 Task: Compose an email with the signature Jeffery Brown with the subject Confirmation of a job offer and the message Please let me know if you have any questions or concerns about the new project timeline. from softage.5@softage.net to softage.3@softage.net, select the message and change font size to small, align the email to left Send the email. Finally, move the email from Sent Items to the label Test scores
Action: Mouse moved to (62, 44)
Screenshot: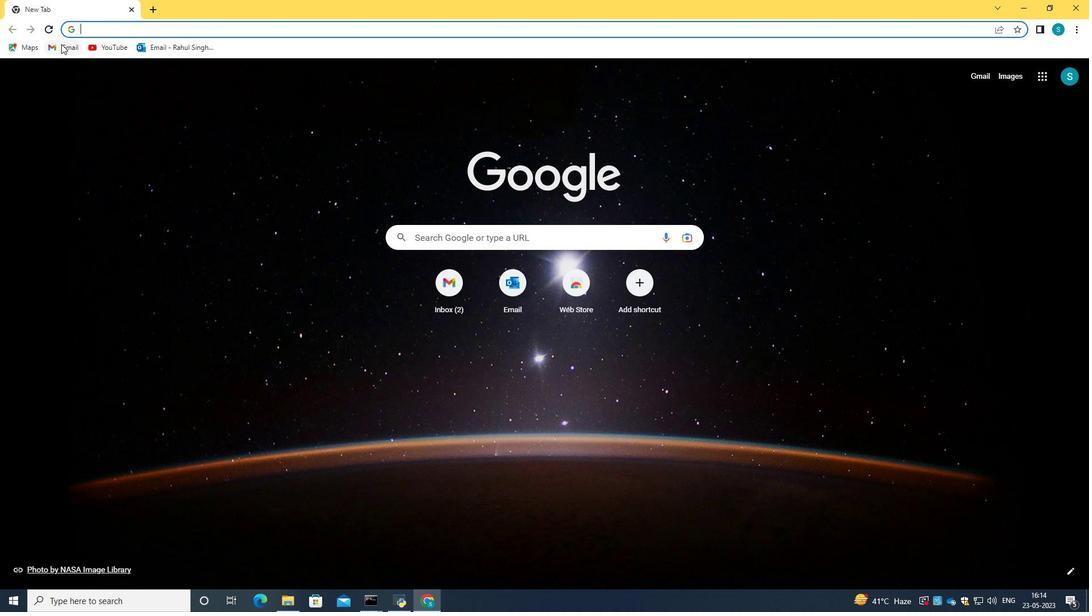 
Action: Mouse pressed left at (62, 44)
Screenshot: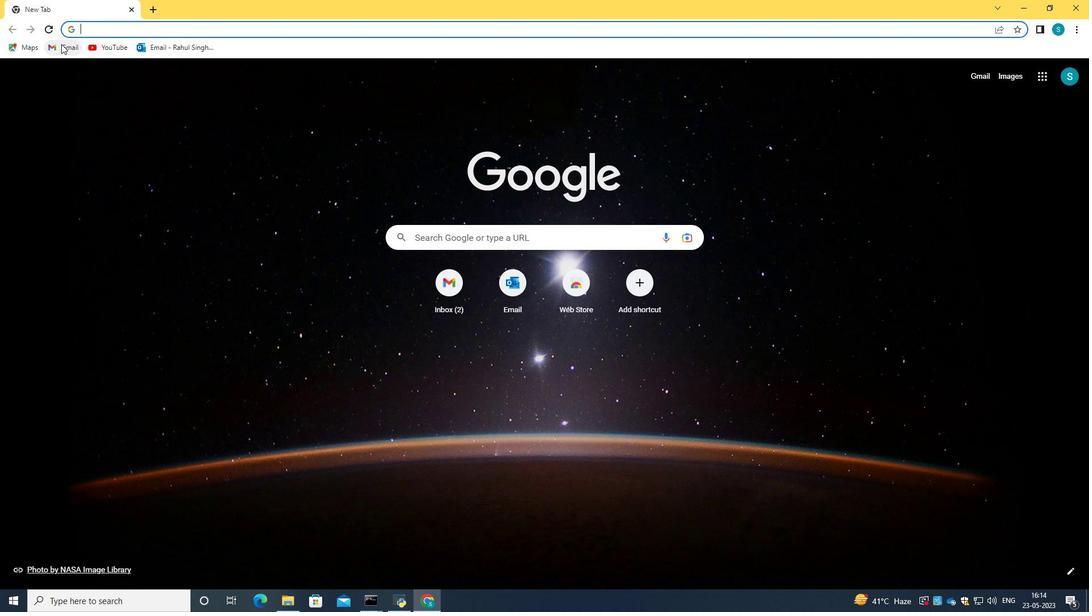 
Action: Mouse moved to (518, 177)
Screenshot: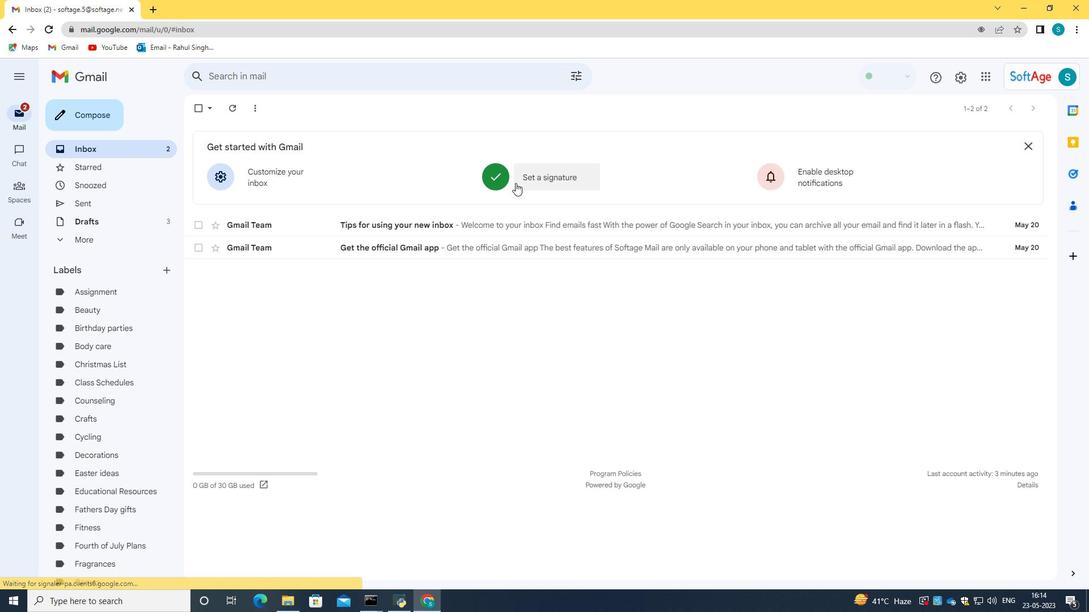 
Action: Mouse pressed left at (518, 177)
Screenshot: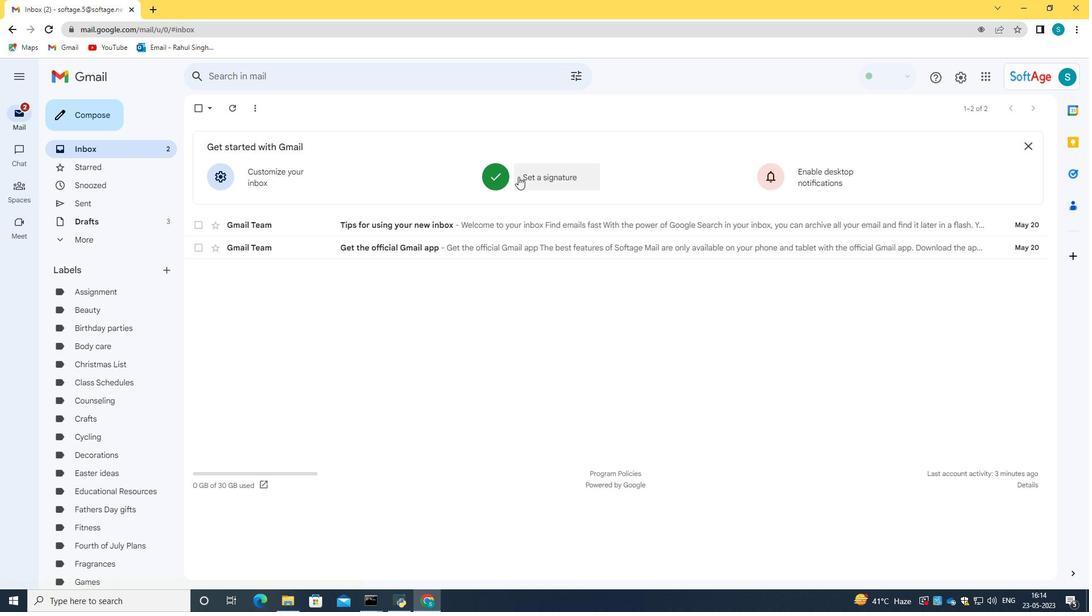 
Action: Mouse moved to (523, 293)
Screenshot: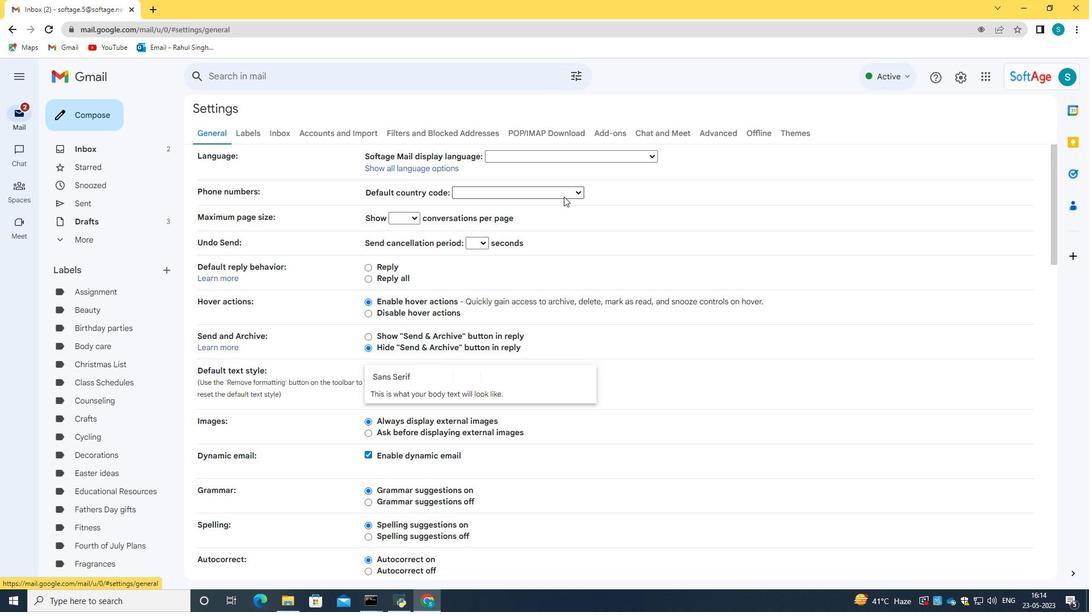 
Action: Mouse scrolled (523, 293) with delta (0, 0)
Screenshot: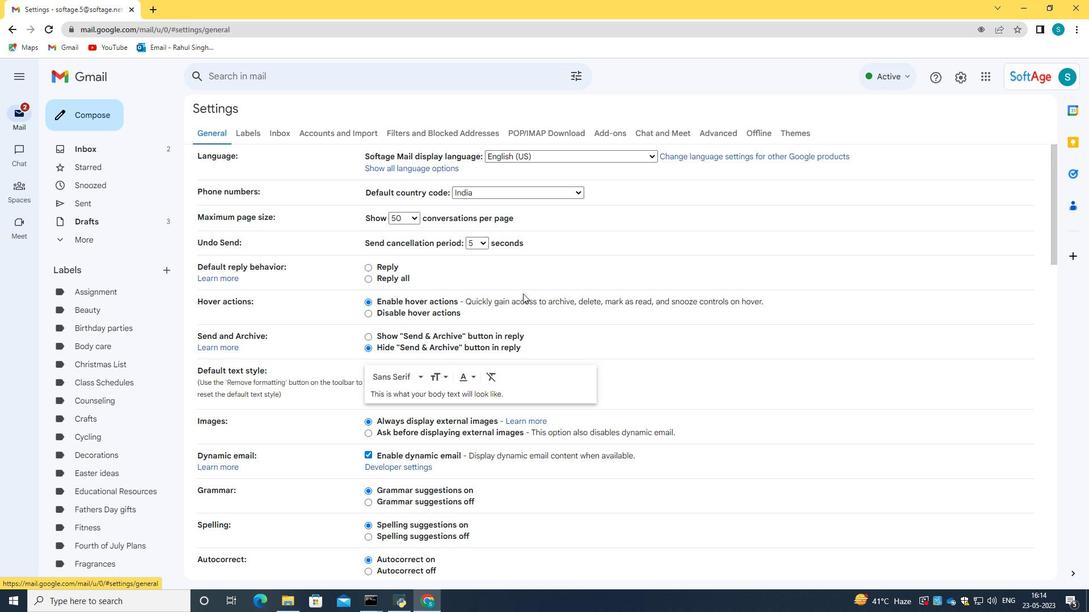 
Action: Mouse scrolled (523, 293) with delta (0, 0)
Screenshot: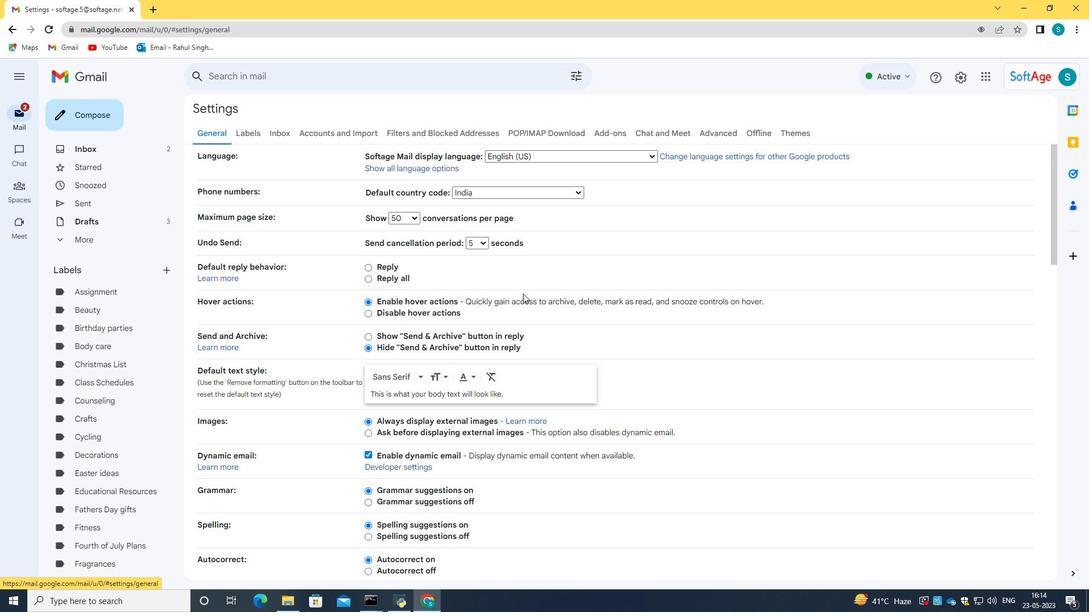 
Action: Mouse moved to (523, 293)
Screenshot: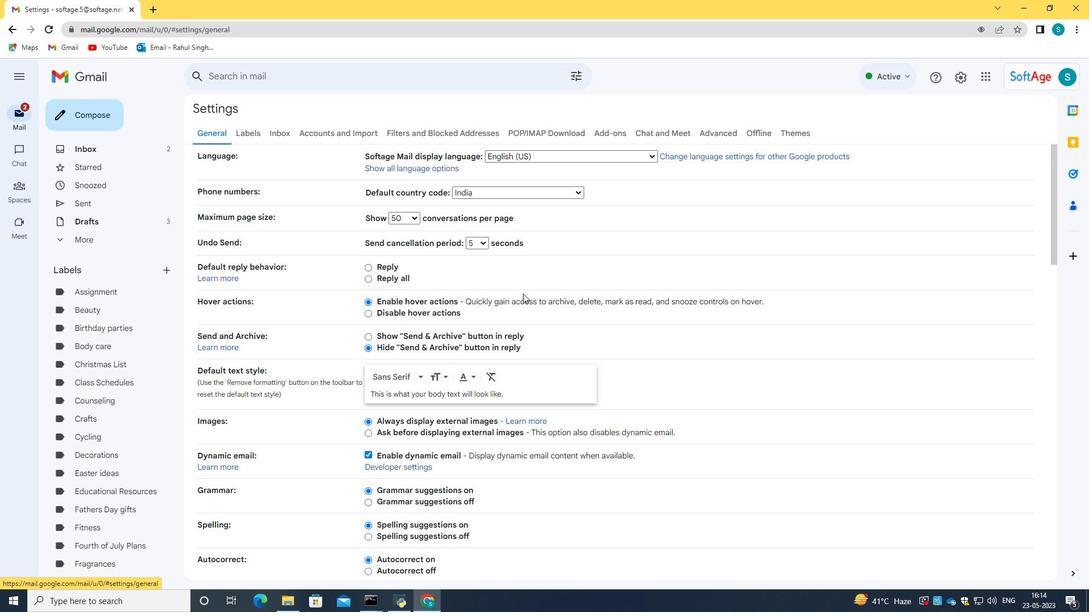 
Action: Mouse scrolled (523, 293) with delta (0, 0)
Screenshot: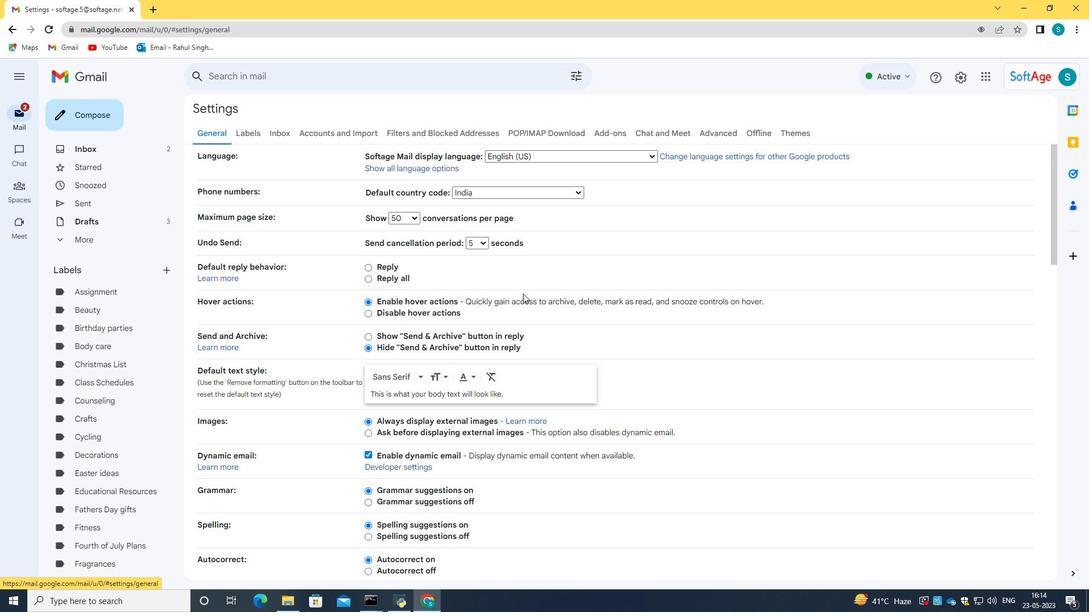 
Action: Mouse moved to (523, 293)
Screenshot: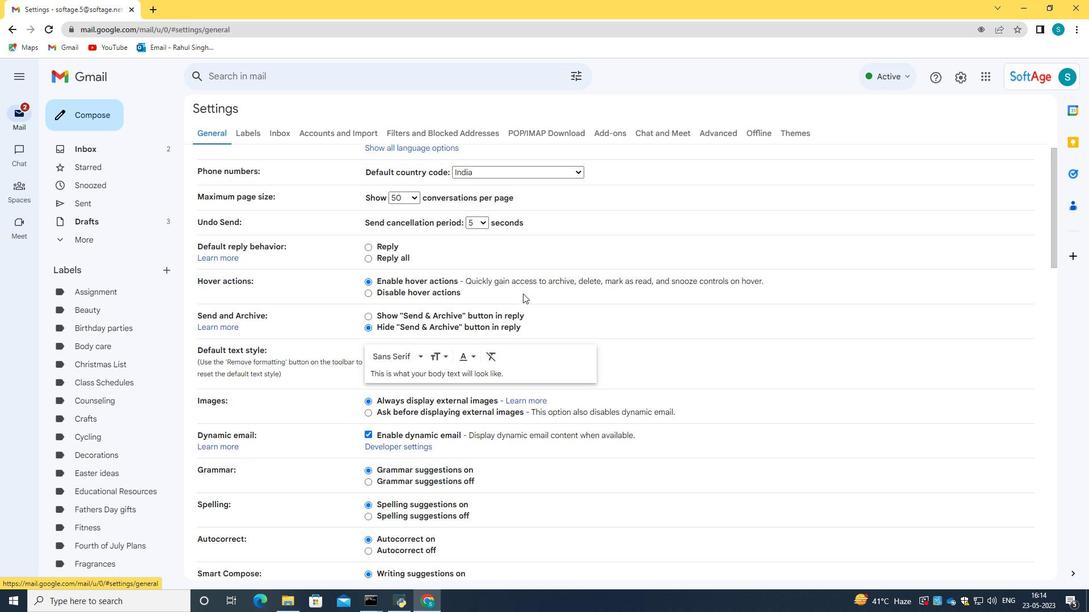 
Action: Mouse scrolled (523, 293) with delta (0, 0)
Screenshot: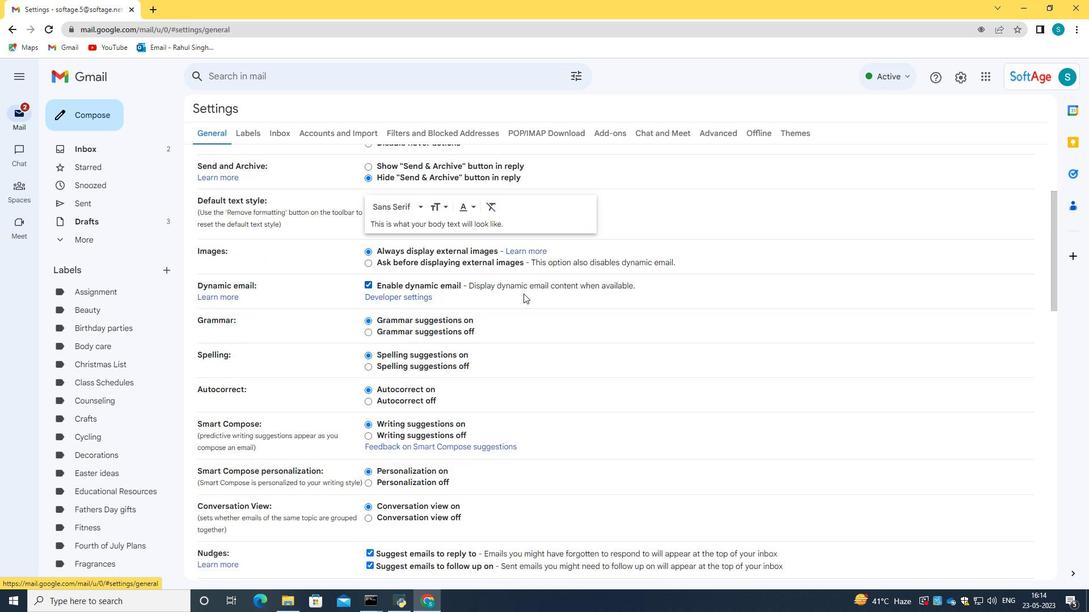 
Action: Mouse moved to (524, 294)
Screenshot: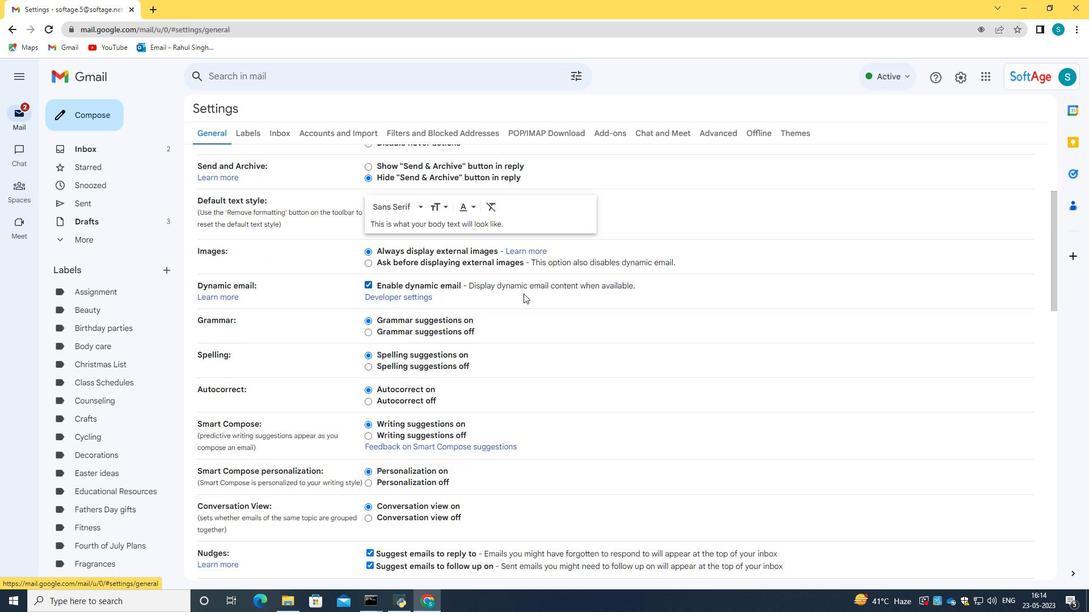 
Action: Mouse scrolled (524, 293) with delta (0, 0)
Screenshot: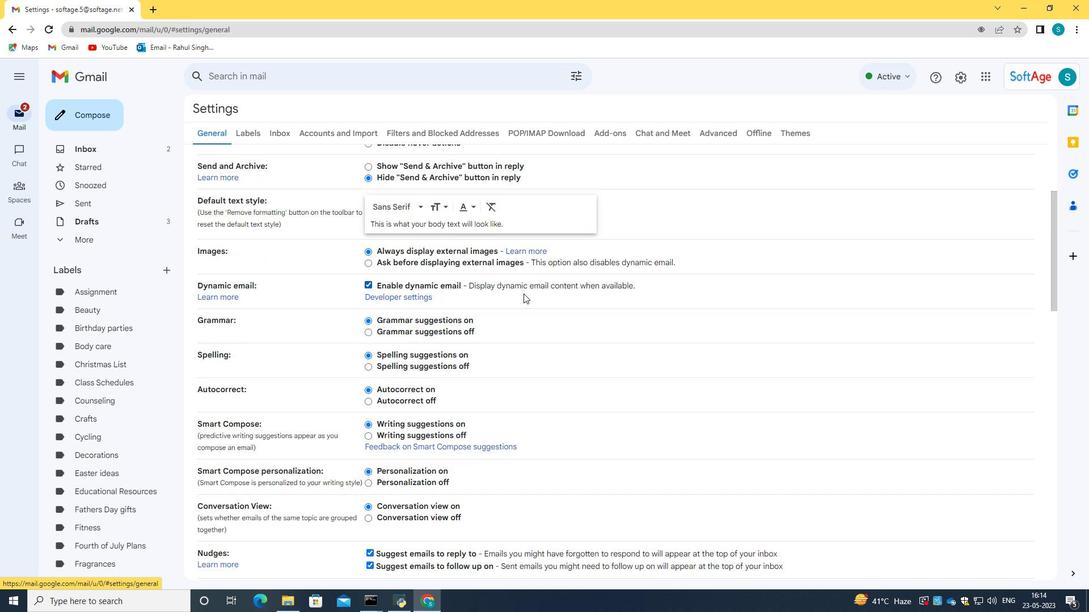 
Action: Mouse moved to (524, 294)
Screenshot: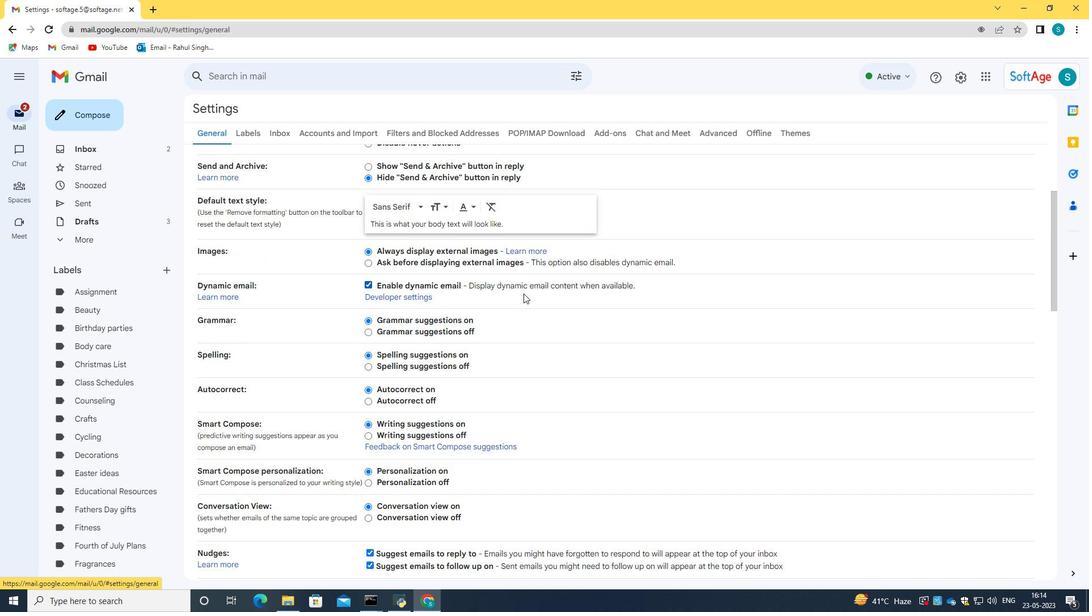 
Action: Mouse scrolled (524, 293) with delta (0, 0)
Screenshot: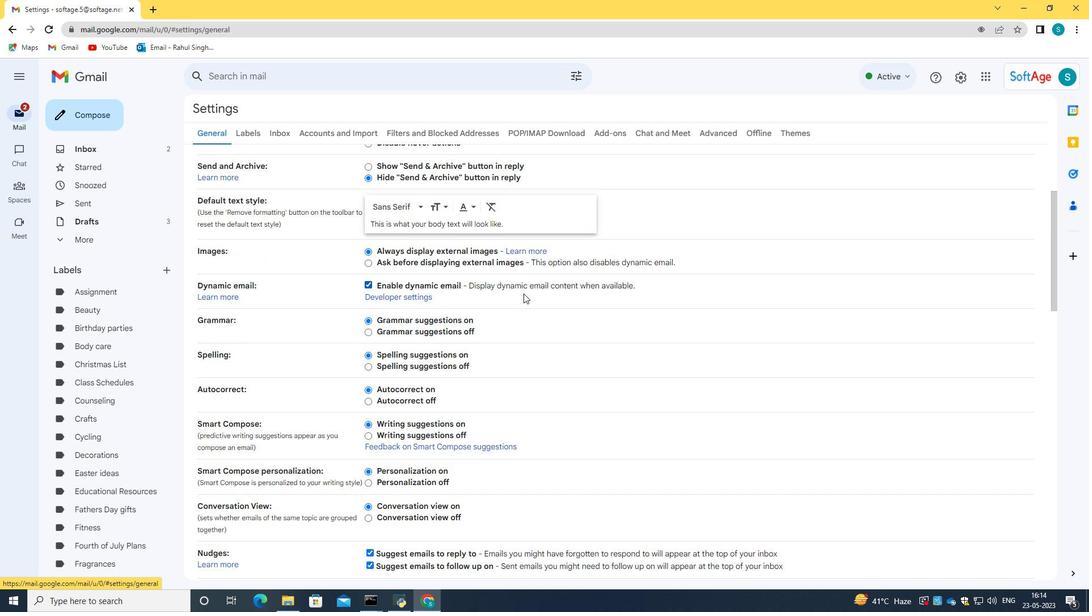 
Action: Mouse moved to (525, 295)
Screenshot: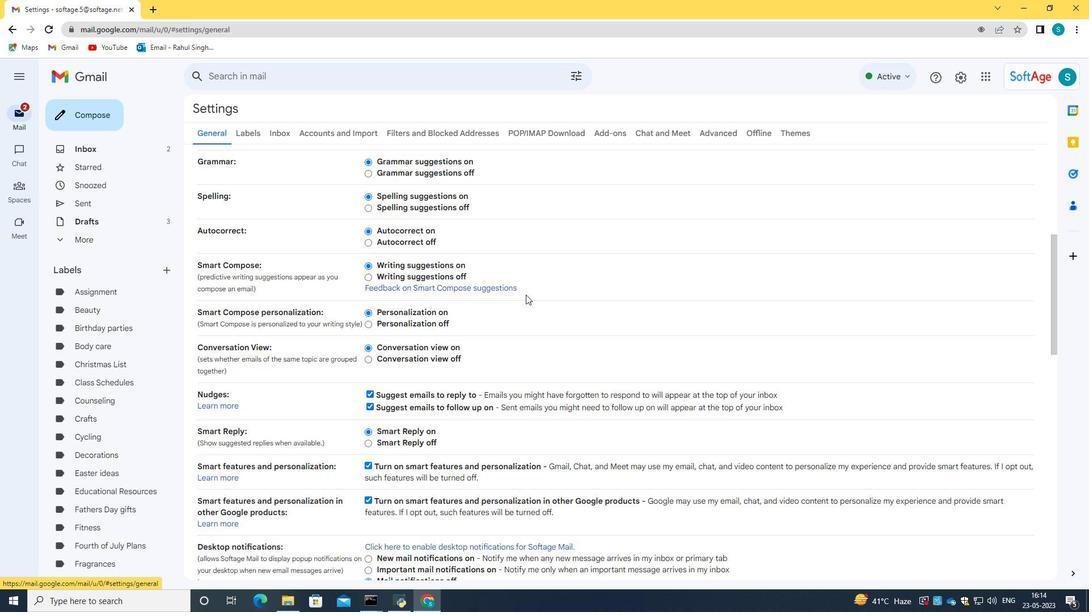 
Action: Mouse scrolled (525, 294) with delta (0, 0)
Screenshot: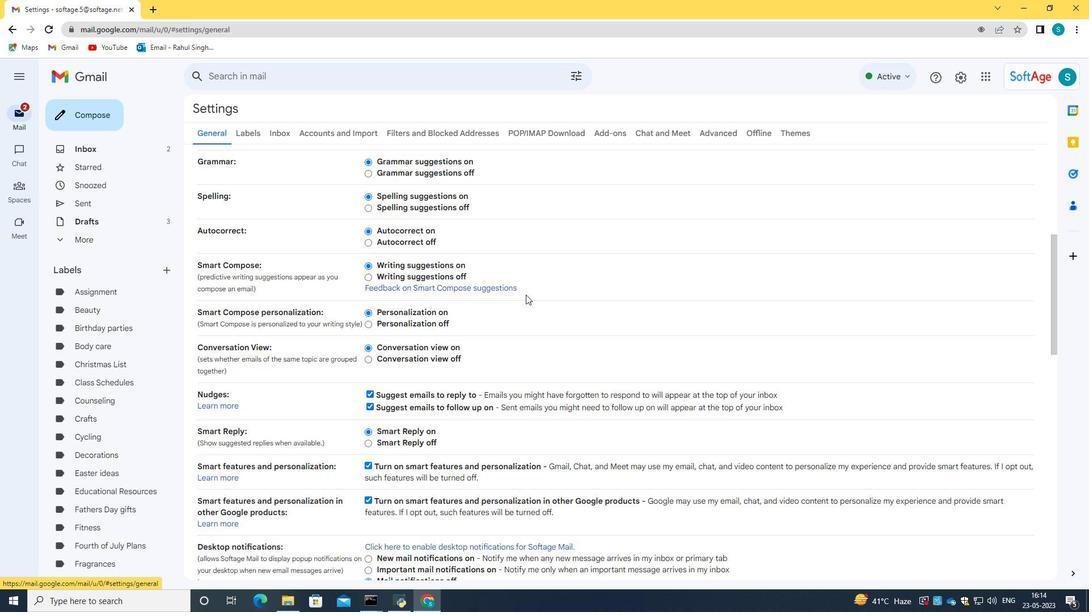 
Action: Mouse moved to (526, 295)
Screenshot: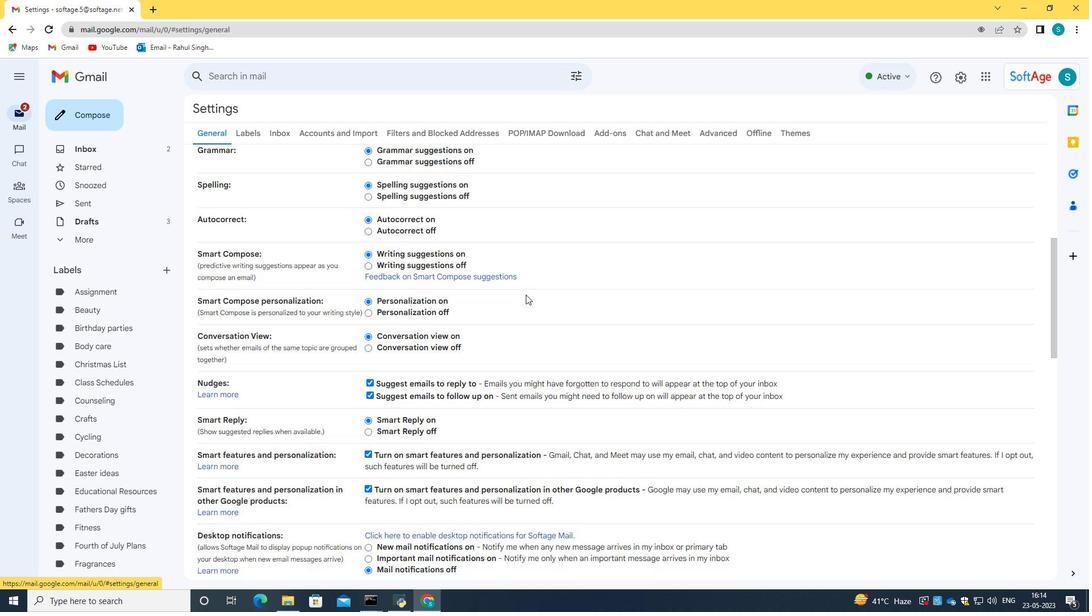 
Action: Mouse scrolled (526, 295) with delta (0, 0)
Screenshot: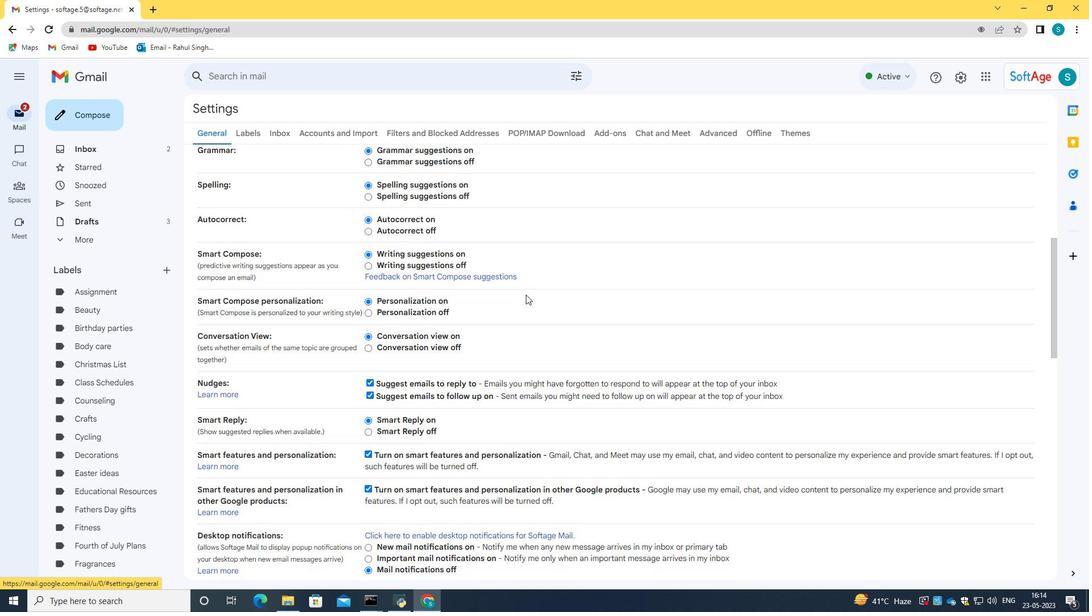 
Action: Mouse moved to (527, 296)
Screenshot: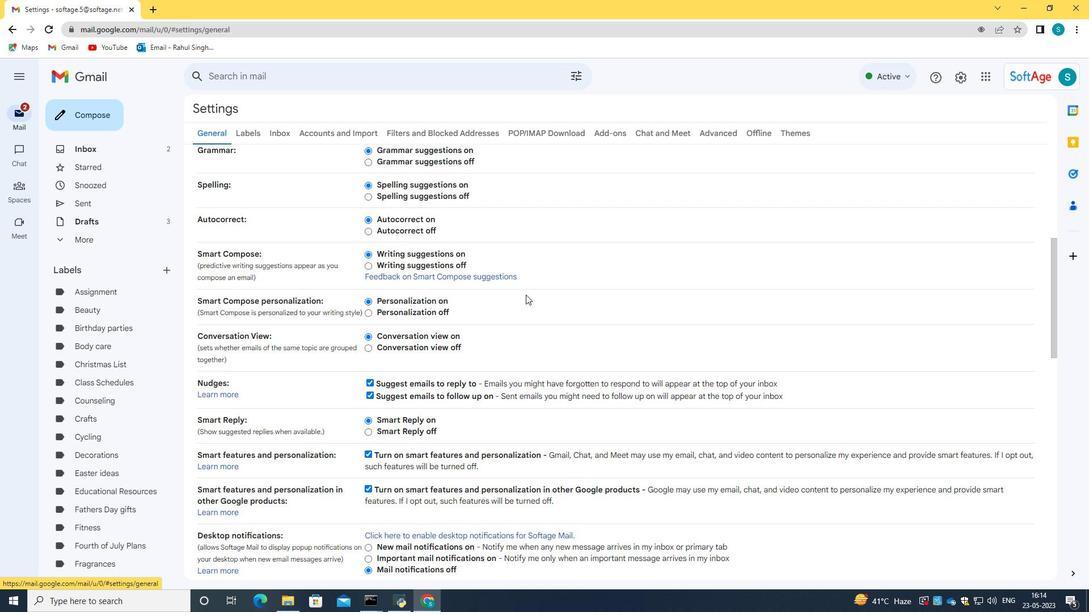 
Action: Mouse scrolled (526, 295) with delta (0, 0)
Screenshot: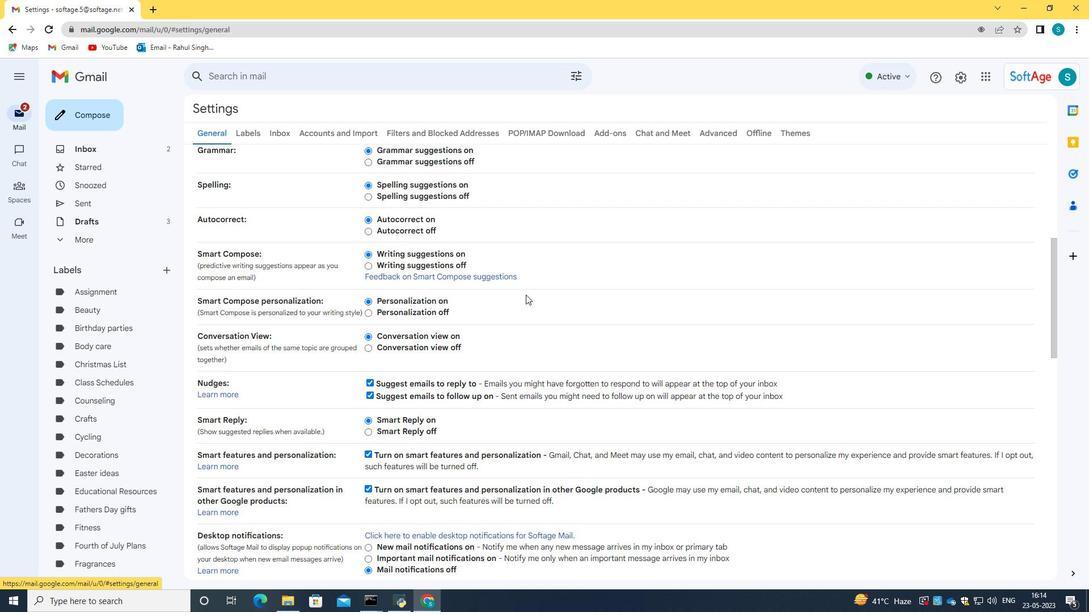 
Action: Mouse moved to (527, 296)
Screenshot: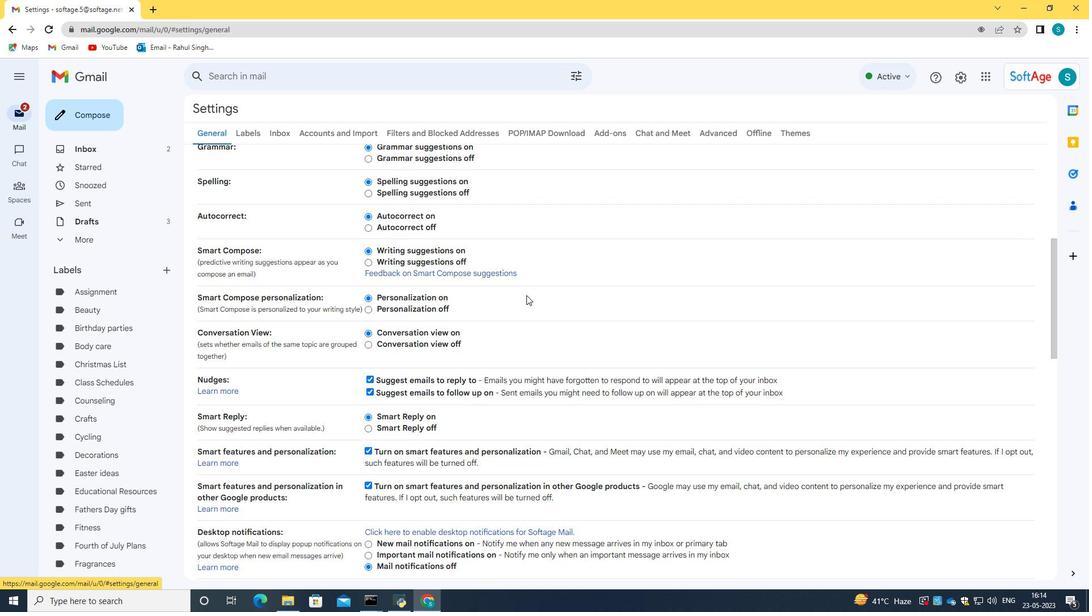 
Action: Mouse scrolled (527, 295) with delta (0, 0)
Screenshot: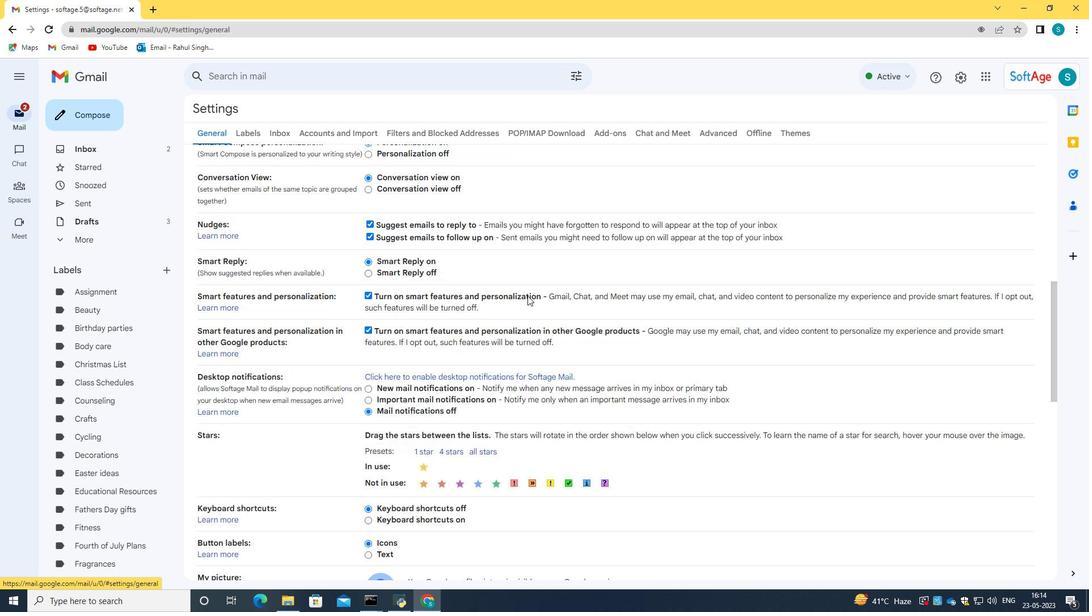 
Action: Mouse scrolled (527, 295) with delta (0, 0)
Screenshot: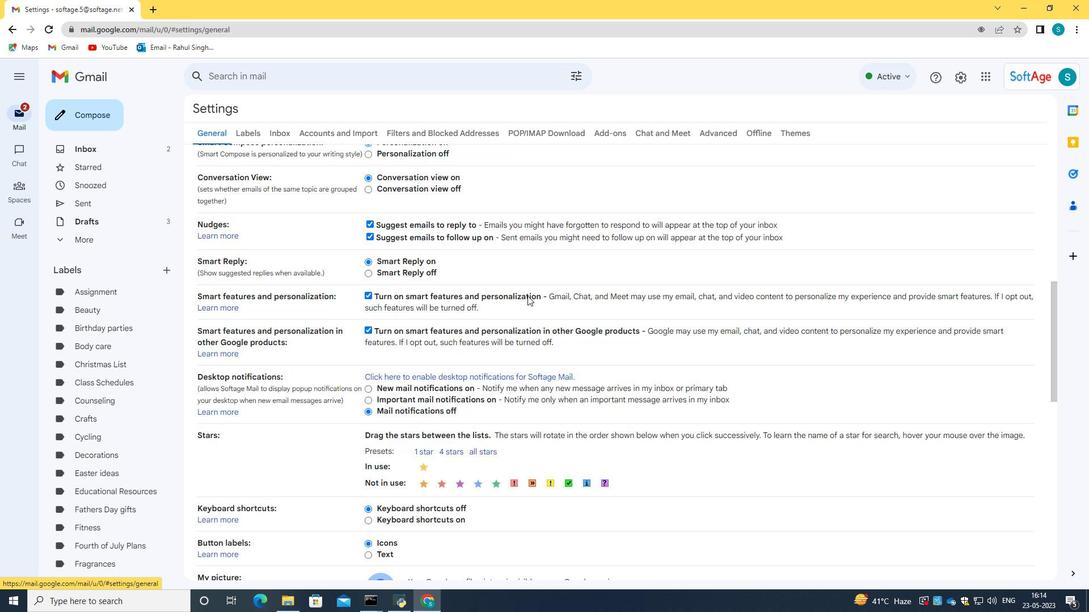 
Action: Mouse scrolled (527, 295) with delta (0, 0)
Screenshot: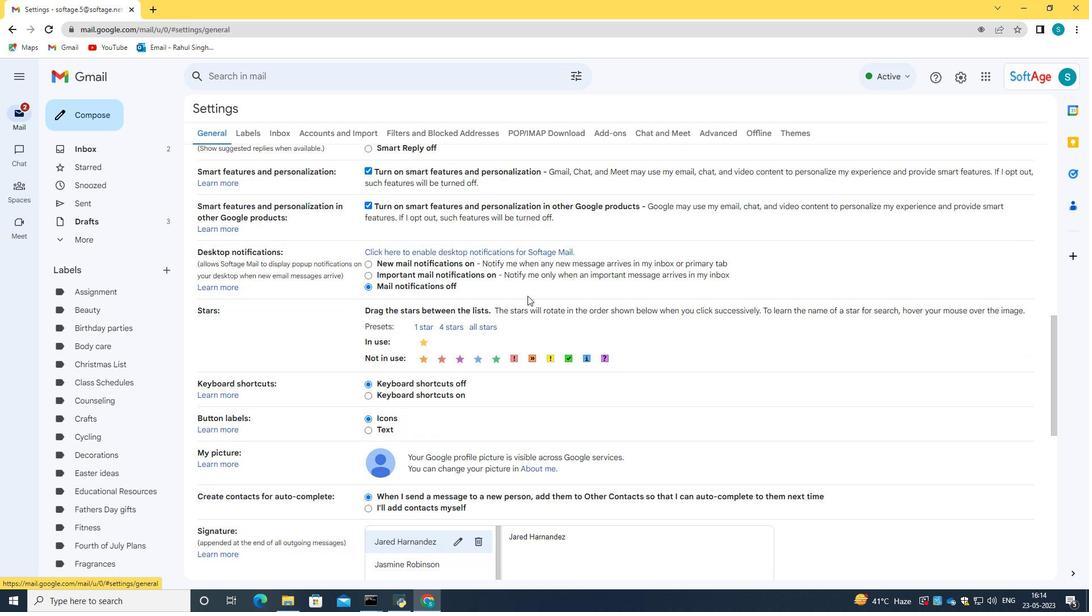 
Action: Mouse scrolled (527, 295) with delta (0, 0)
Screenshot: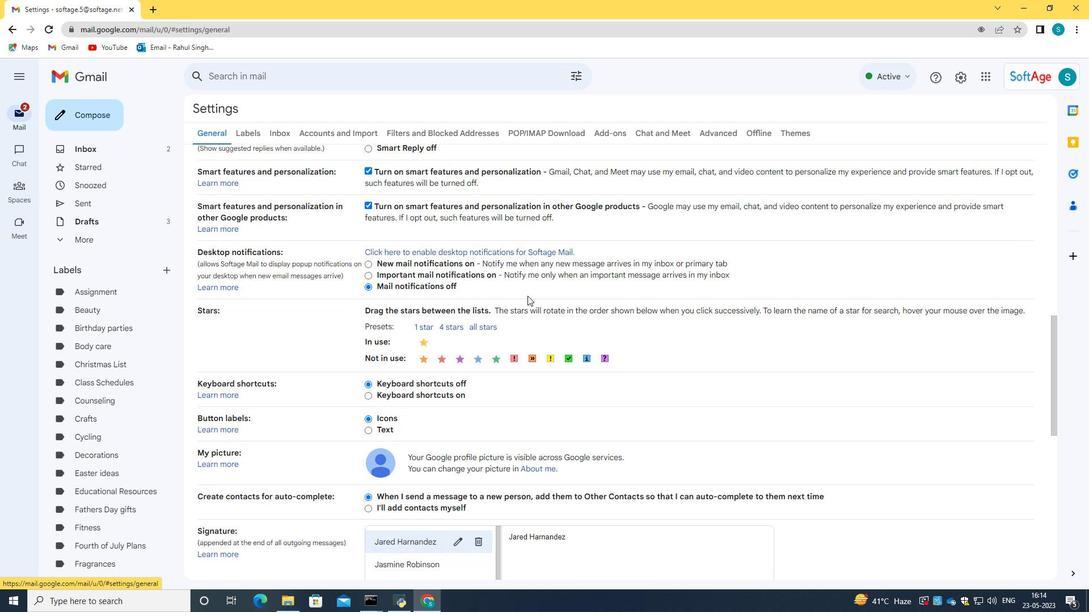 
Action: Mouse scrolled (527, 295) with delta (0, 0)
Screenshot: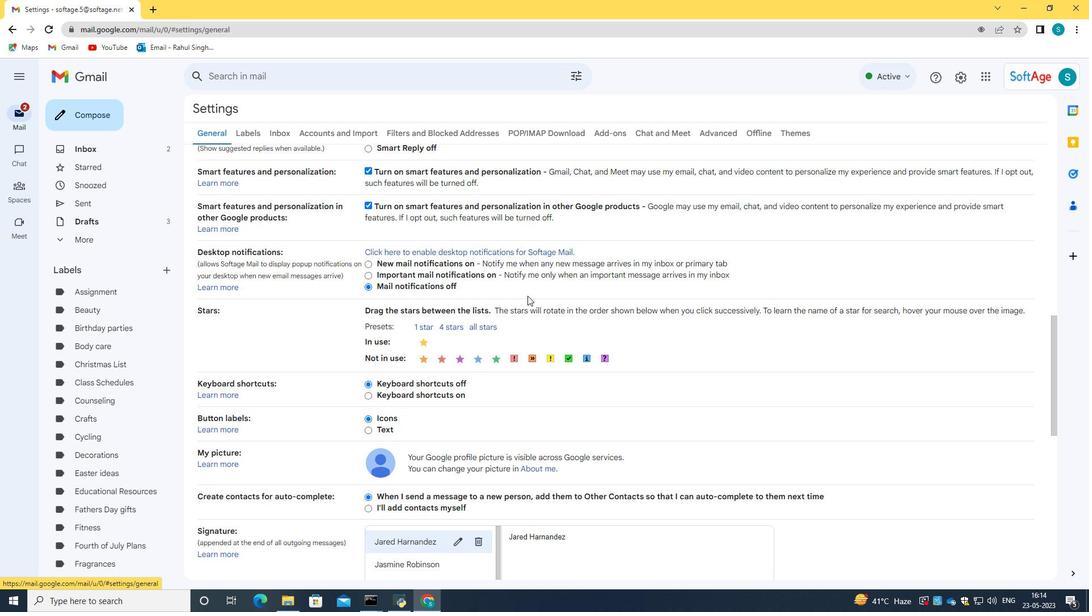 
Action: Mouse scrolled (527, 295) with delta (0, 0)
Screenshot: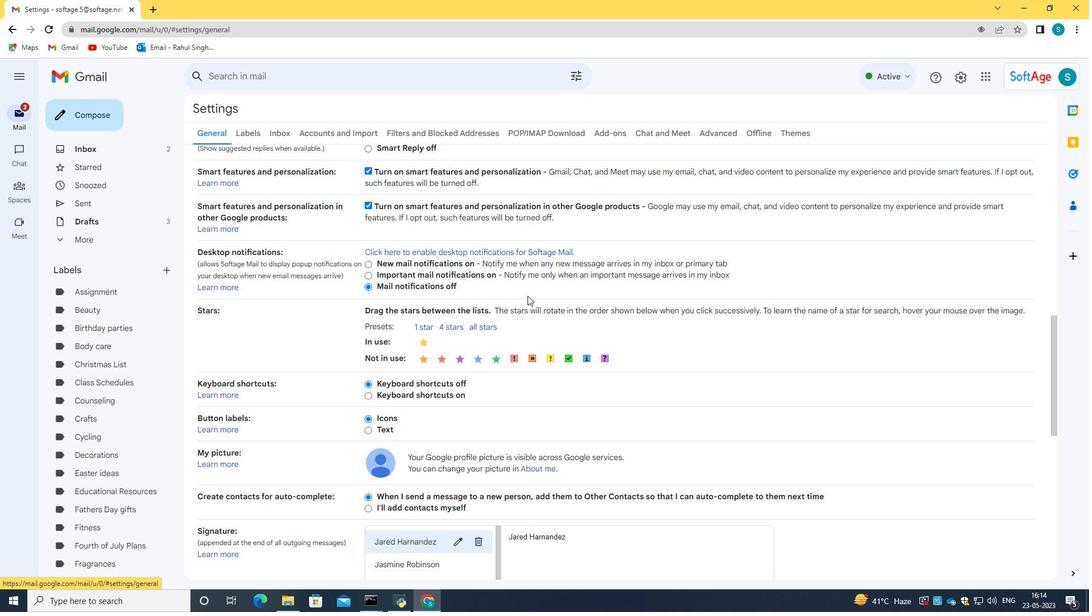 
Action: Mouse moved to (453, 405)
Screenshot: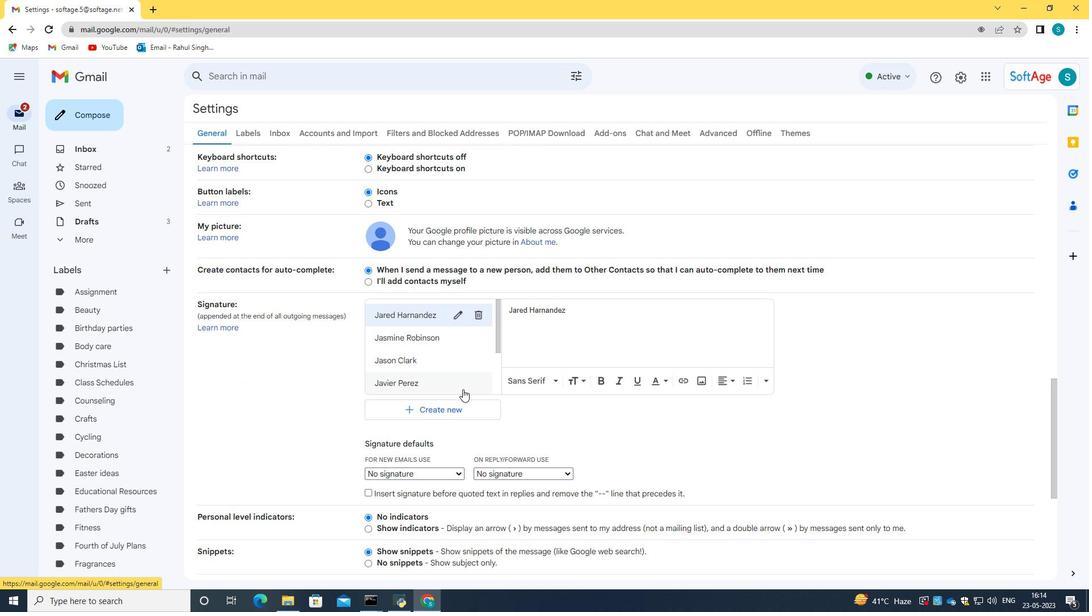 
Action: Mouse pressed left at (453, 405)
Screenshot: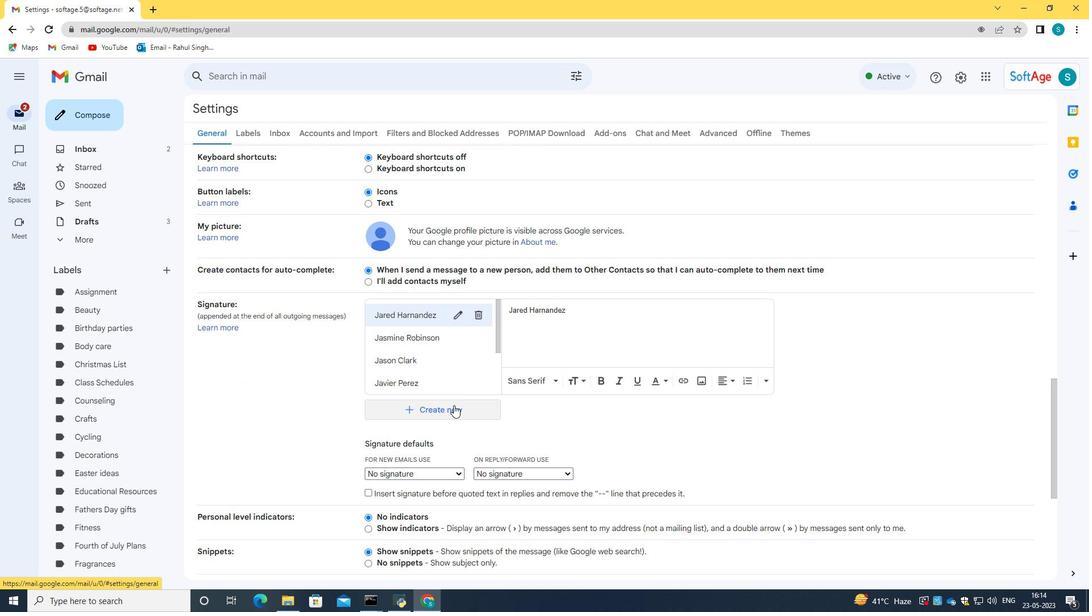 
Action: Mouse moved to (503, 321)
Screenshot: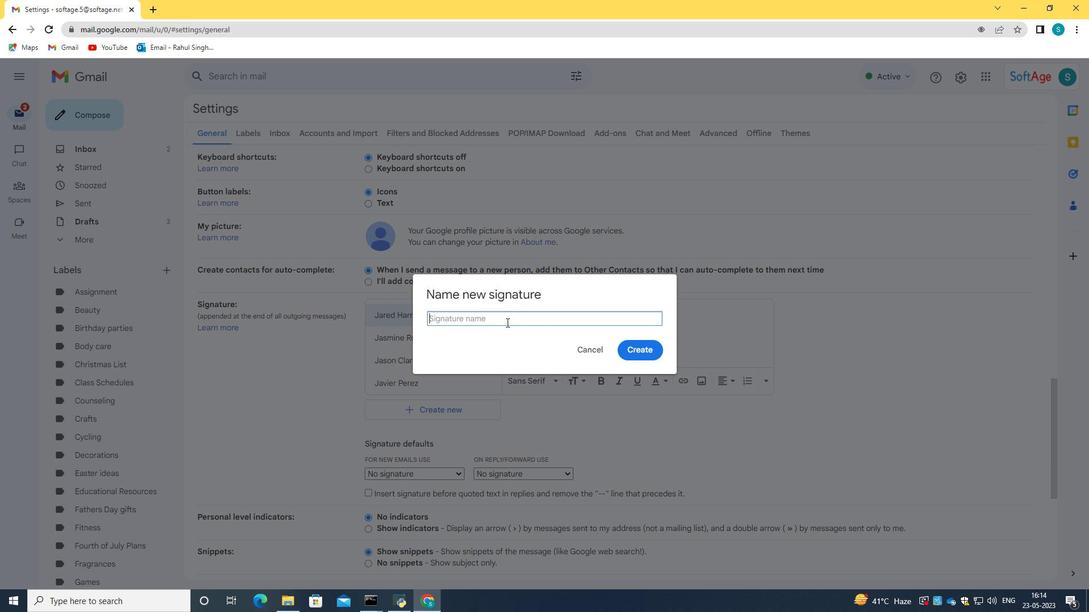
Action: Key pressed <Key.shift><Key.shift>Jeffery<Key.space><Key.shift>Brown
Screenshot: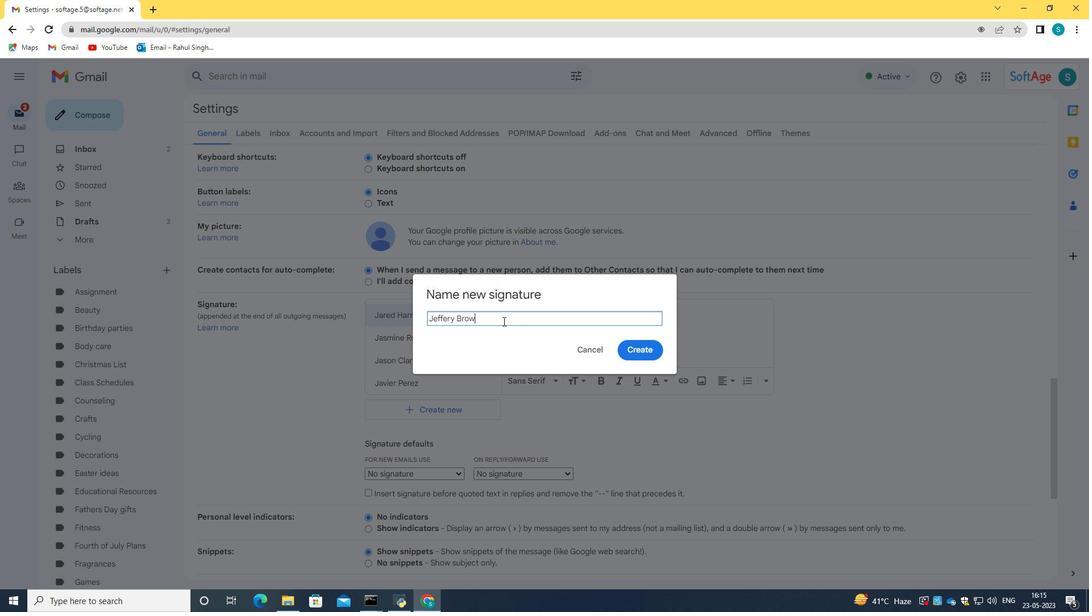 
Action: Mouse moved to (635, 344)
Screenshot: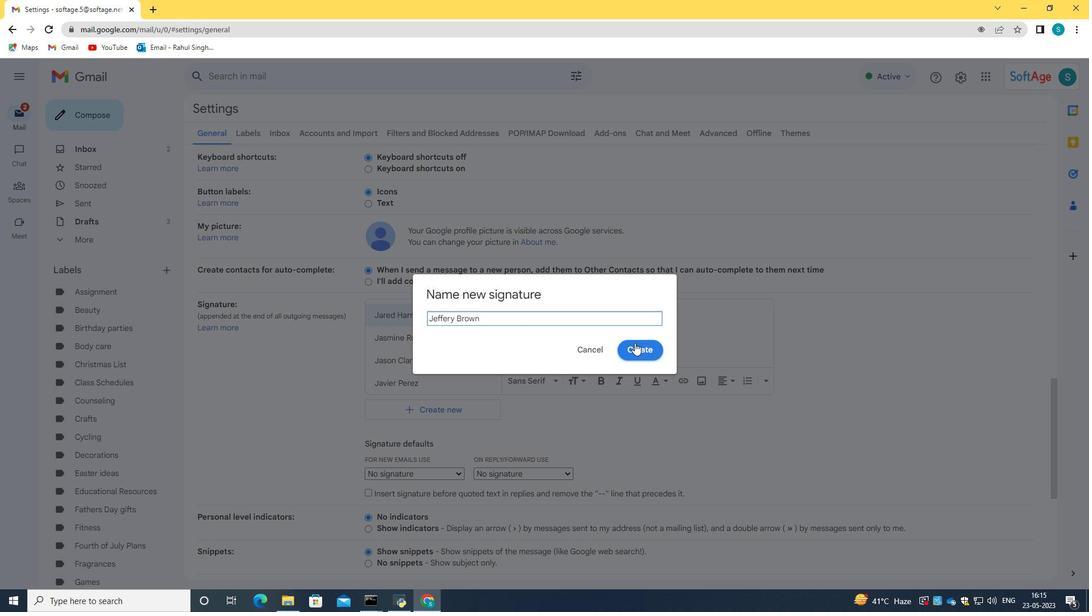 
Action: Mouse pressed left at (635, 344)
Screenshot: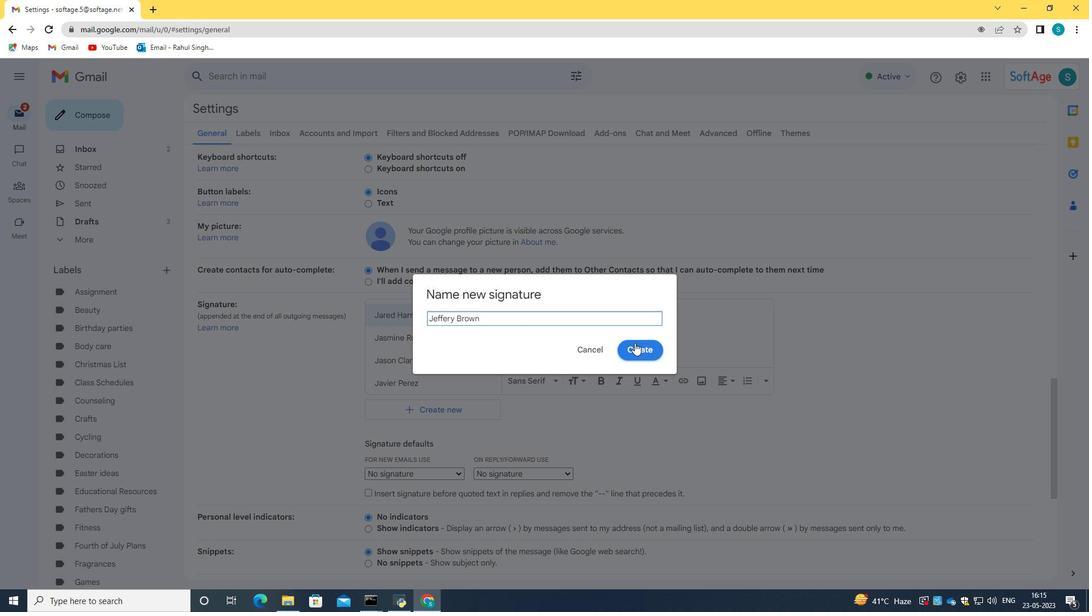 
Action: Mouse moved to (579, 334)
Screenshot: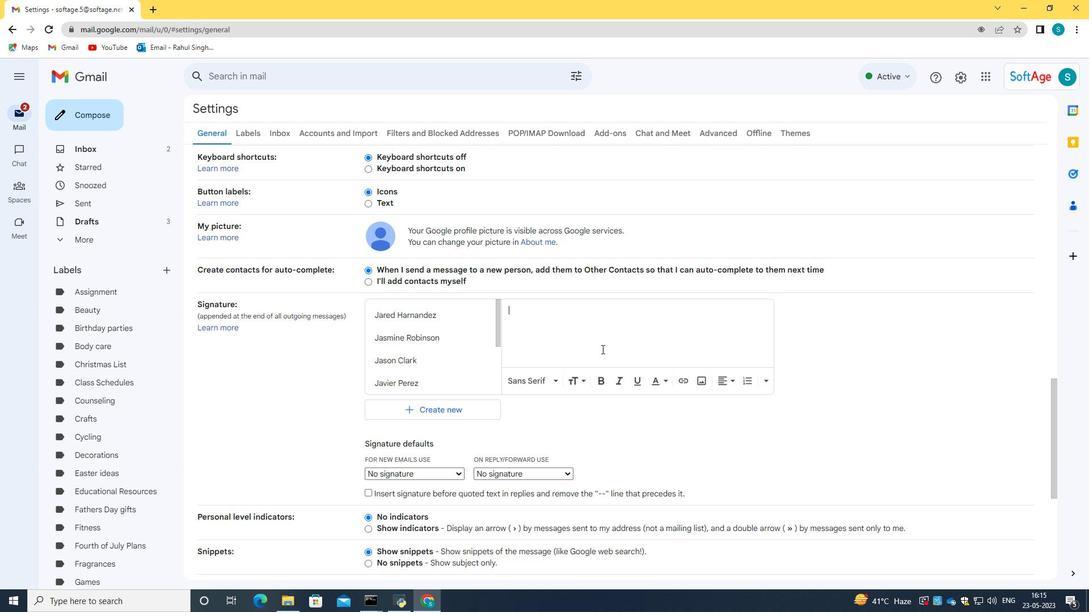 
Action: Mouse pressed left at (579, 334)
Screenshot: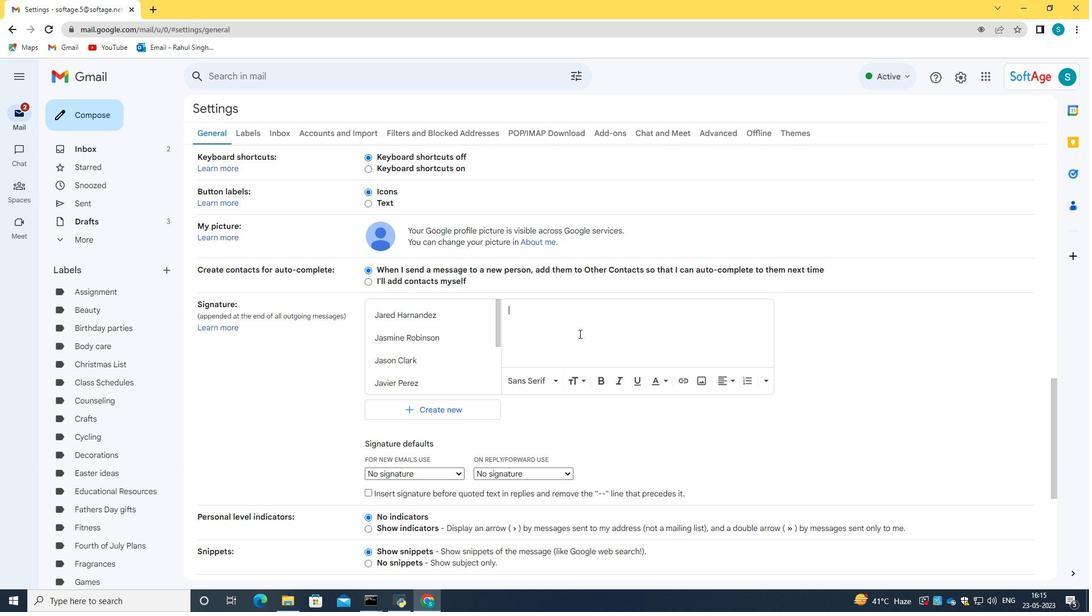 
Action: Key pressed <Key.shift>Jeffery<Key.space><Key.shift>Brown
Screenshot: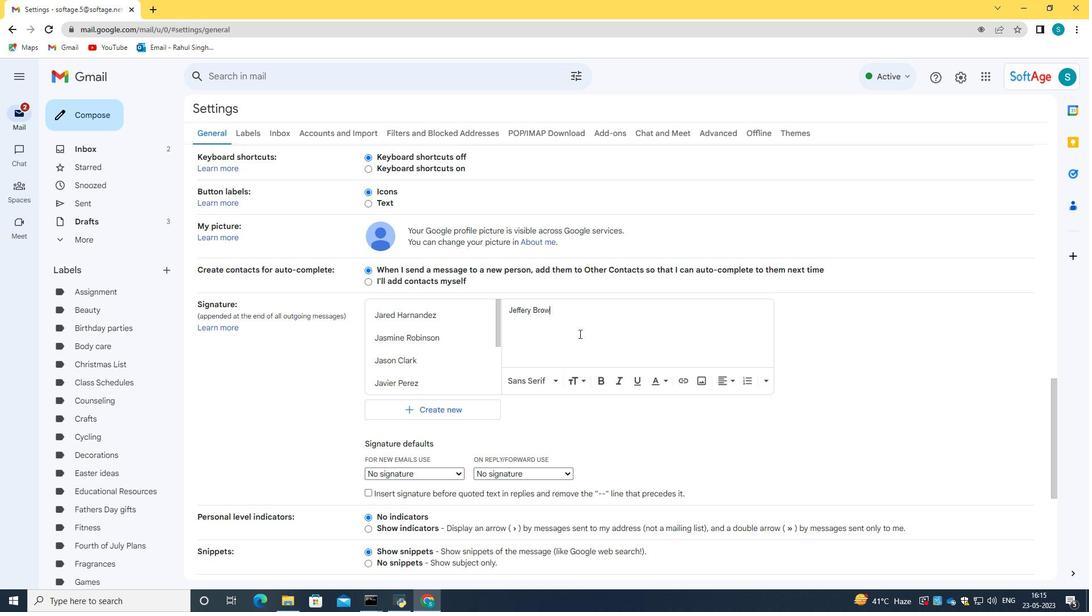 
Action: Mouse moved to (565, 398)
Screenshot: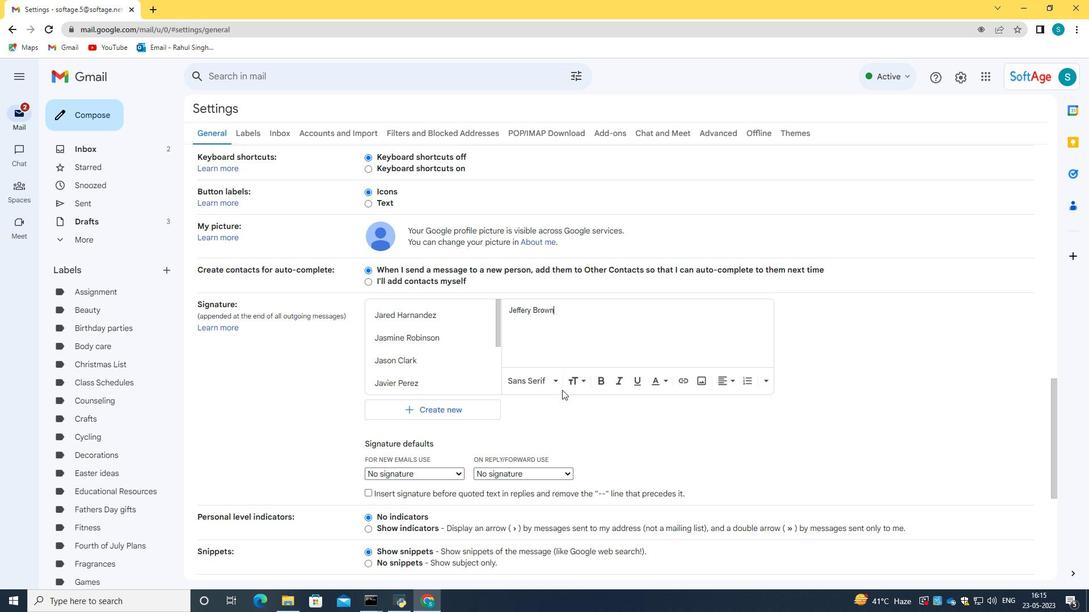 
Action: Mouse scrolled (565, 397) with delta (0, 0)
Screenshot: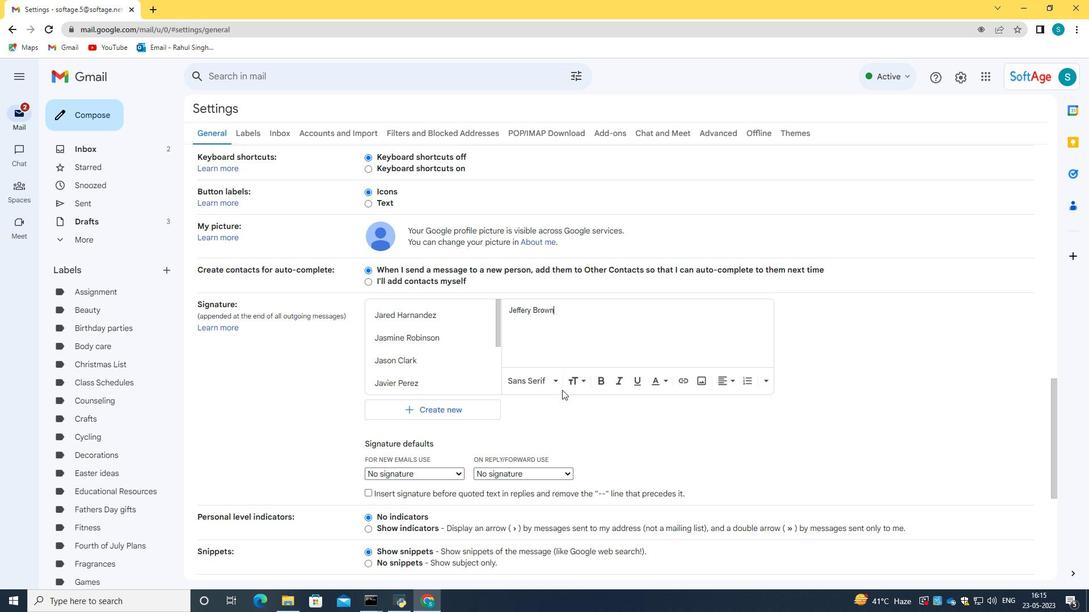 
Action: Mouse moved to (571, 412)
Screenshot: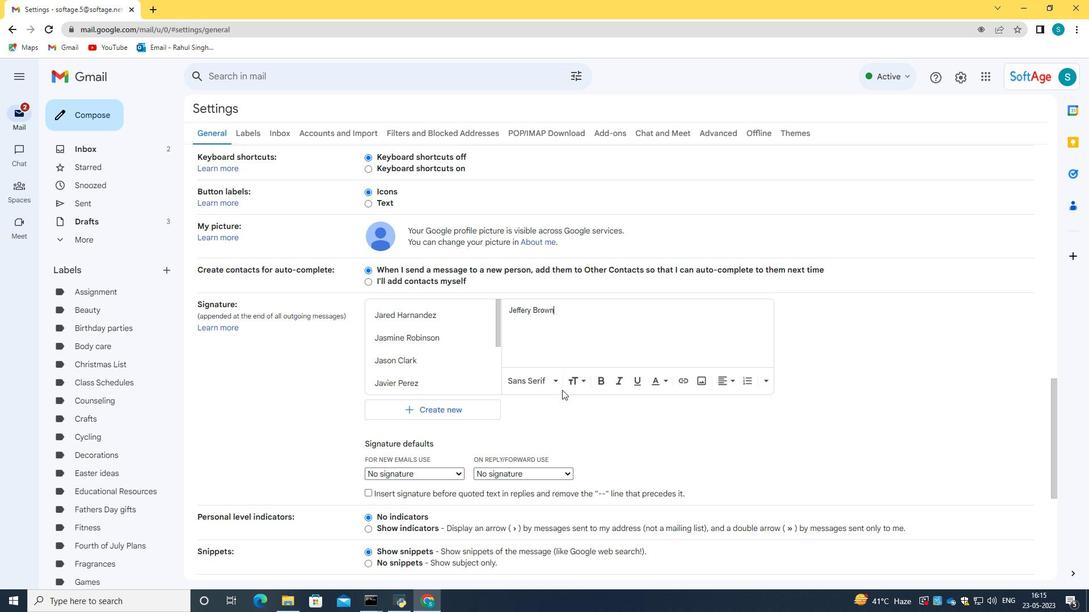 
Action: Mouse scrolled (571, 411) with delta (0, 0)
Screenshot: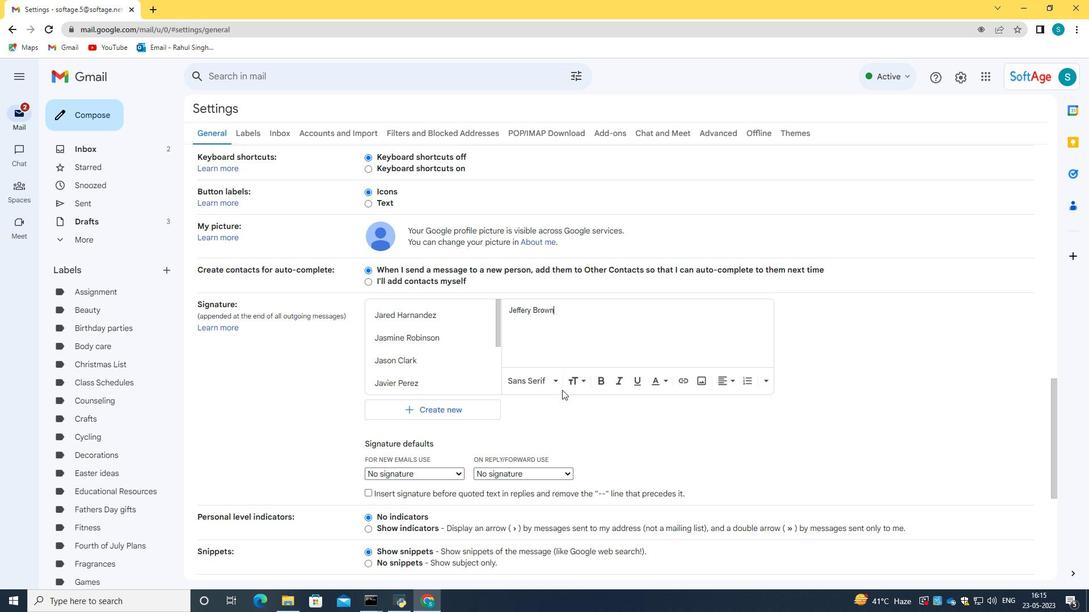 
Action: Mouse moved to (574, 420)
Screenshot: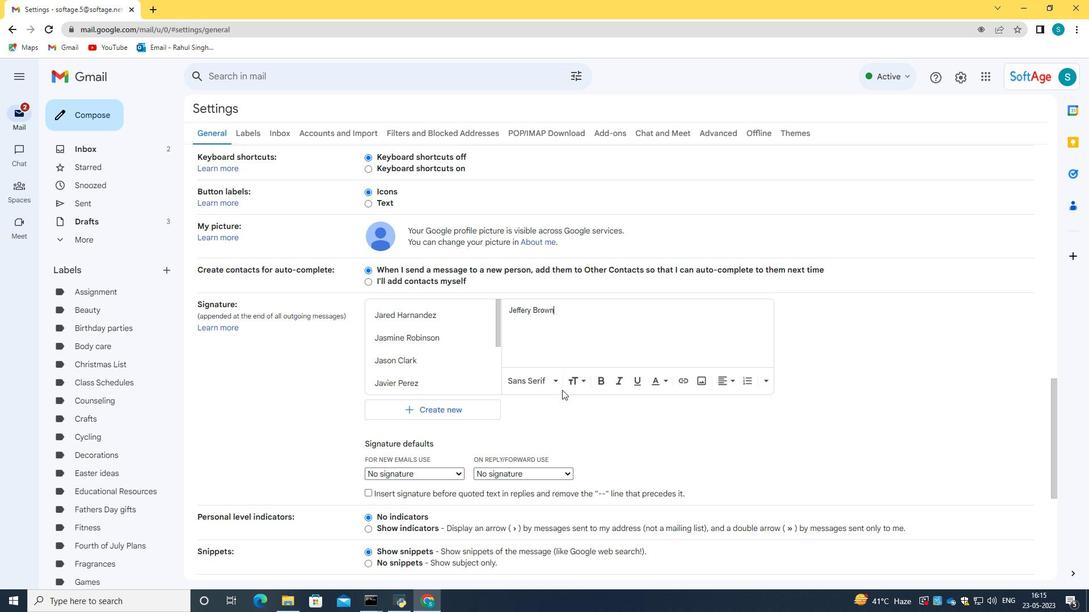 
Action: Mouse scrolled (574, 419) with delta (0, 0)
Screenshot: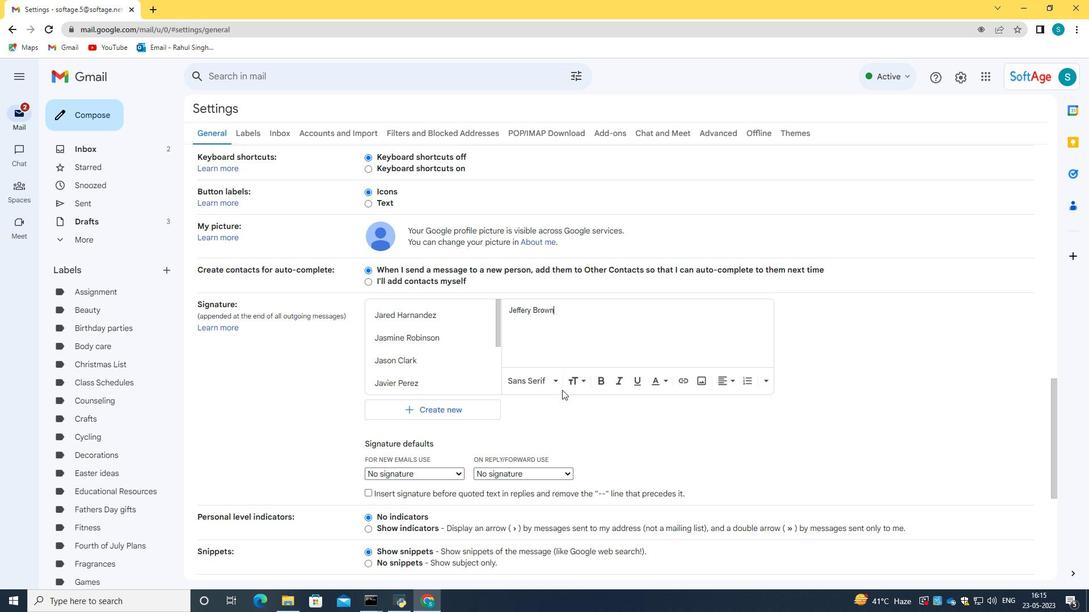 
Action: Mouse scrolled (574, 419) with delta (0, 0)
Screenshot: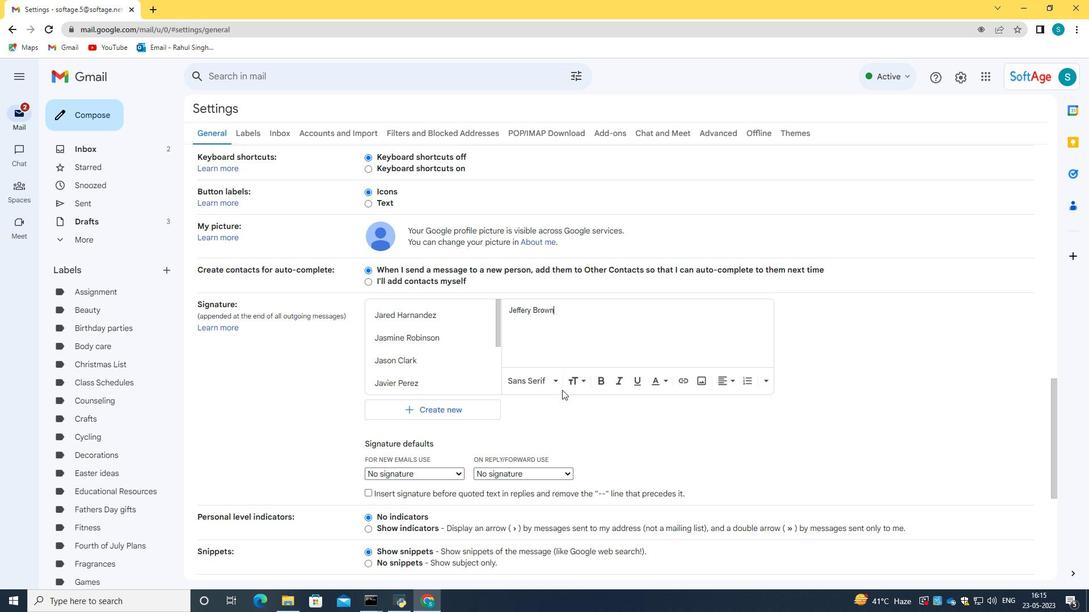 
Action: Mouse scrolled (574, 419) with delta (0, 0)
Screenshot: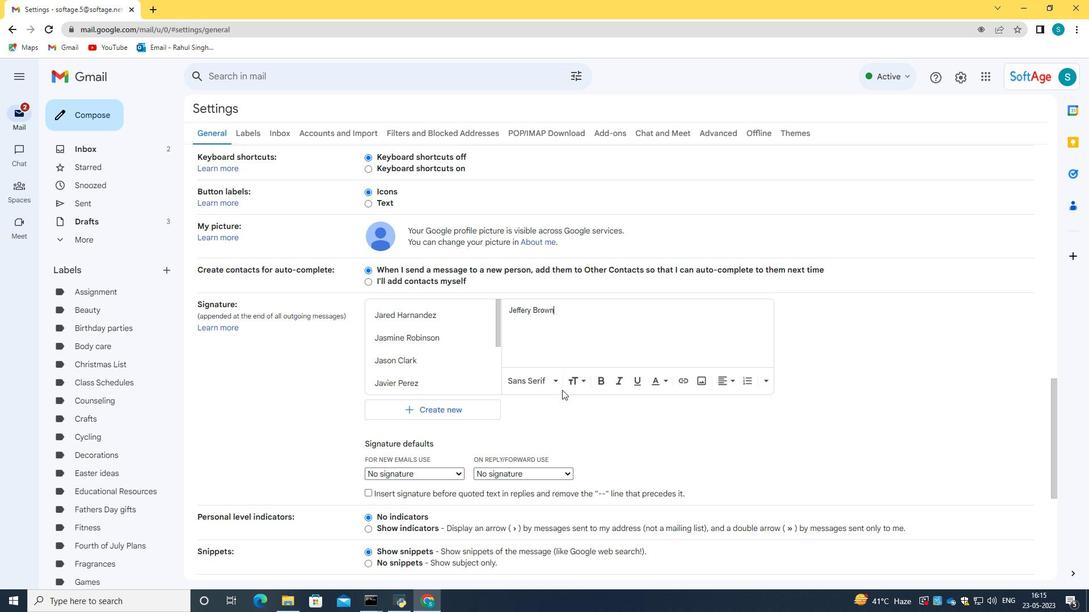
Action: Mouse moved to (574, 420)
Screenshot: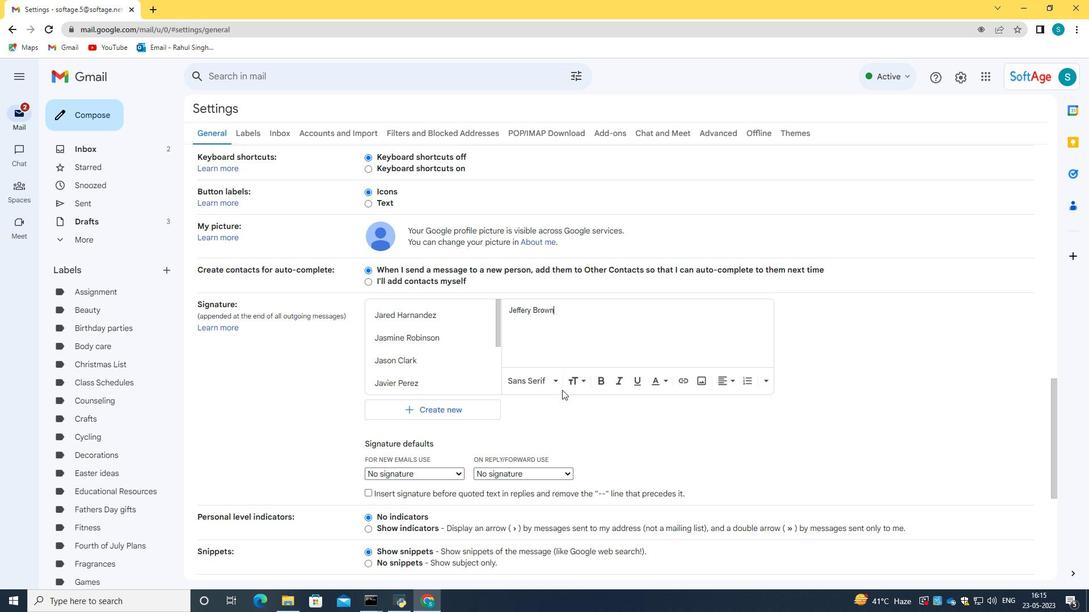 
Action: Mouse scrolled (574, 420) with delta (0, 0)
Screenshot: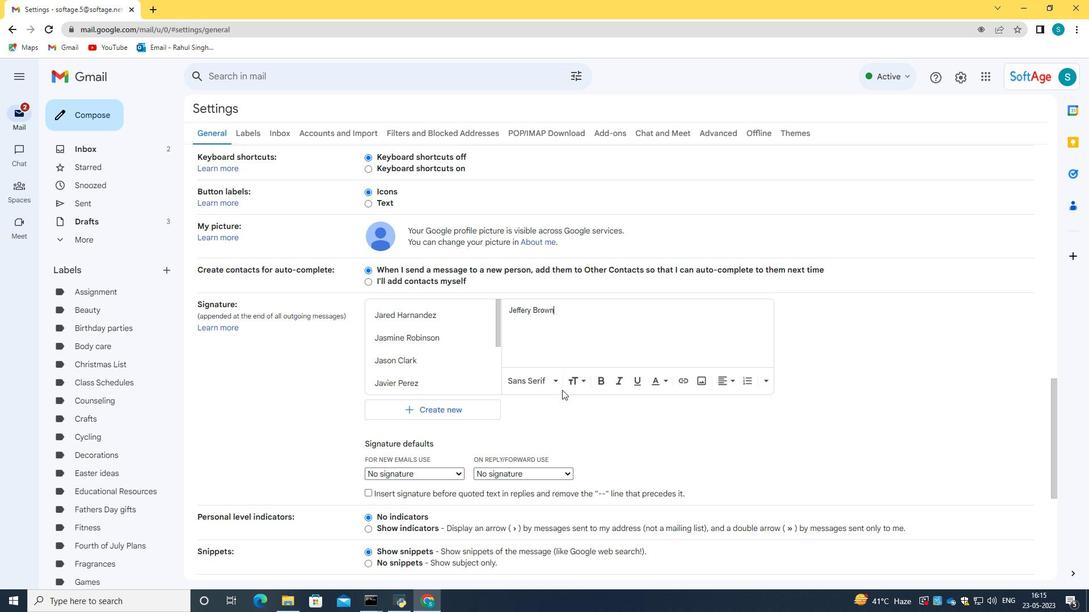
Action: Mouse moved to (575, 421)
Screenshot: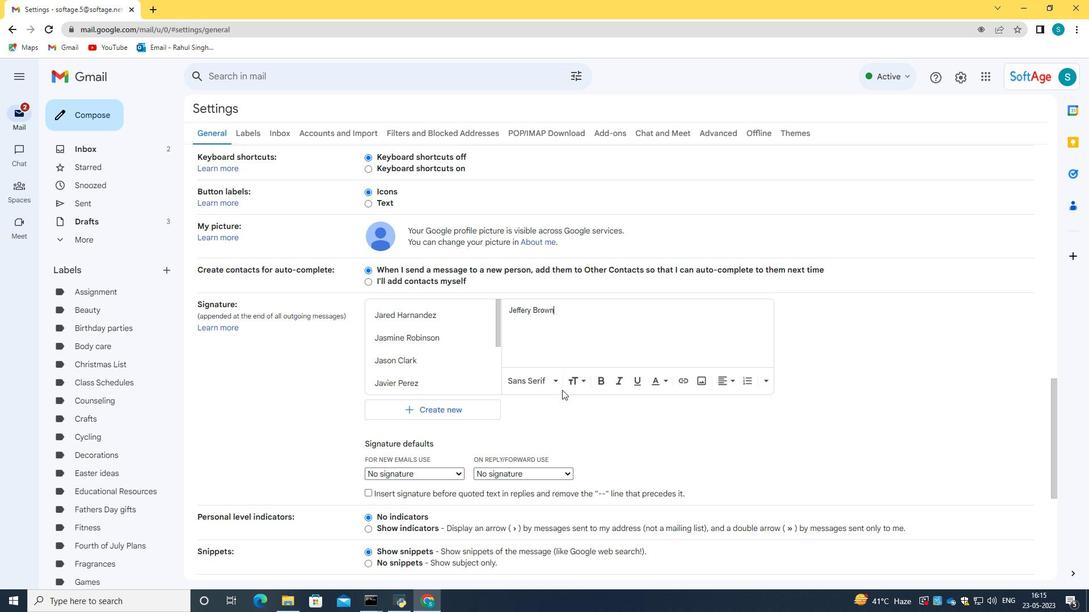 
Action: Mouse scrolled (575, 420) with delta (0, 0)
Screenshot: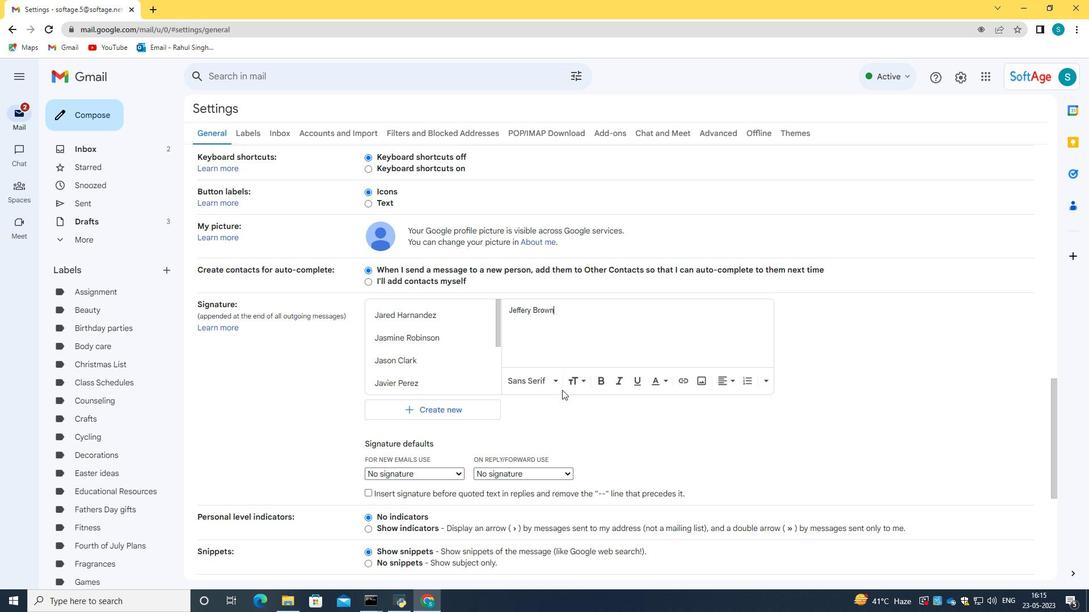 
Action: Mouse scrolled (575, 420) with delta (0, 0)
Screenshot: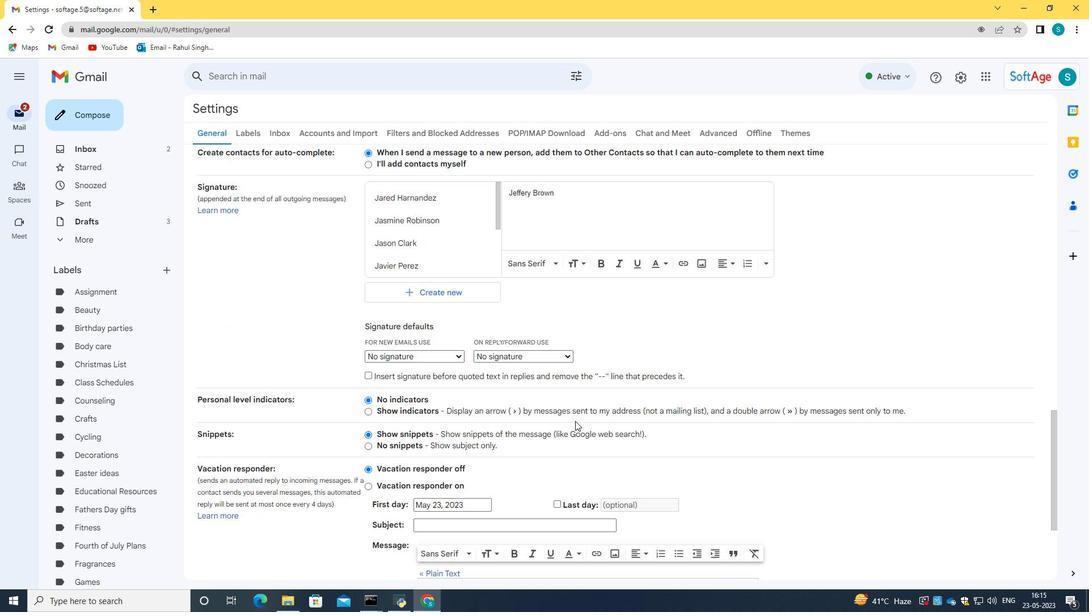 
Action: Mouse scrolled (575, 420) with delta (0, 0)
Screenshot: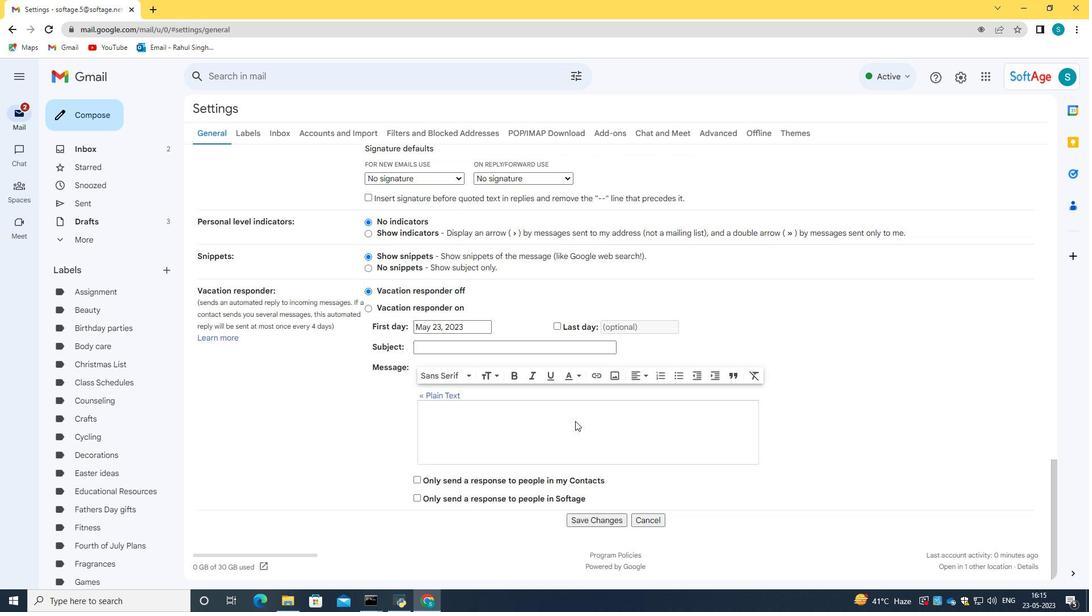 
Action: Mouse scrolled (575, 420) with delta (0, 0)
Screenshot: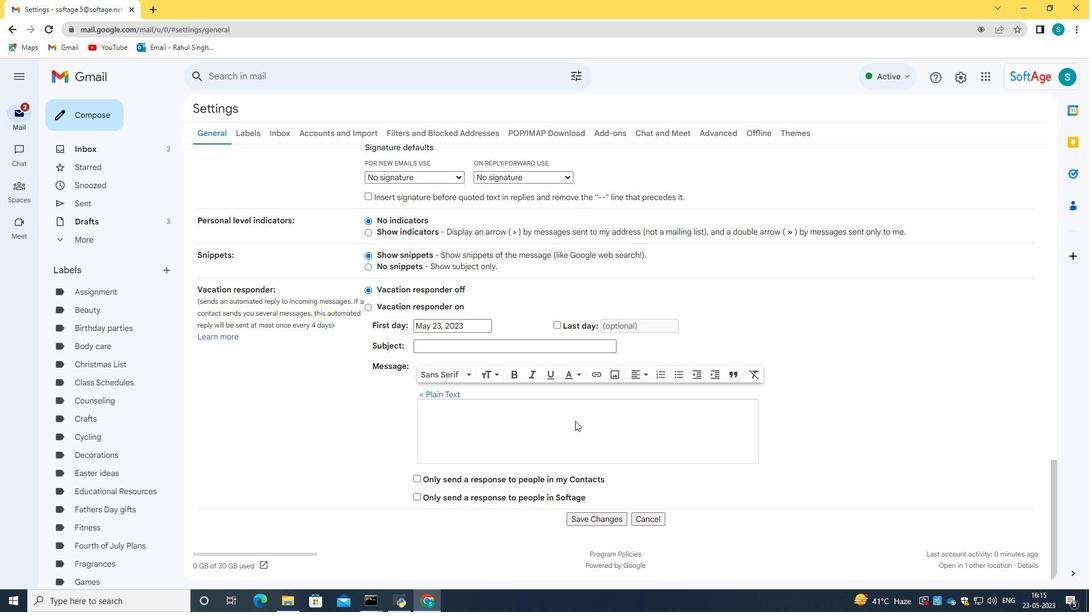 
Action: Mouse scrolled (575, 420) with delta (0, 0)
Screenshot: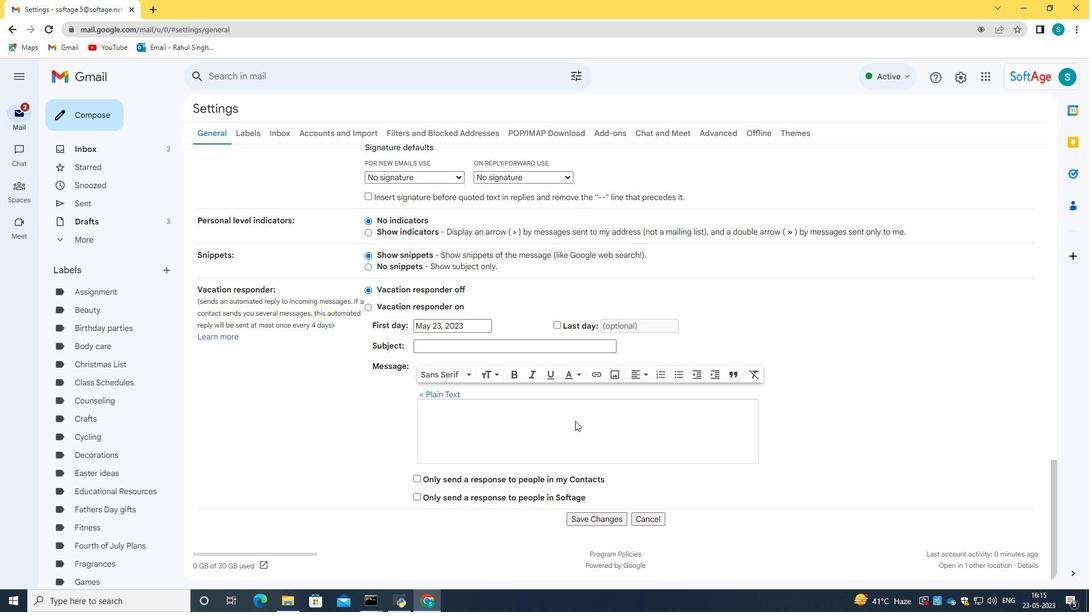 
Action: Mouse scrolled (575, 420) with delta (0, 0)
Screenshot: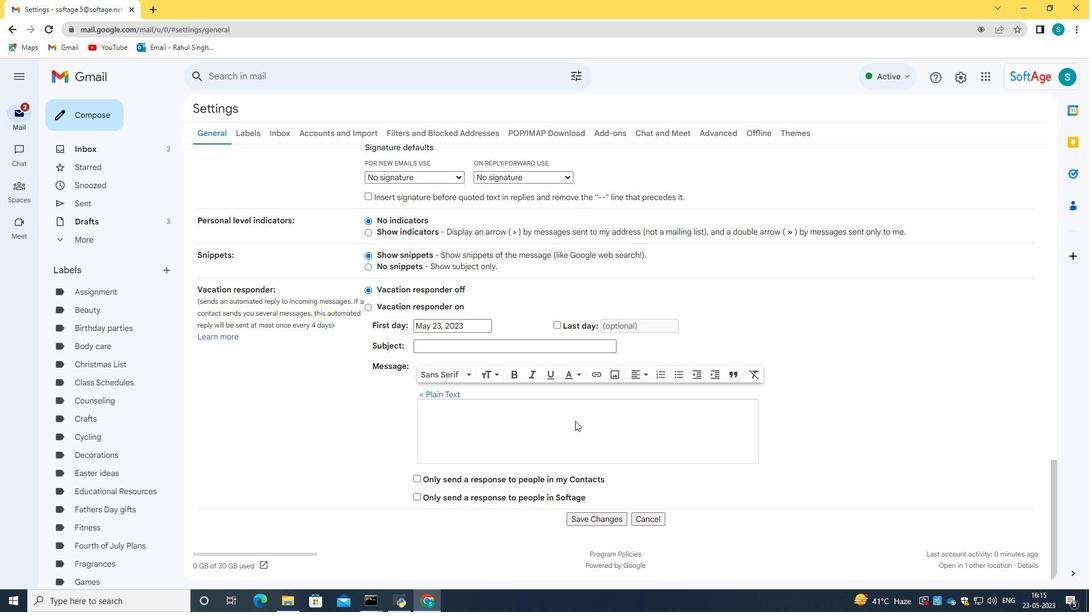 
Action: Mouse scrolled (575, 420) with delta (0, 0)
Screenshot: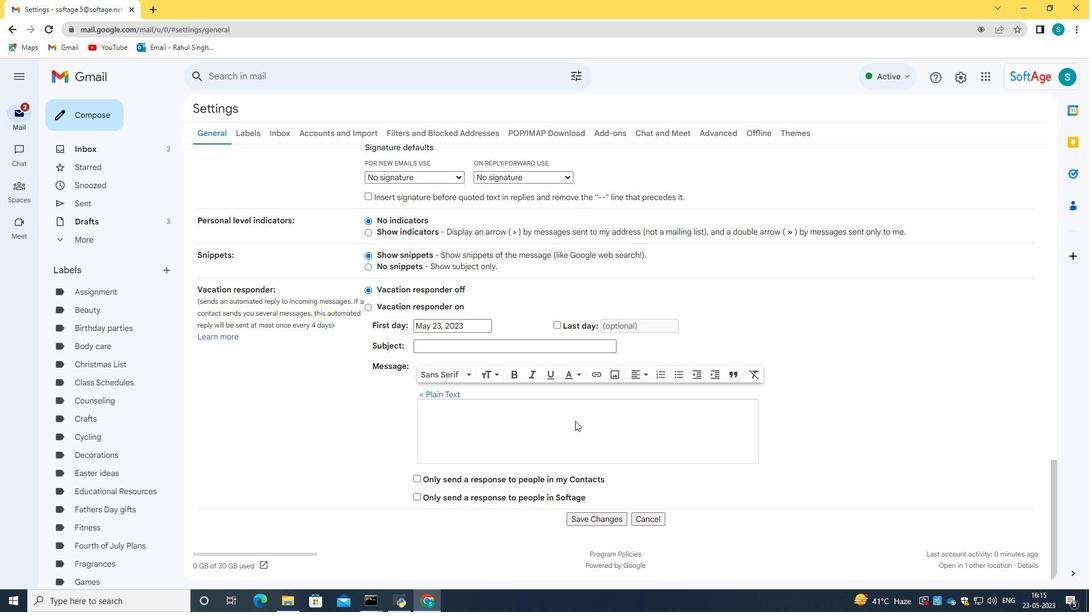 
Action: Mouse moved to (605, 522)
Screenshot: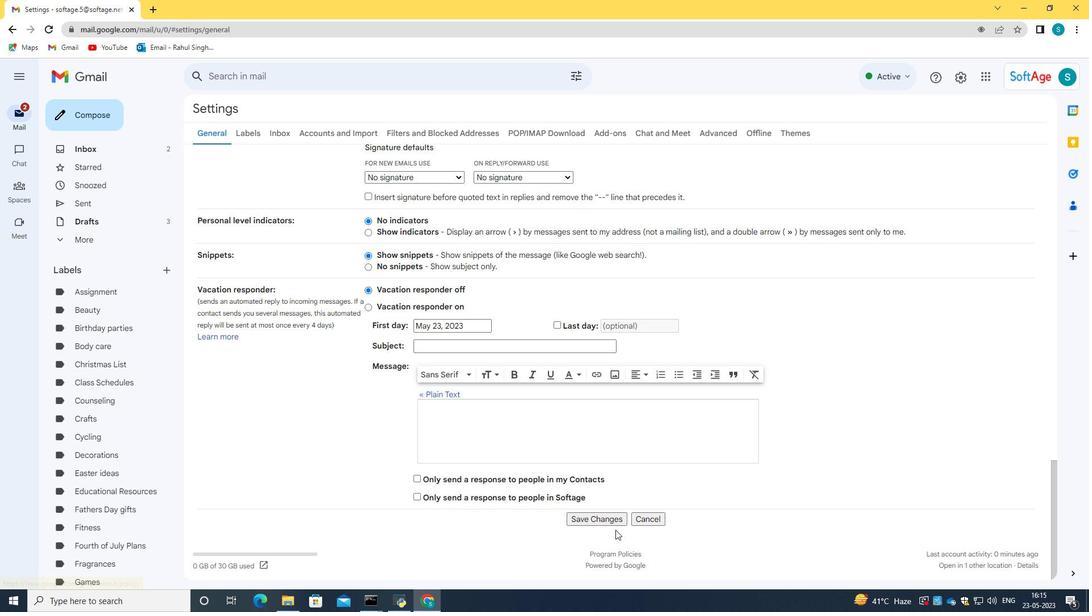 
Action: Mouse pressed left at (605, 522)
Screenshot: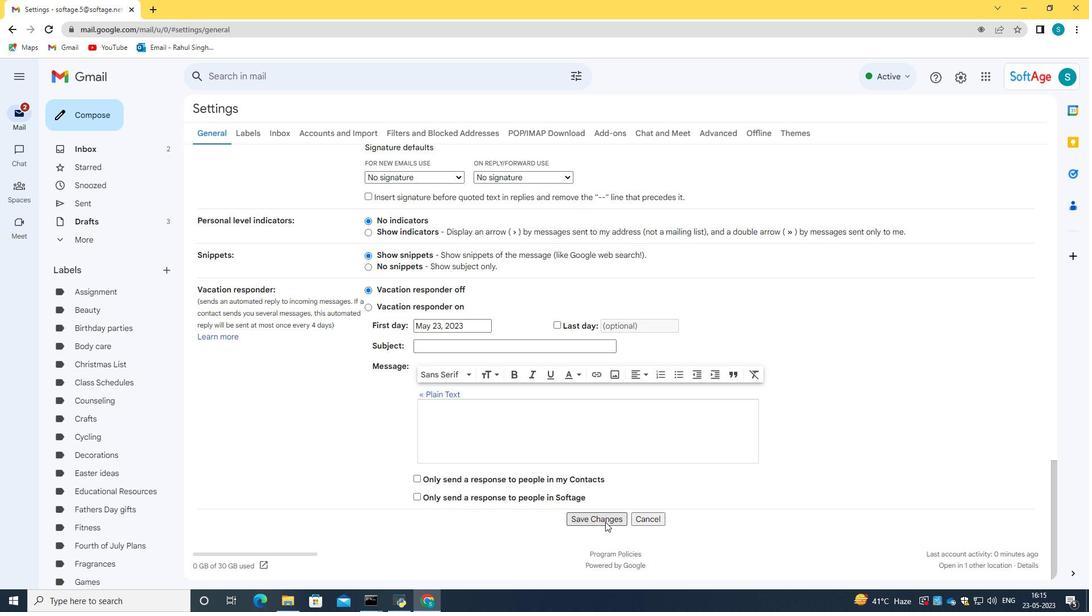 
Action: Mouse moved to (116, 119)
Screenshot: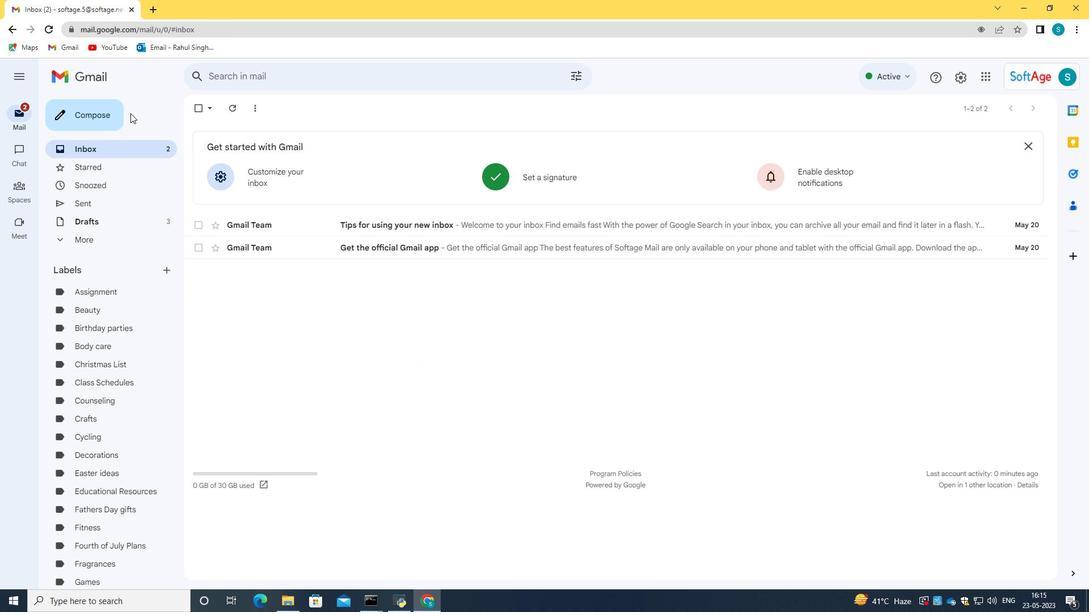 
Action: Mouse pressed left at (116, 119)
Screenshot: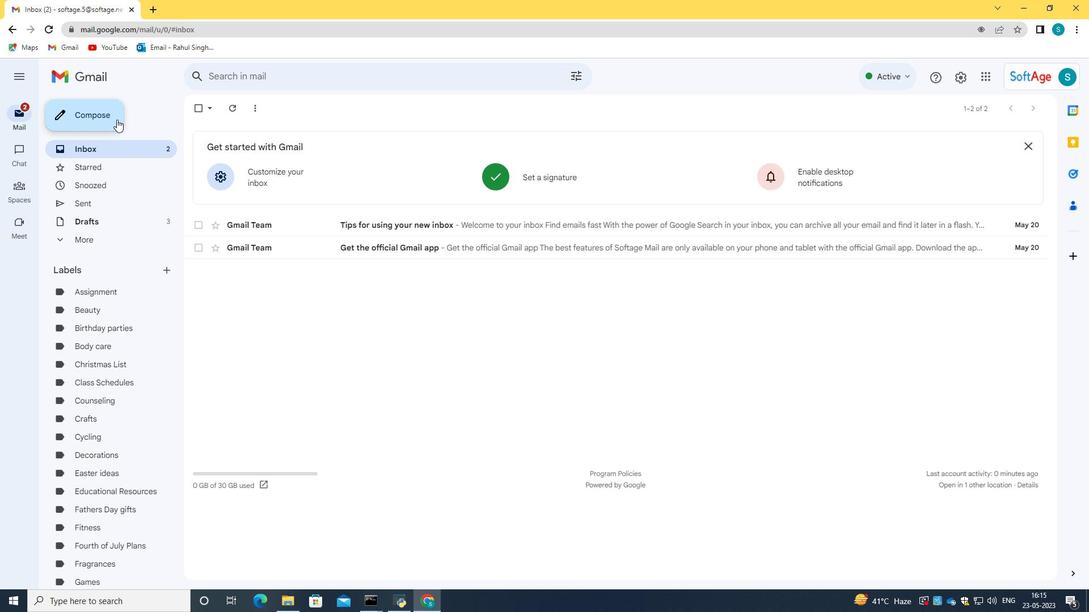 
Action: Mouse moved to (915, 575)
Screenshot: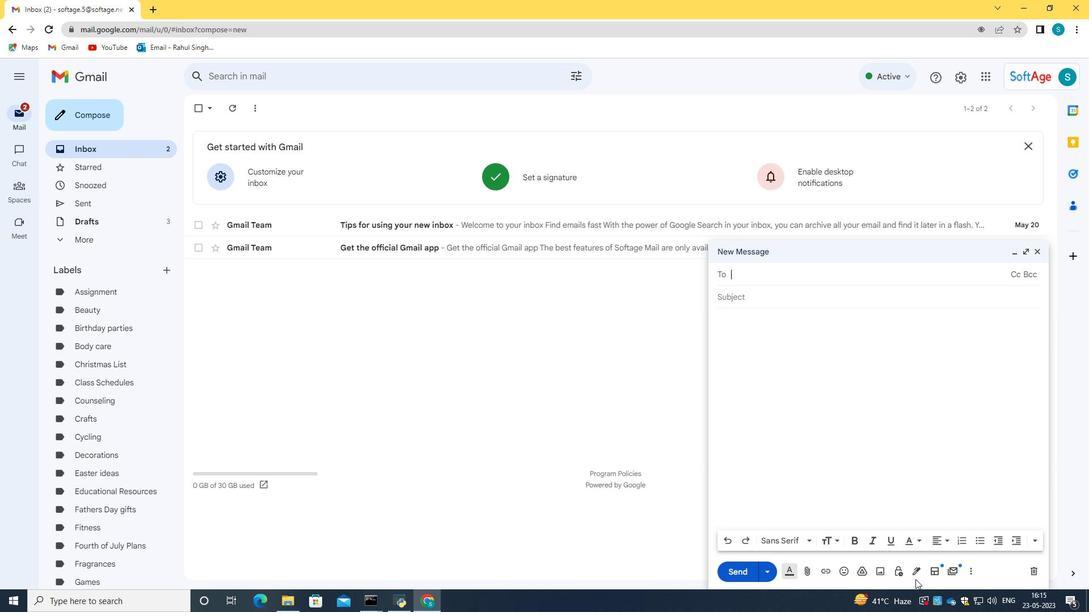 
Action: Mouse pressed left at (915, 575)
Screenshot: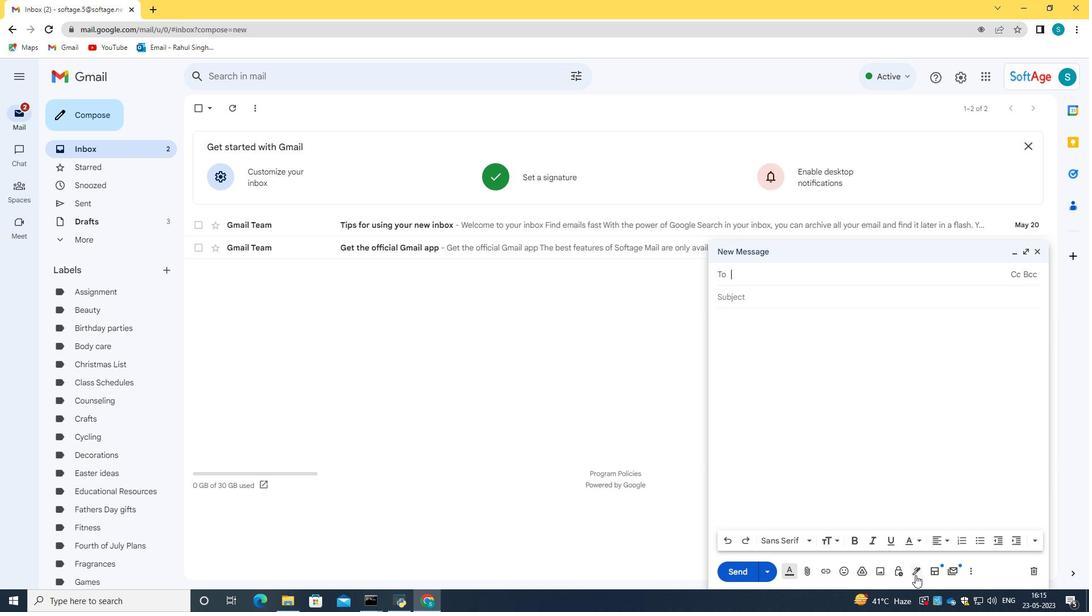 
Action: Mouse moved to (962, 561)
Screenshot: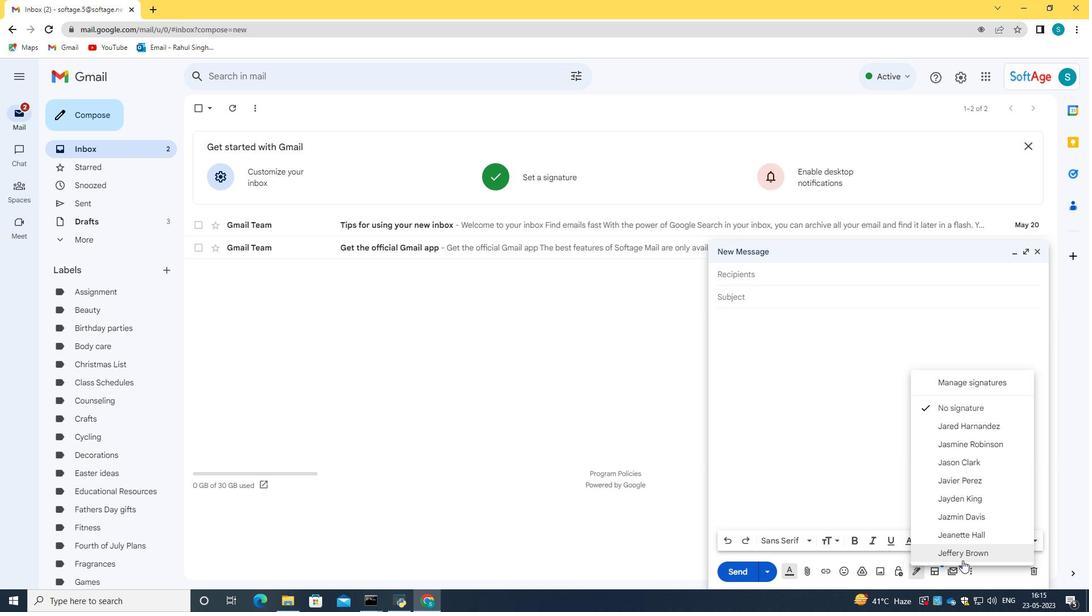 
Action: Mouse pressed left at (962, 561)
Screenshot: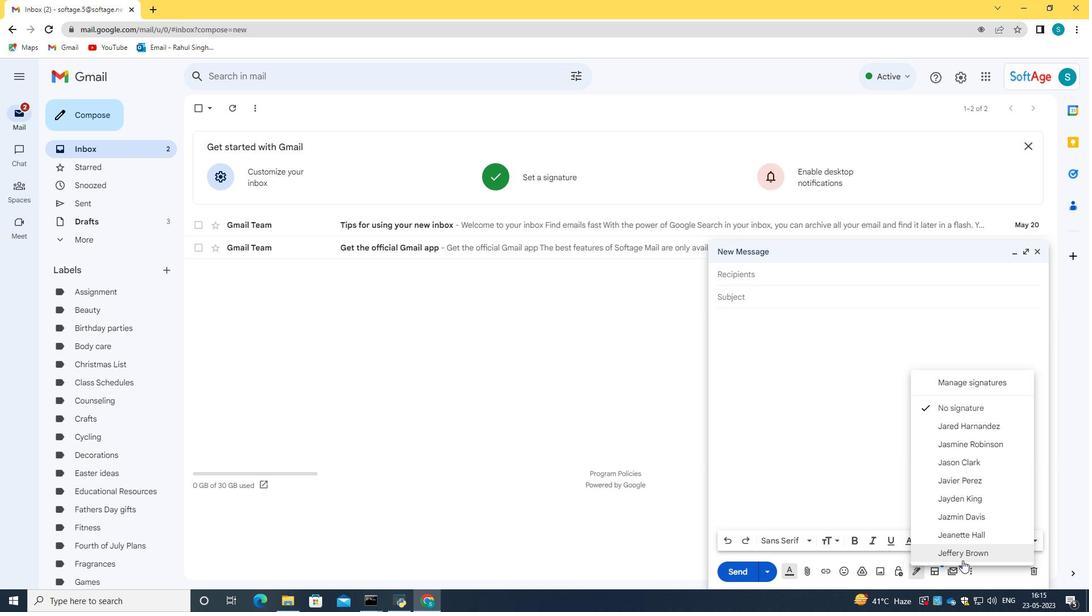
Action: Mouse moved to (761, 297)
Screenshot: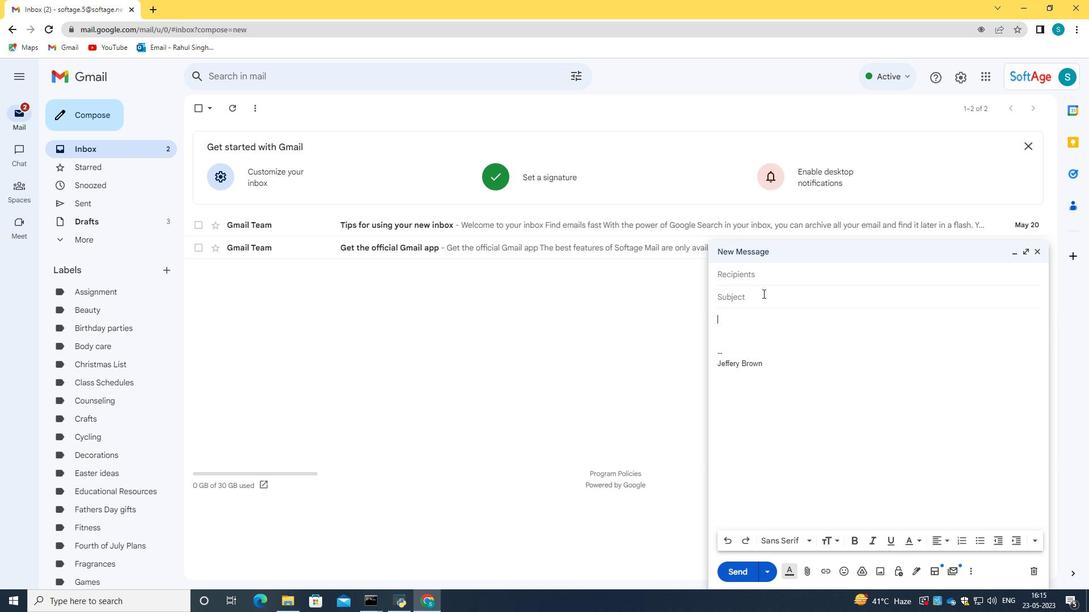 
Action: Mouse pressed left at (761, 297)
Screenshot: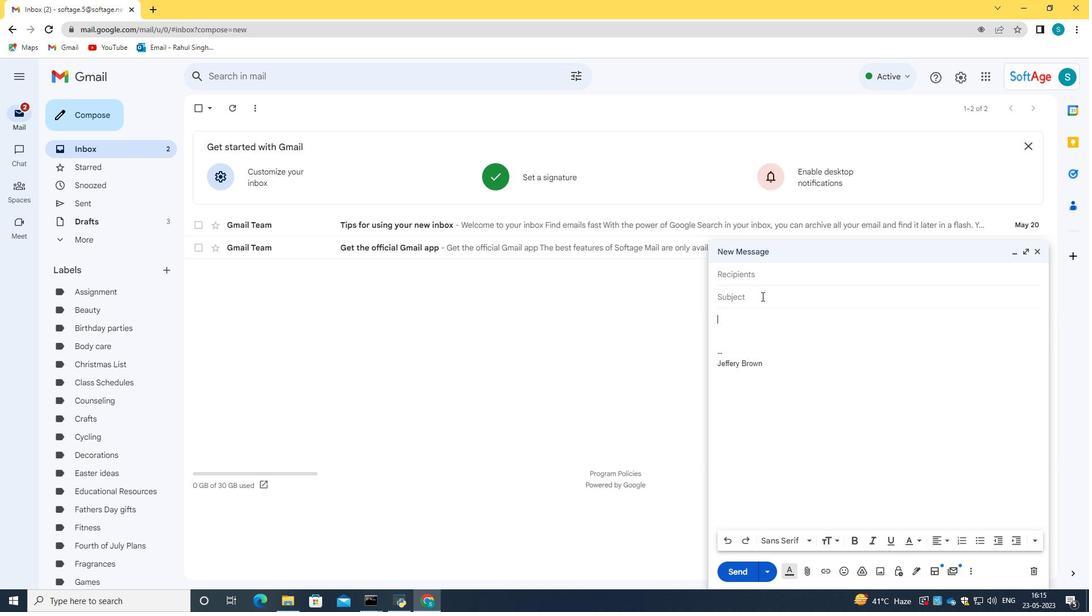 
Action: Mouse moved to (1025, 251)
Screenshot: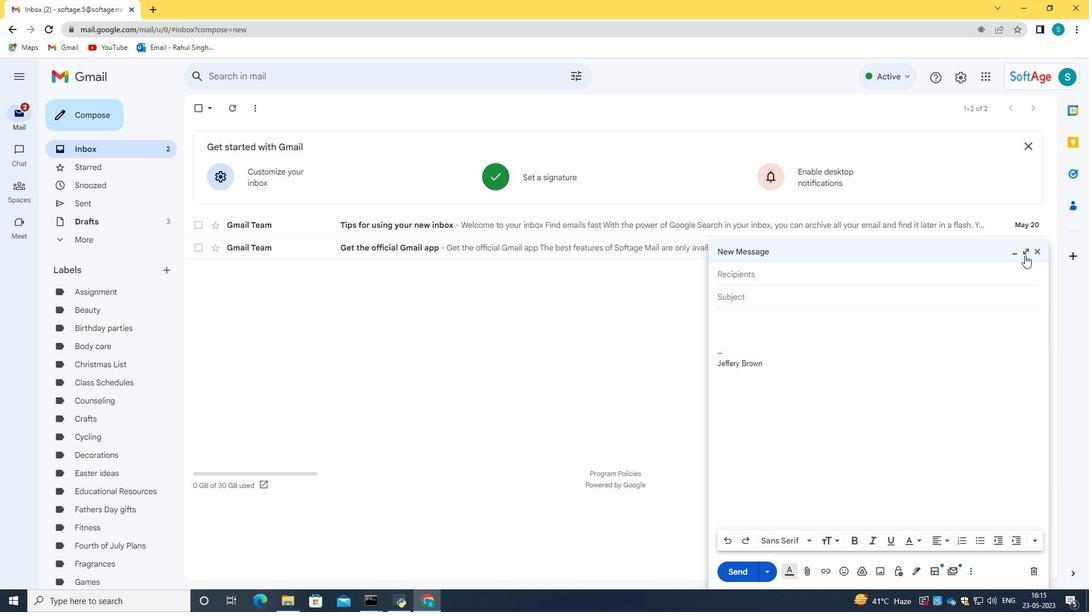 
Action: Mouse pressed left at (1025, 251)
Screenshot: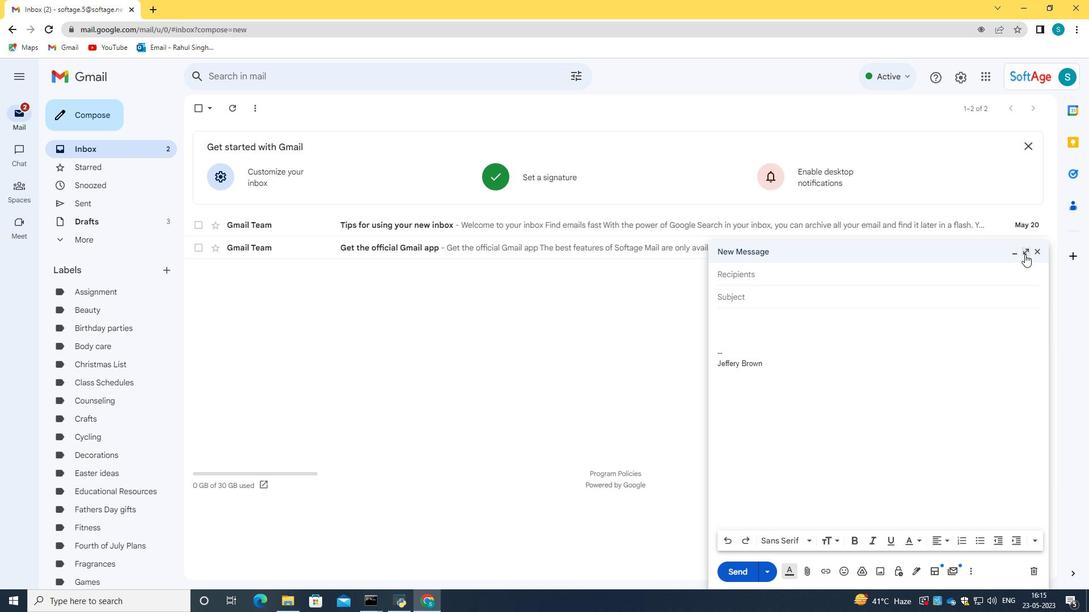 
Action: Mouse moved to (122, 138)
Screenshot: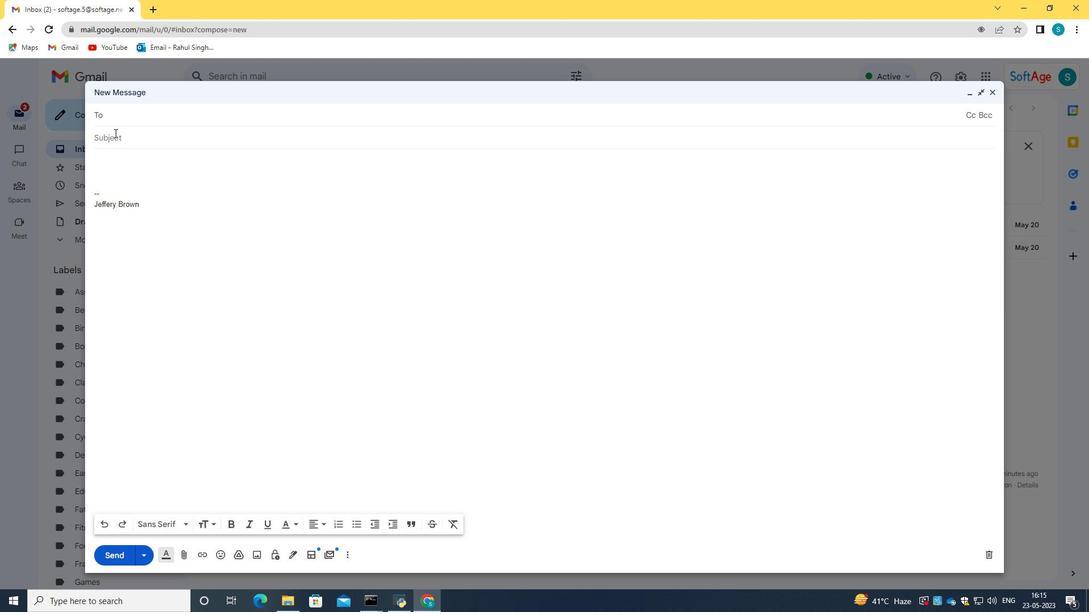 
Action: Mouse pressed left at (122, 138)
Screenshot: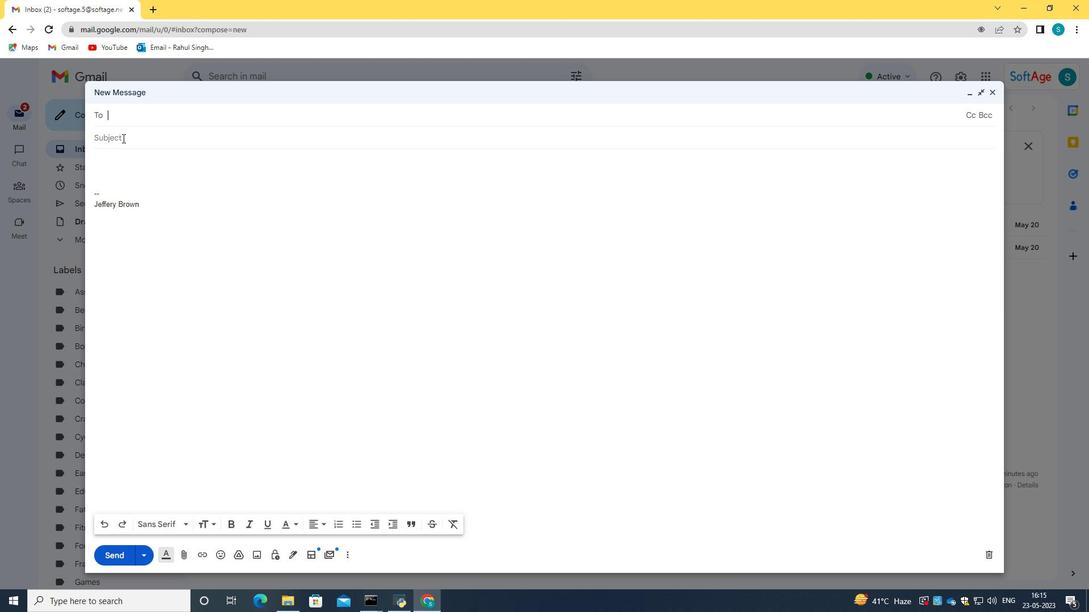 
Action: Key pressed <Key.caps_lock>C<Key.caps_lock>onfirmation<Key.space>tf<Key.space>a<Key.space>job<Key.space>o<Key.backspace><Key.backspace><Key.backspace><Key.backspace><Key.backspace><Key.backspace><Key.backspace><Key.backspace><Key.backspace><Key.backspace>of<Key.space>a<Key.space>job<Key.space>offer<Key.space>and<Key.space>t<Key.backspace><Key.backspace><Key.backspace><Key.backspace><Key.backspace>
Screenshot: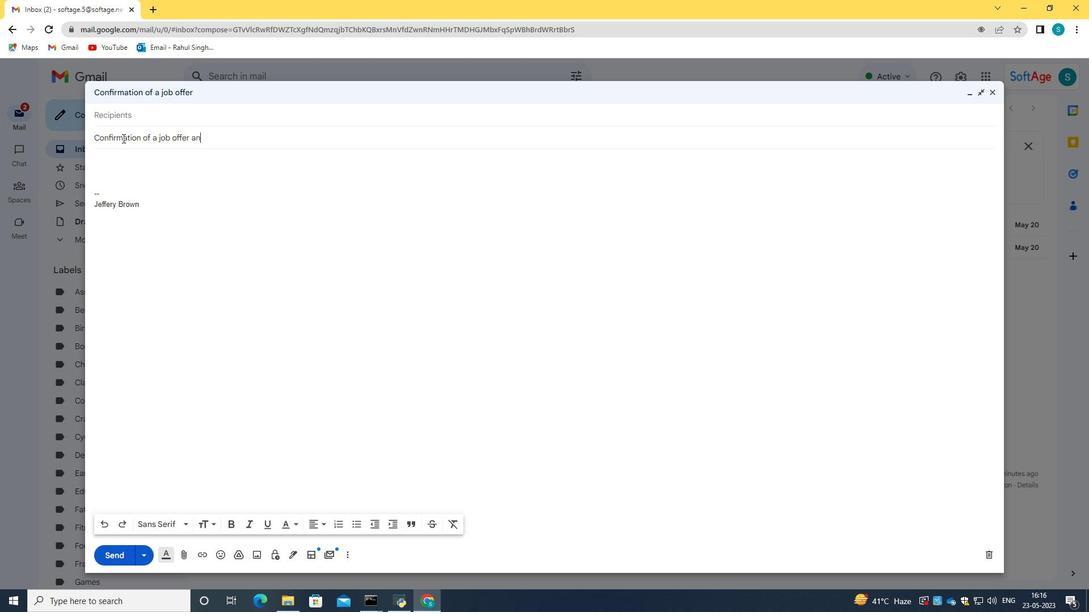 
Action: Mouse moved to (132, 158)
Screenshot: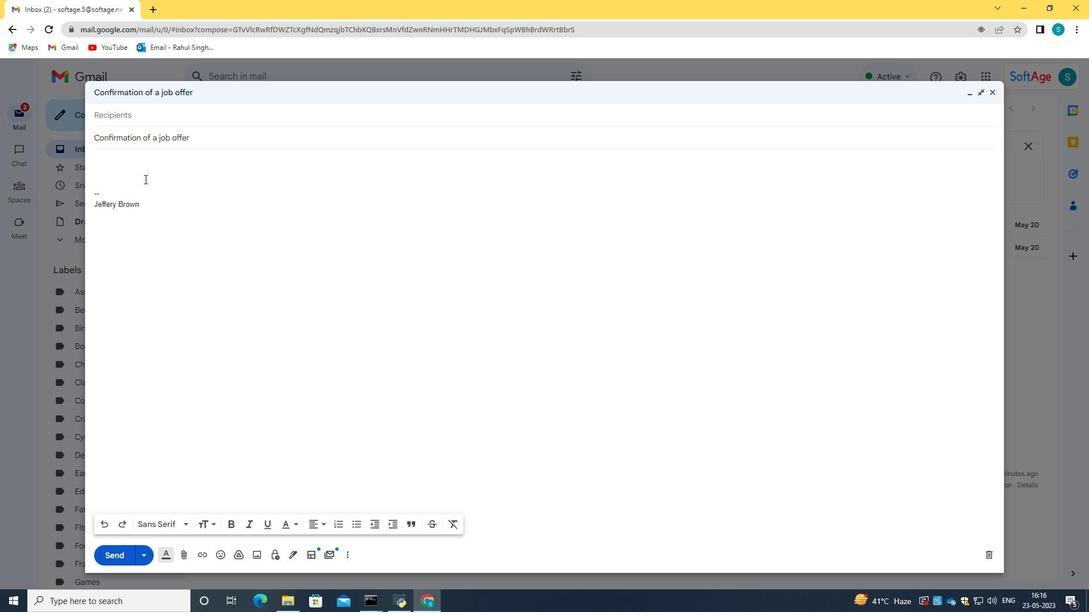 
Action: Mouse pressed left at (132, 158)
Screenshot: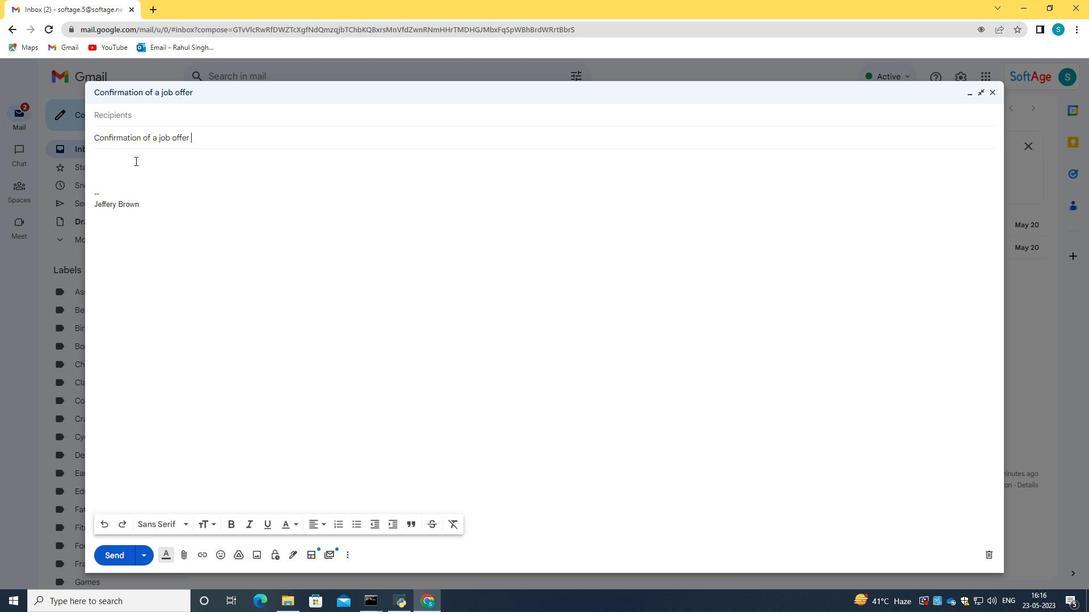 
Action: Key pressed <Key.caps_lock>P<Key.caps_lock>lease<Key.space>let<Key.space>me<Key.space>know<Key.space>if<Key.space>you<Key.space>have<Key.space>any<Key.space>questions<Key.space>or<Key.space>concerns<Key.space>about<Key.space>new<Key.space>project<Key.space>timeline.
Screenshot: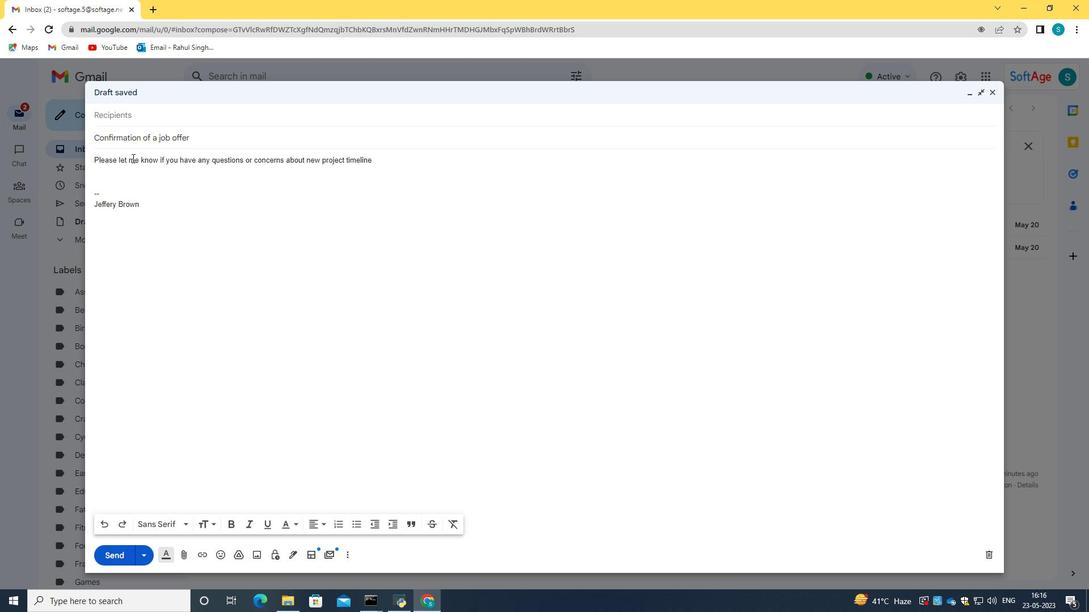 
Action: Mouse moved to (305, 163)
Screenshot: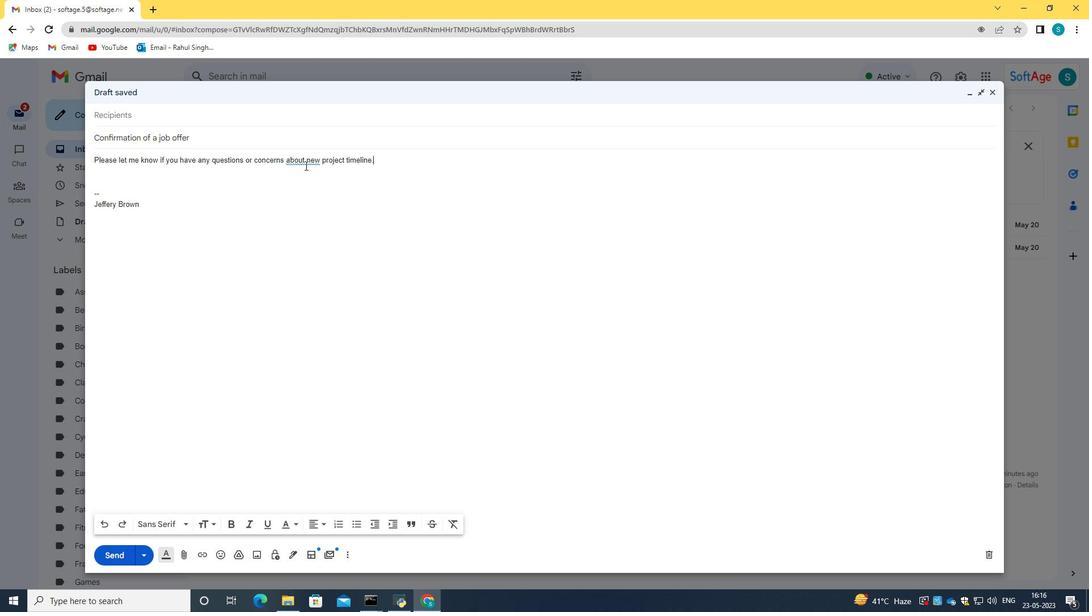 
Action: Mouse pressed left at (305, 163)
Screenshot: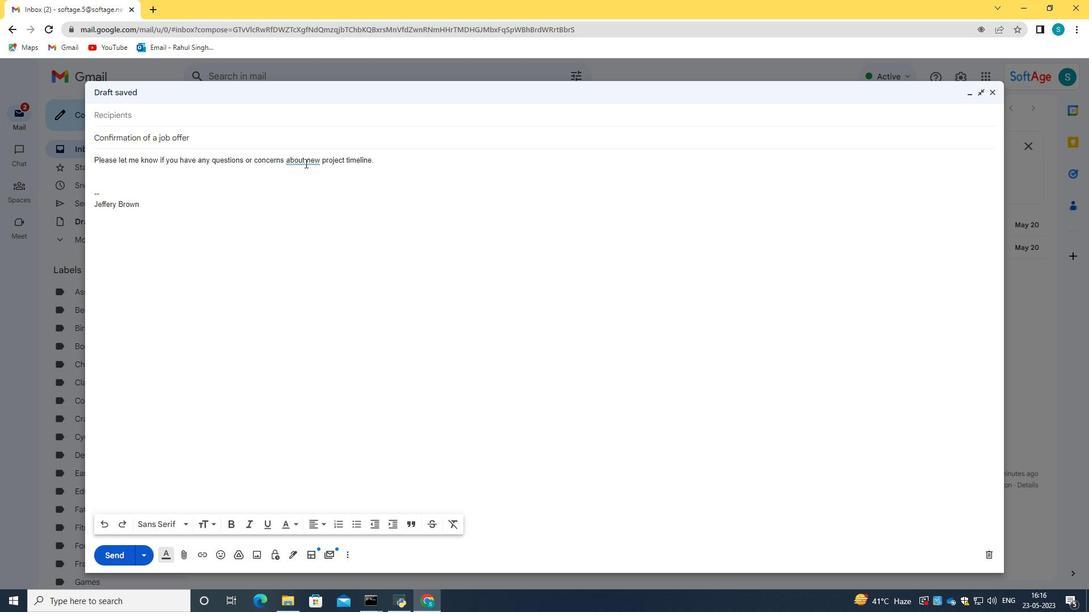 
Action: Mouse moved to (342, 179)
Screenshot: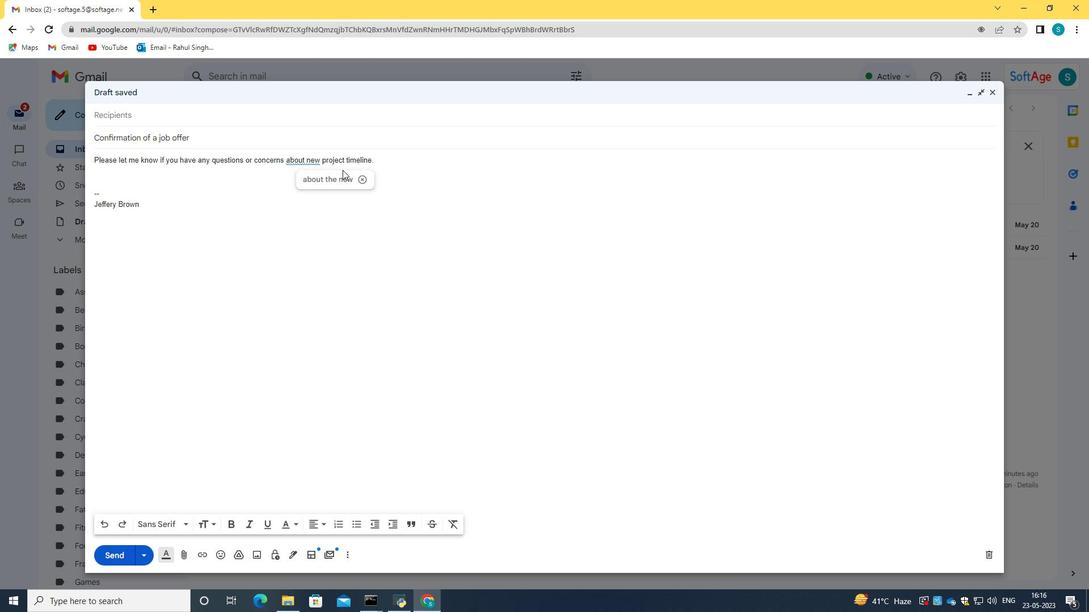
Action: Mouse pressed left at (342, 179)
Screenshot: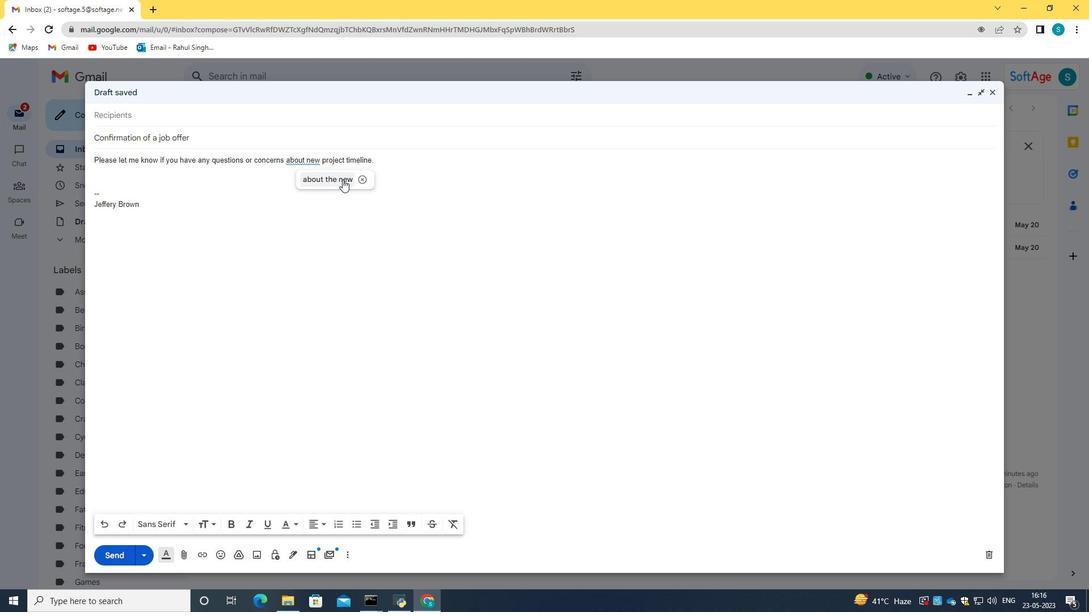 
Action: Mouse moved to (173, 116)
Screenshot: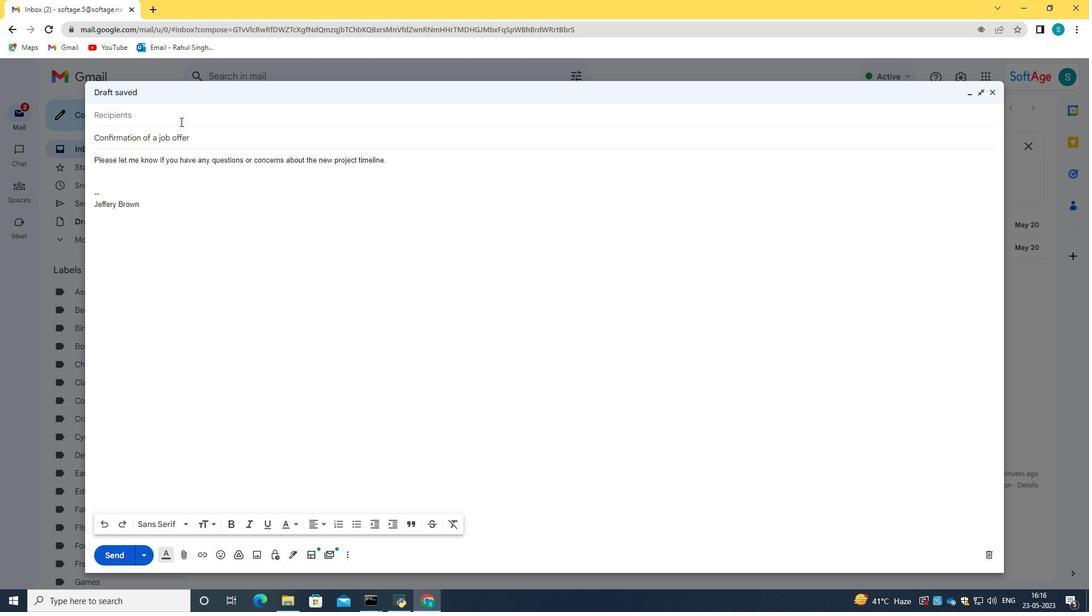 
Action: Mouse pressed left at (173, 116)
Screenshot: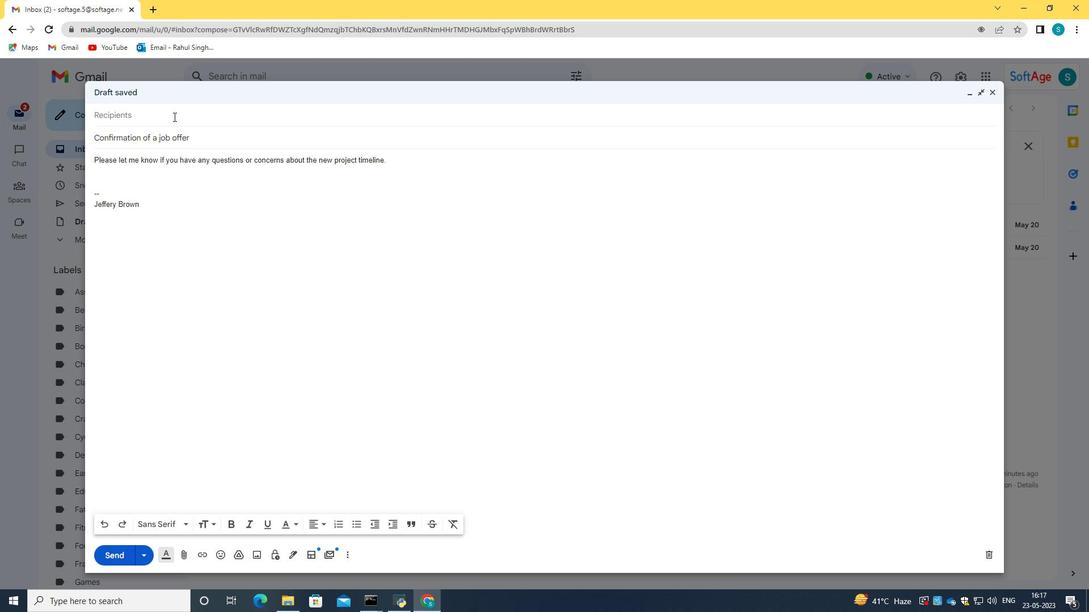 
Action: Key pressed softage<Key.shift>@<Key.backspace>.3<Key.shift>@softage.net
Screenshot: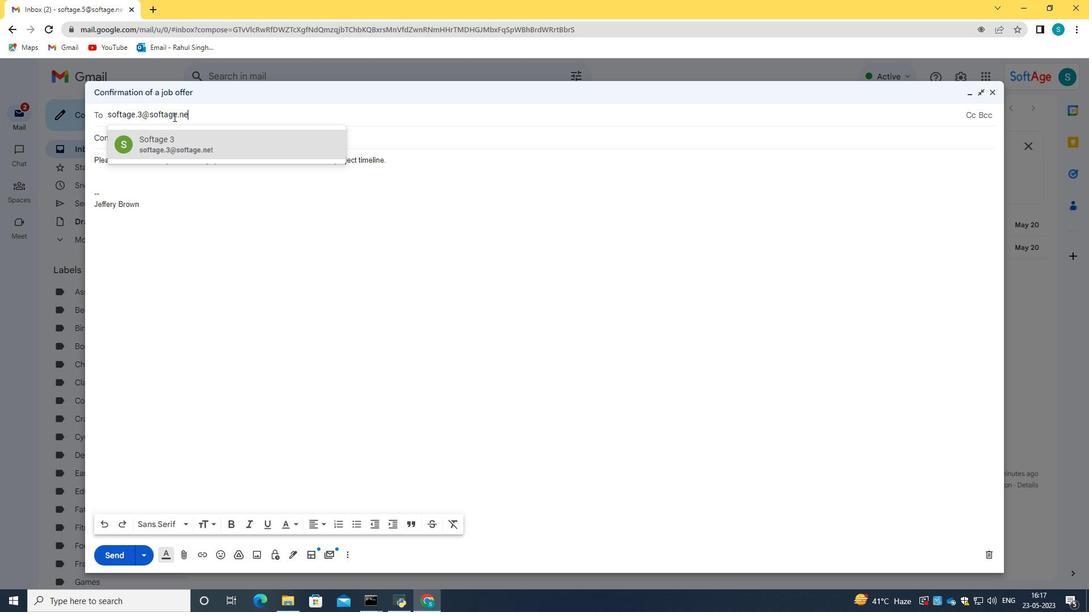 
Action: Mouse moved to (189, 145)
Screenshot: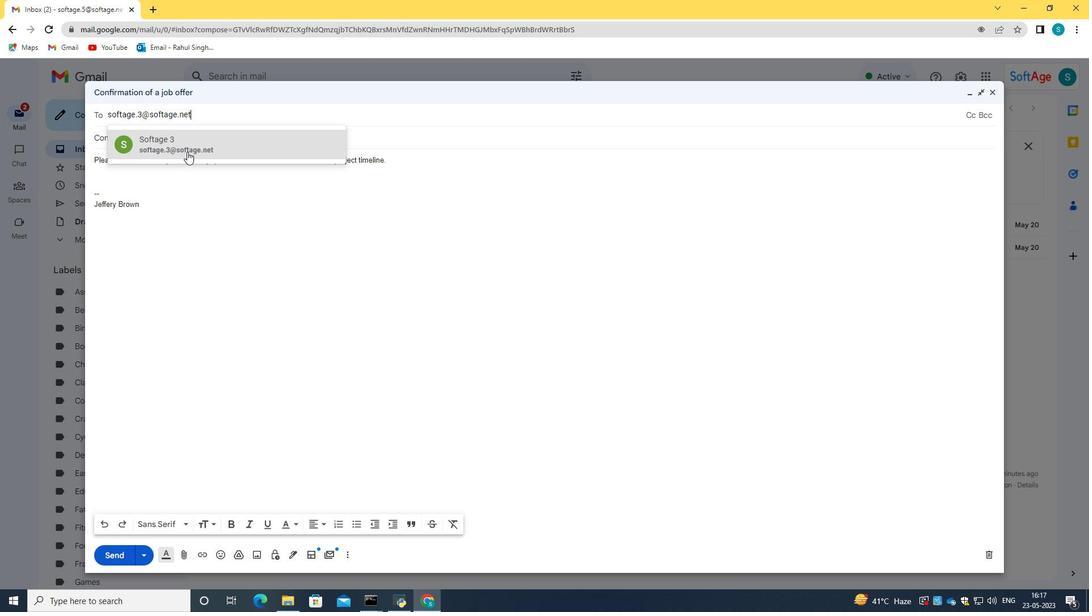 
Action: Mouse pressed left at (189, 145)
Screenshot: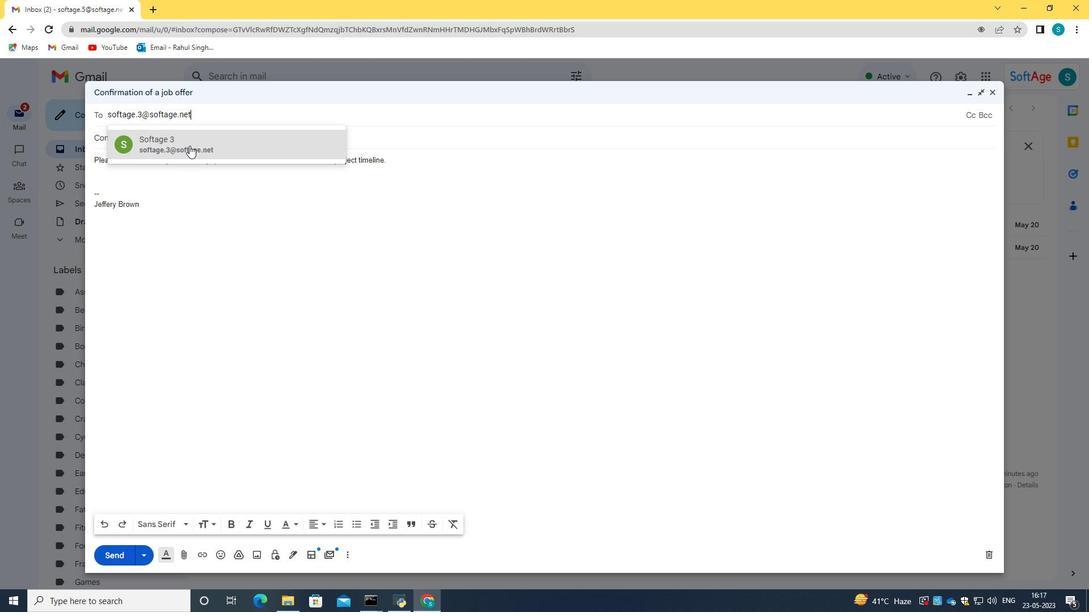 
Action: Mouse moved to (386, 174)
Screenshot: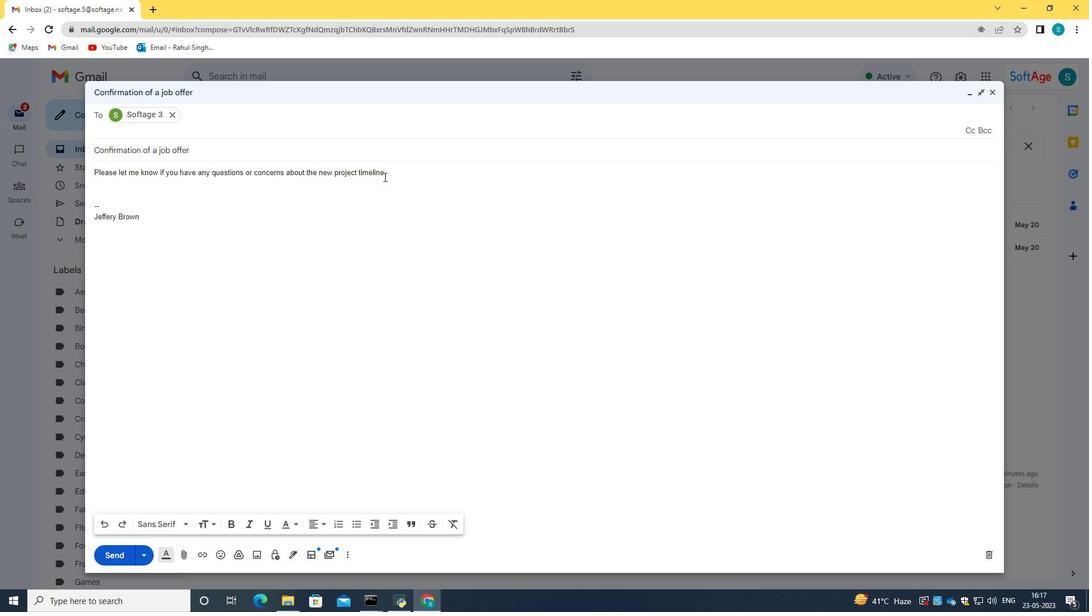 
Action: Mouse pressed left at (386, 174)
Screenshot: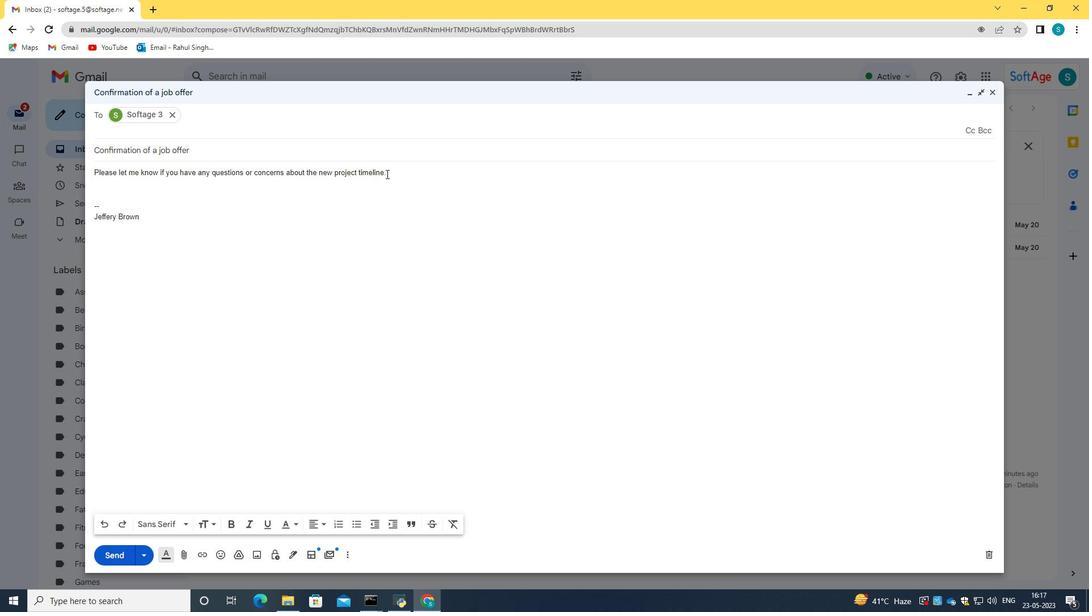 
Action: Mouse moved to (210, 525)
Screenshot: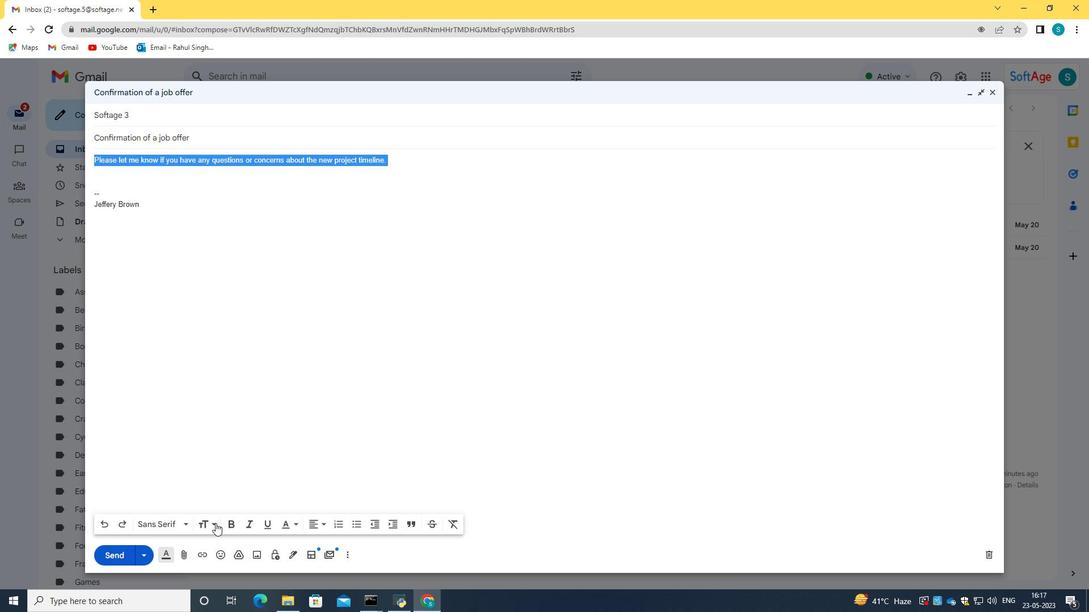 
Action: Mouse pressed left at (210, 525)
Screenshot: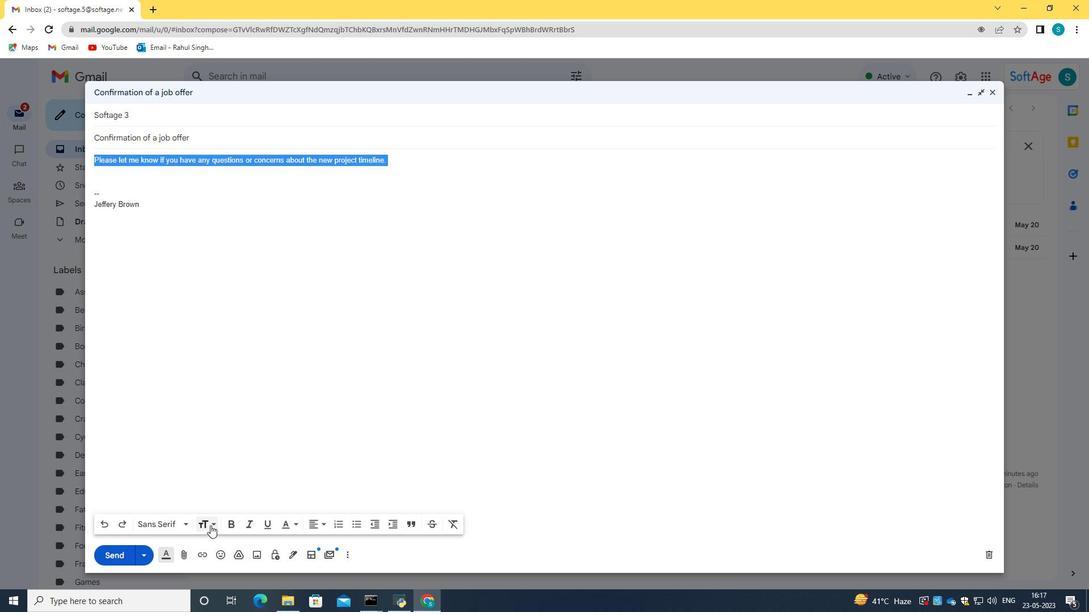 
Action: Mouse moved to (233, 460)
Screenshot: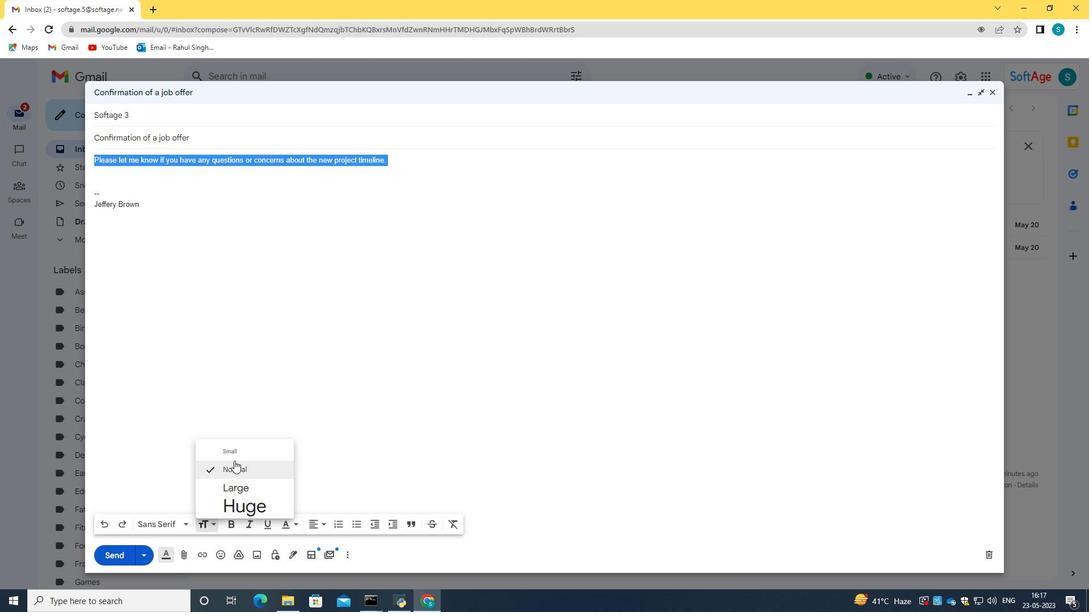 
Action: Mouse pressed left at (233, 460)
Screenshot: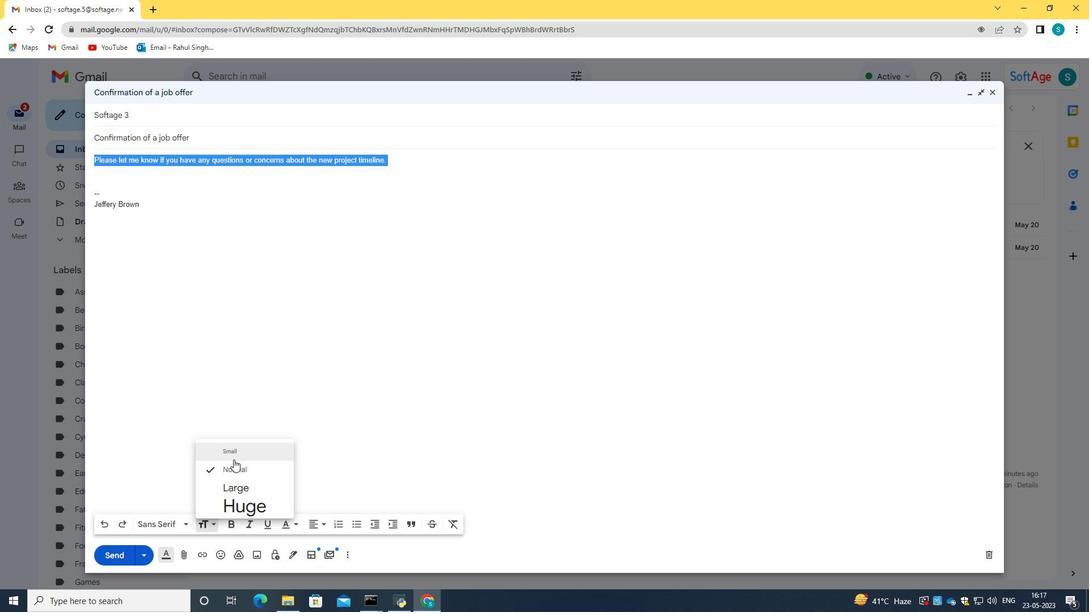 
Action: Mouse moved to (318, 520)
Screenshot: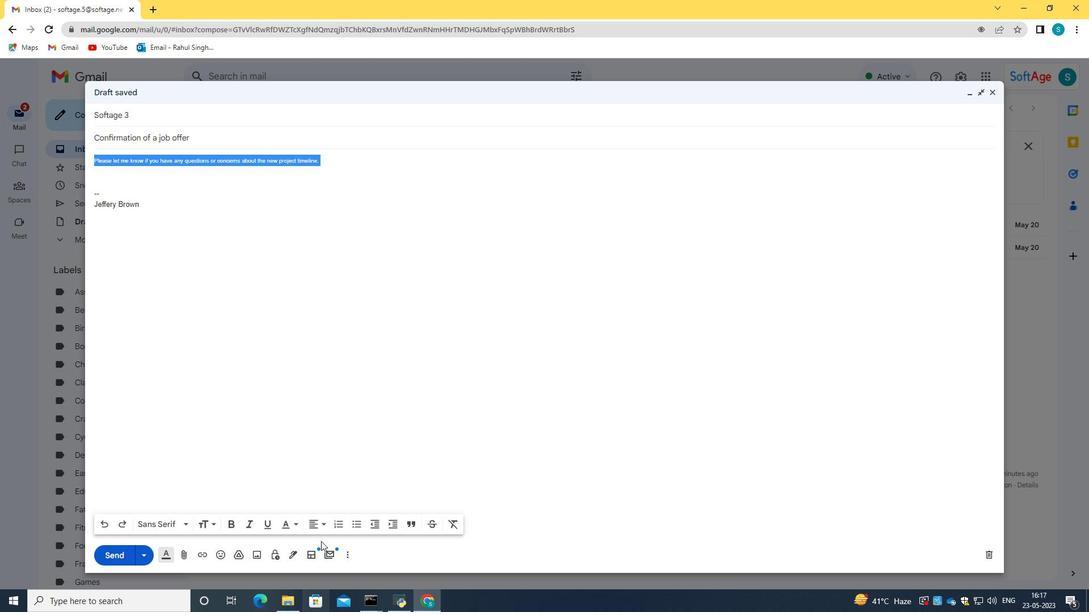 
Action: Mouse pressed left at (318, 520)
Screenshot: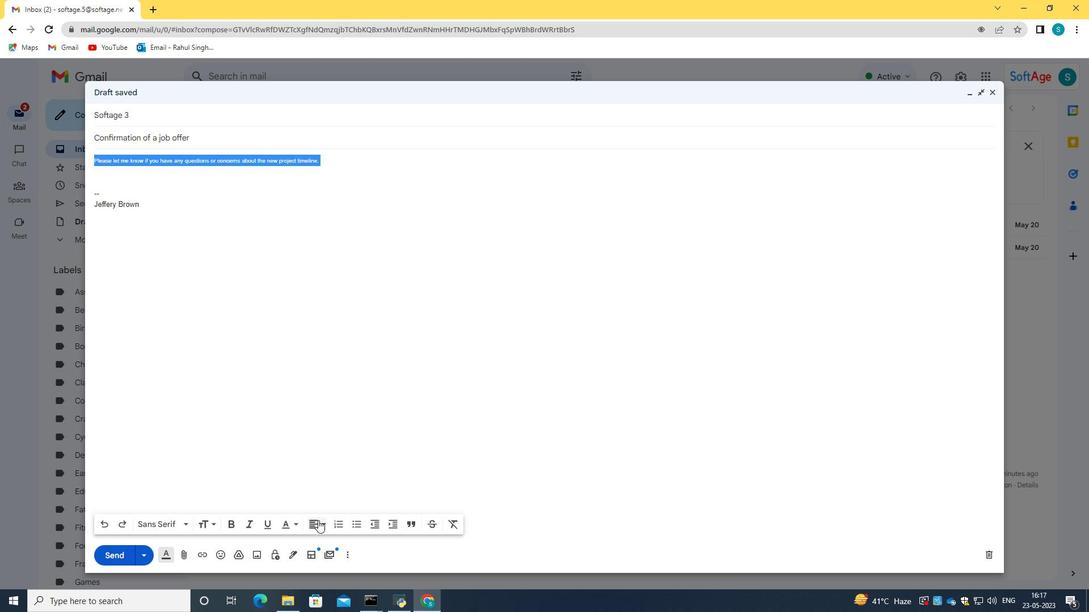 
Action: Mouse moved to (313, 477)
Screenshot: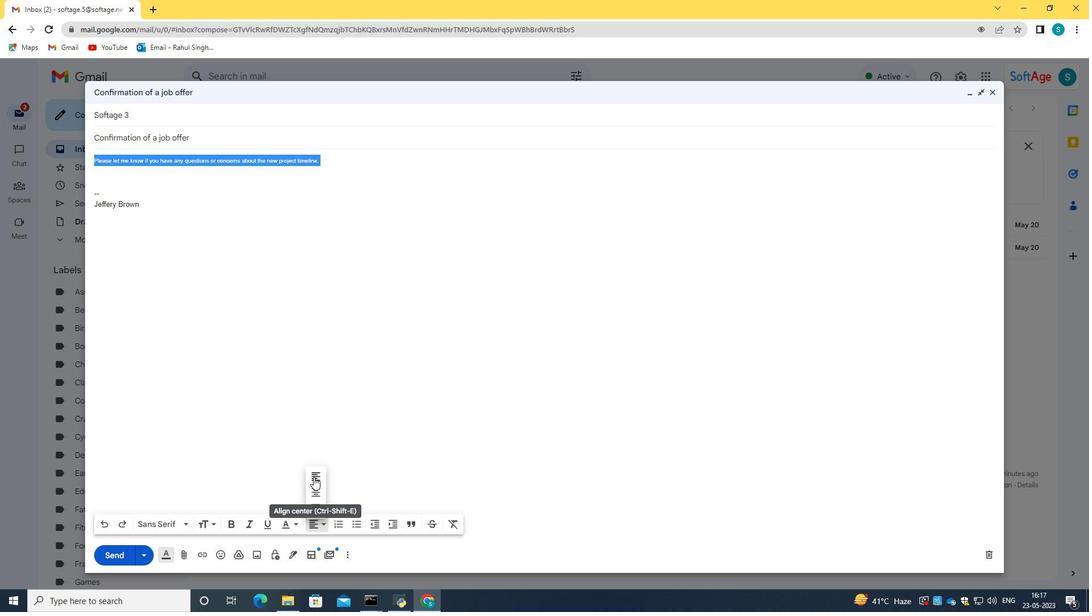 
Action: Mouse pressed left at (313, 477)
Screenshot: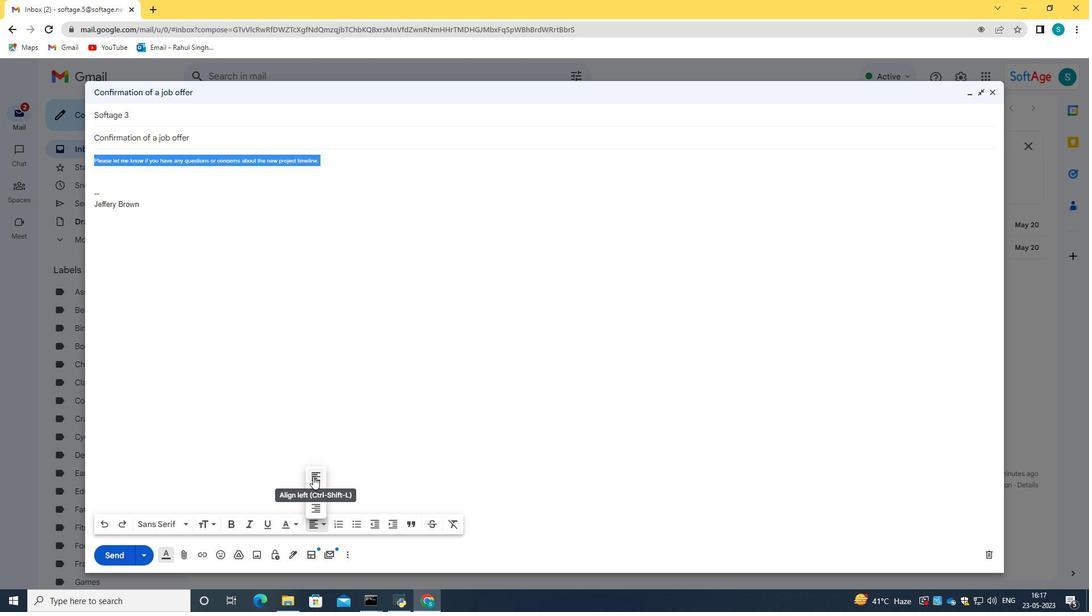 
Action: Mouse moved to (239, 291)
Screenshot: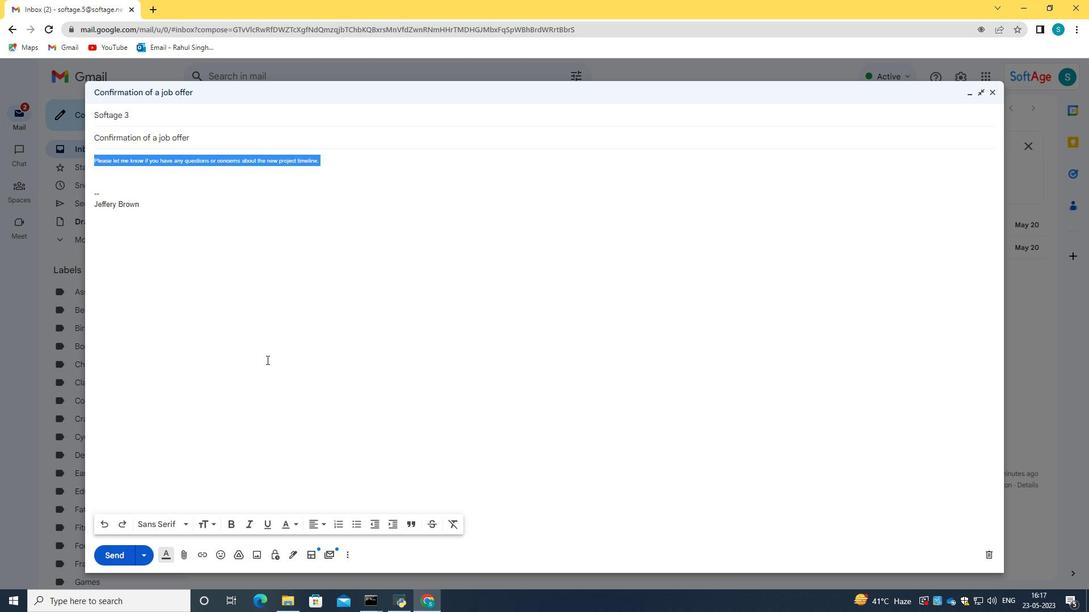 
Action: Mouse pressed left at (239, 291)
Screenshot: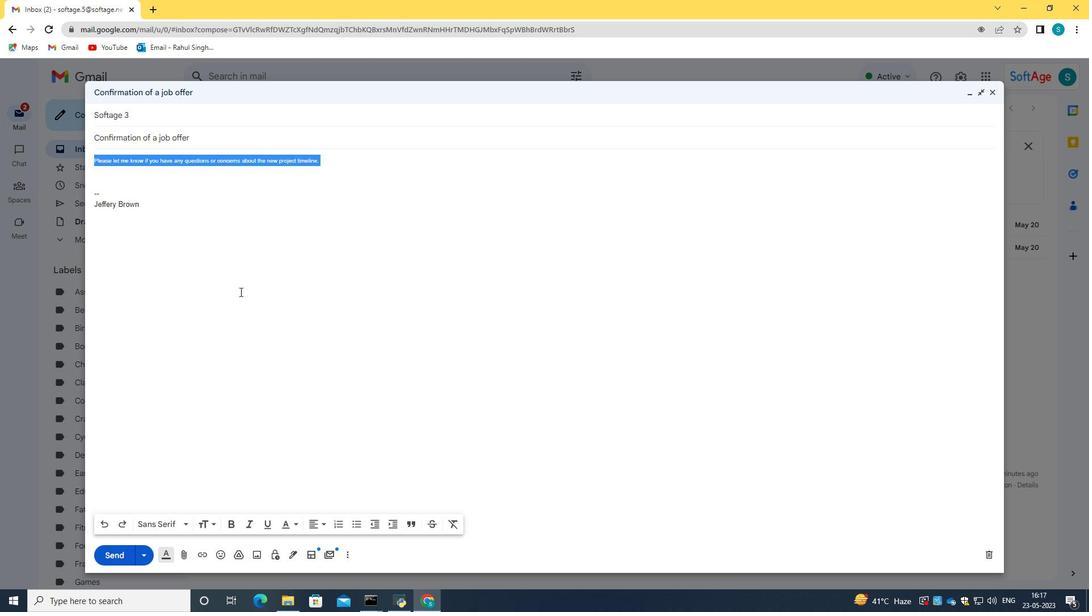 
Action: Mouse moved to (122, 552)
Screenshot: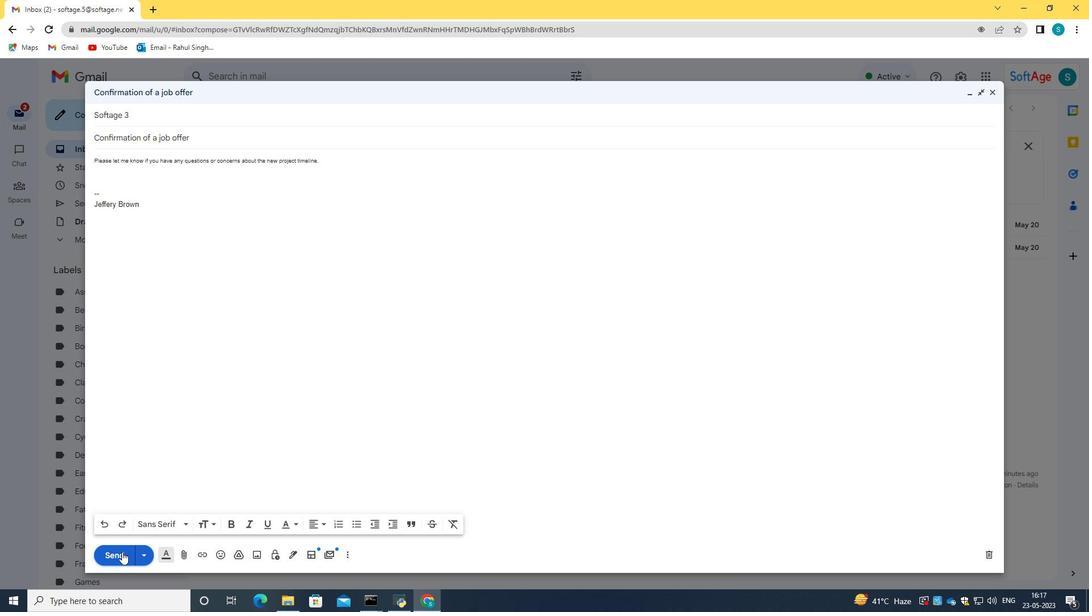 
Action: Mouse pressed left at (122, 552)
Screenshot: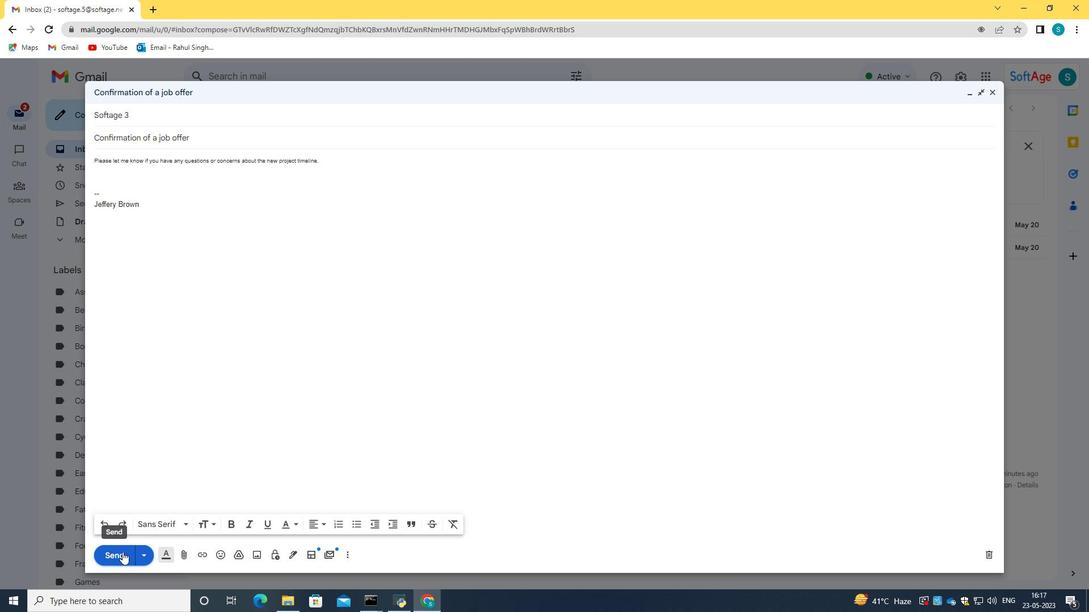 
Action: Mouse moved to (106, 210)
Screenshot: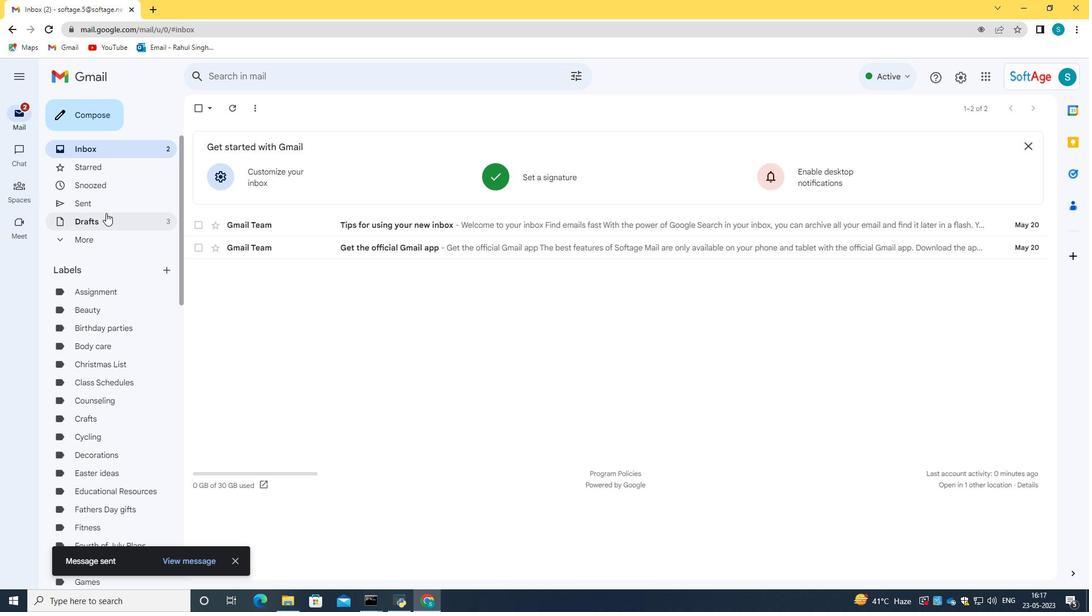 
Action: Mouse pressed left at (106, 210)
Screenshot: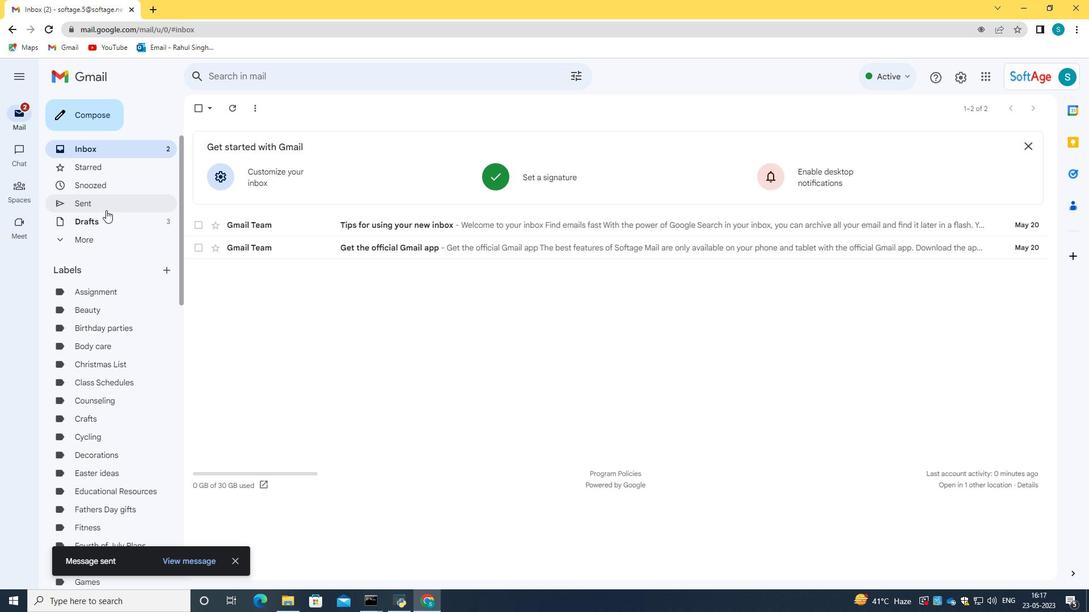
Action: Mouse moved to (279, 164)
Screenshot: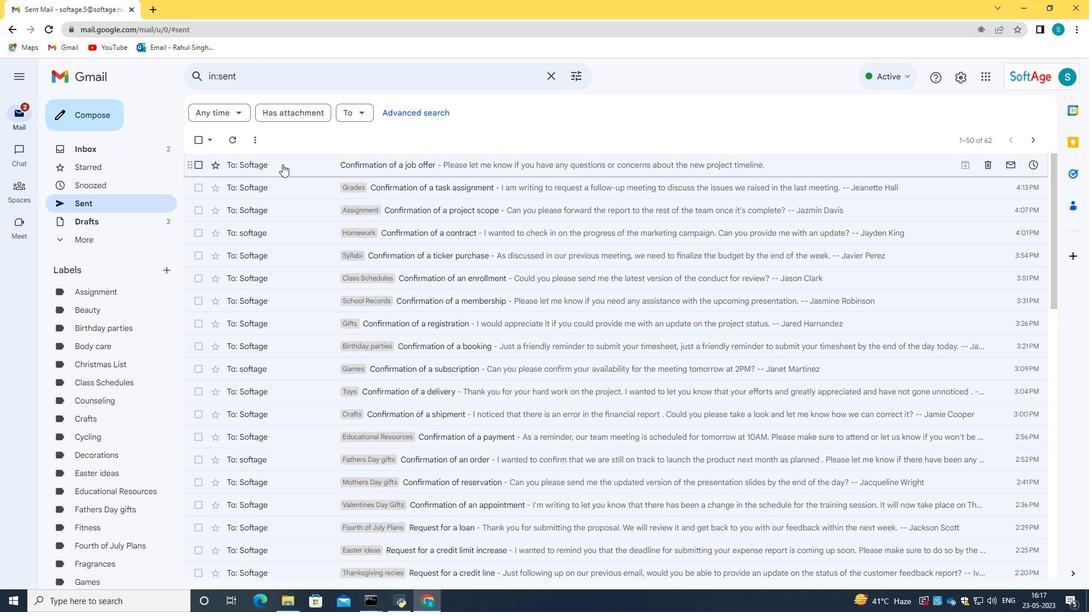 
Action: Mouse pressed right at (279, 164)
Screenshot: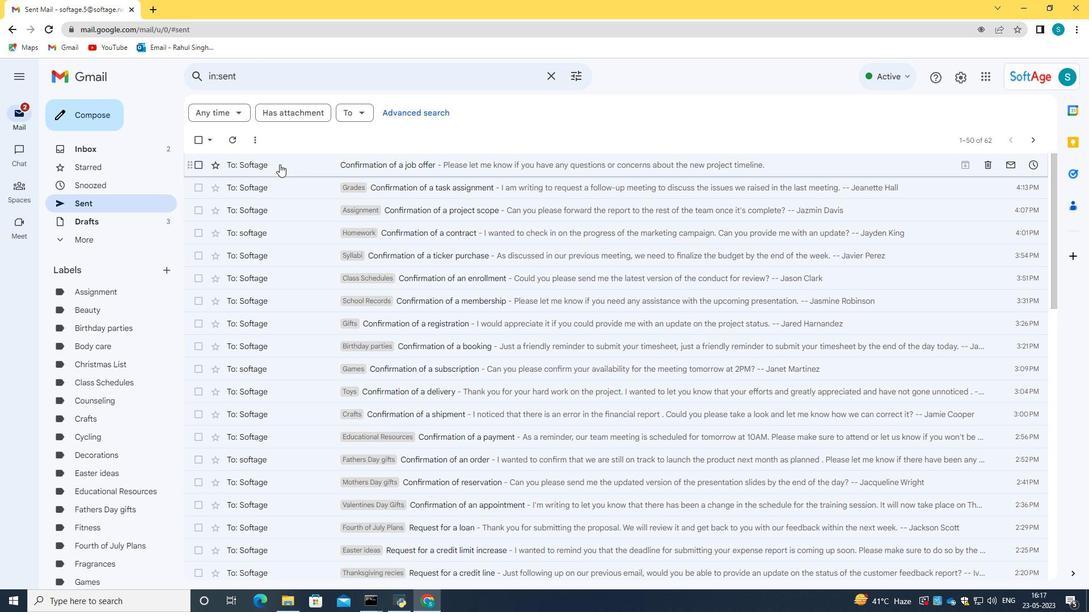 
Action: Mouse moved to (464, 333)
Screenshot: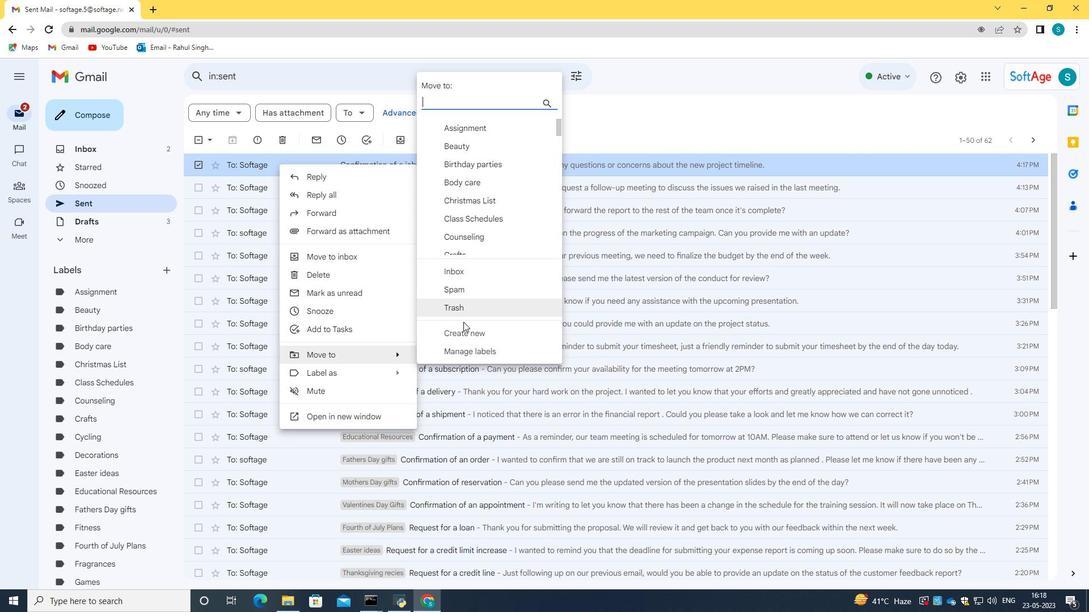 
Action: Mouse pressed left at (464, 333)
Screenshot: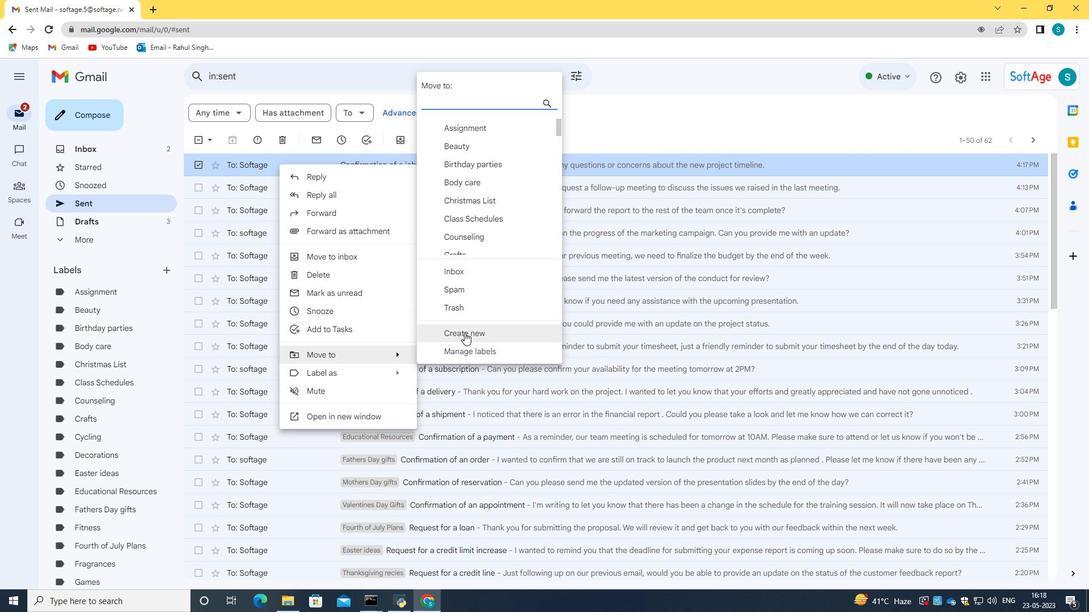 
Action: Mouse moved to (665, 271)
Screenshot: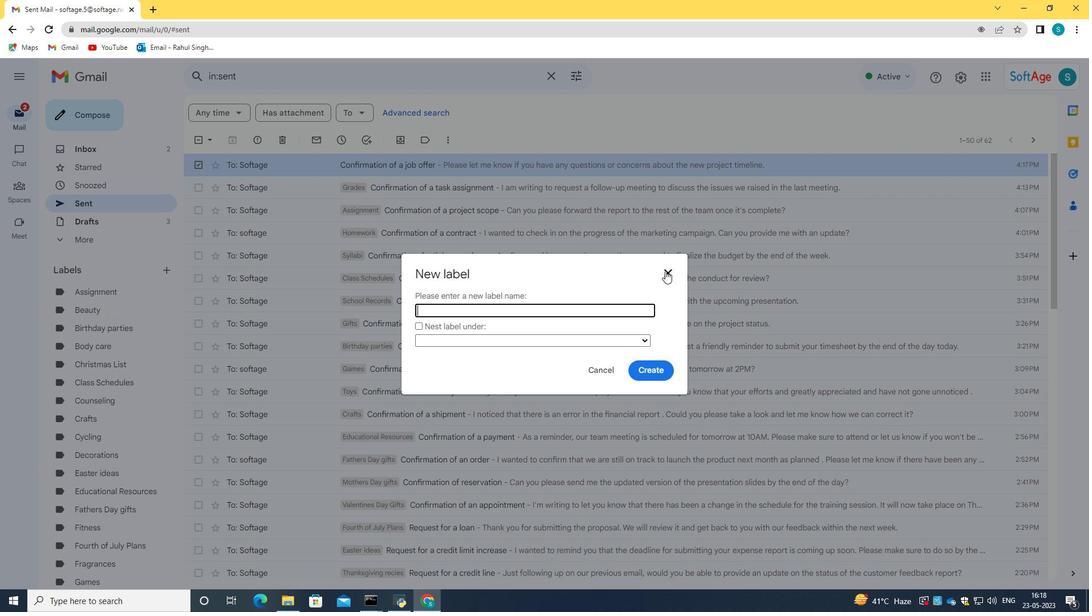 
Action: Mouse pressed left at (665, 271)
Screenshot: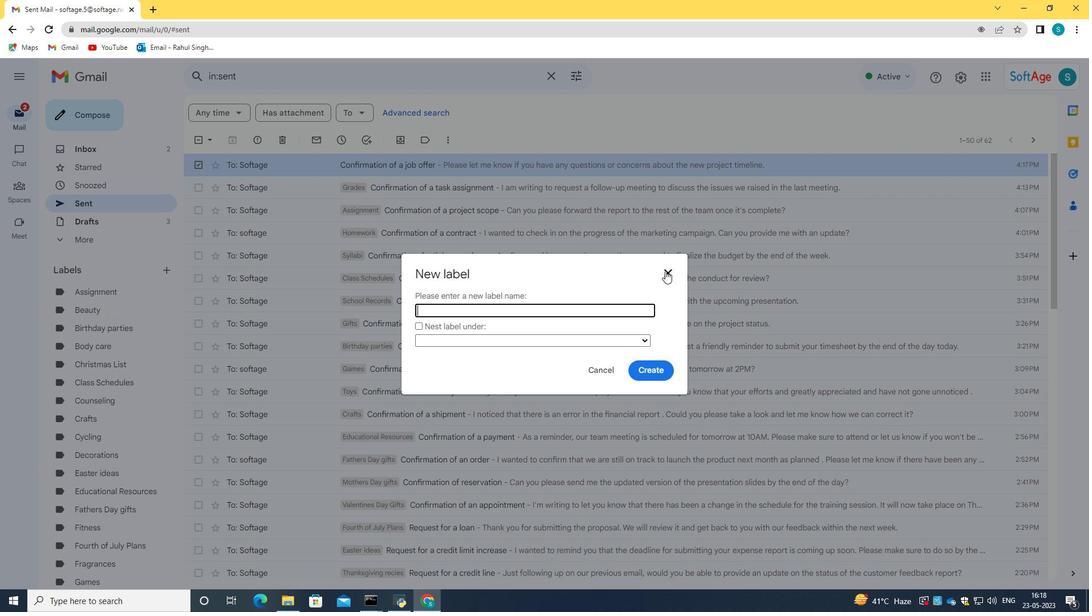 
Action: Mouse moved to (297, 161)
Screenshot: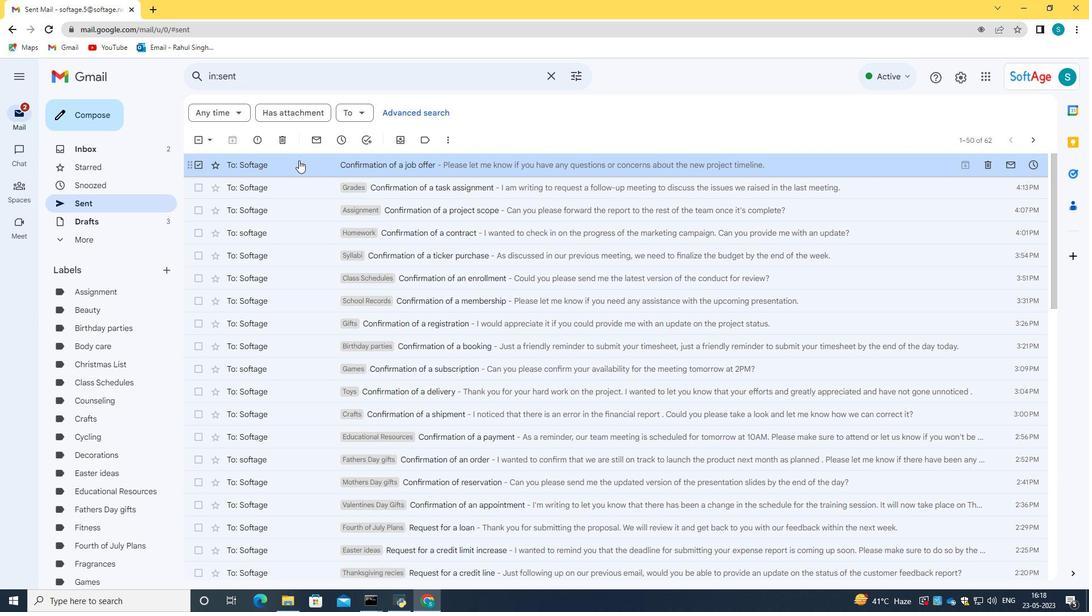 
Action: Mouse pressed right at (297, 161)
Screenshot: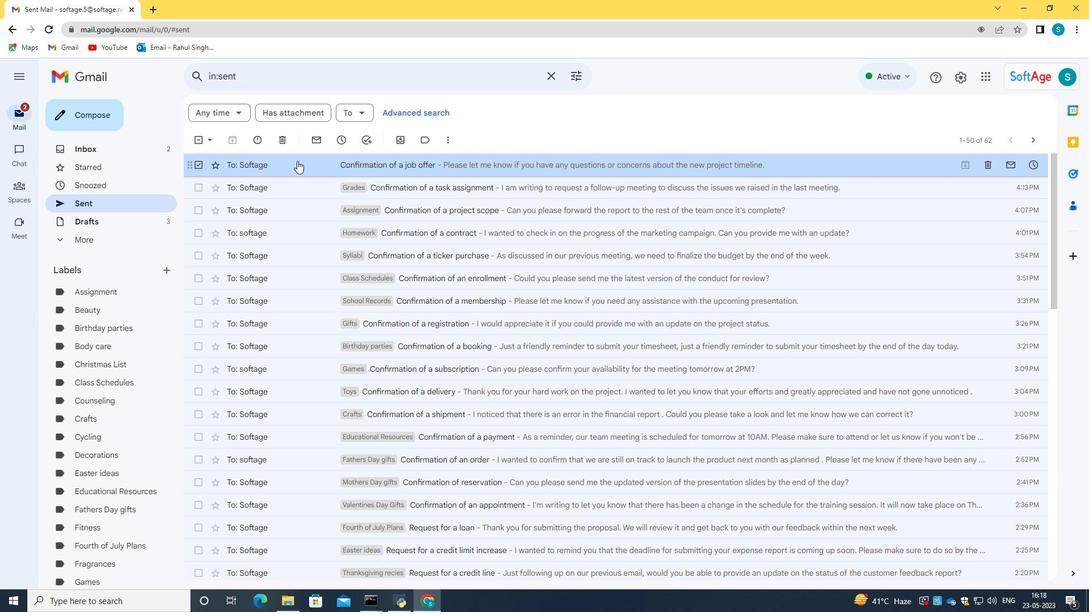 
Action: Mouse moved to (461, 333)
Screenshot: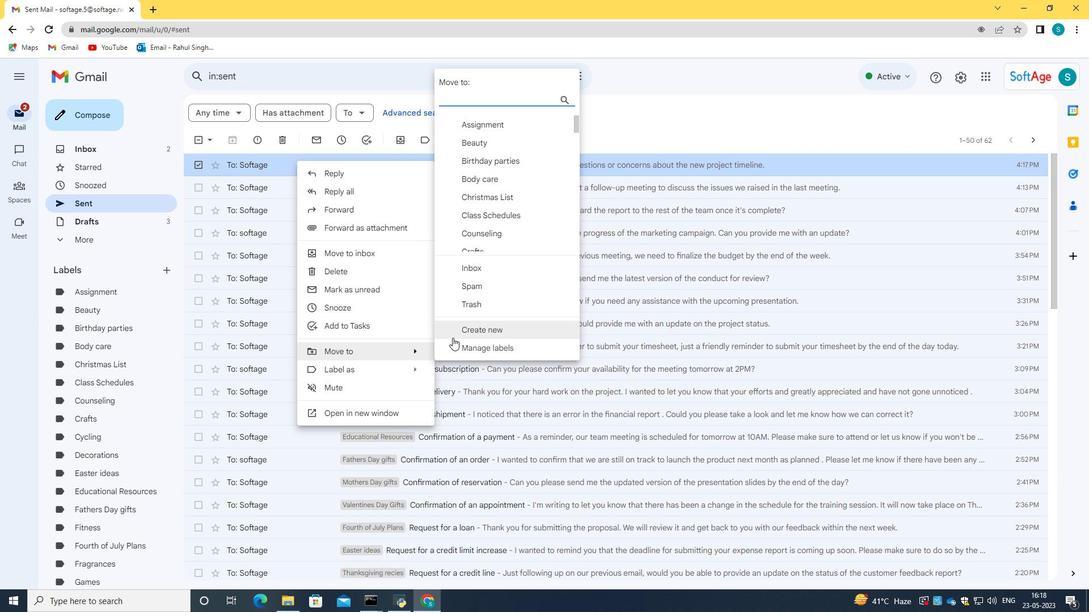 
Action: Mouse pressed left at (461, 333)
Screenshot: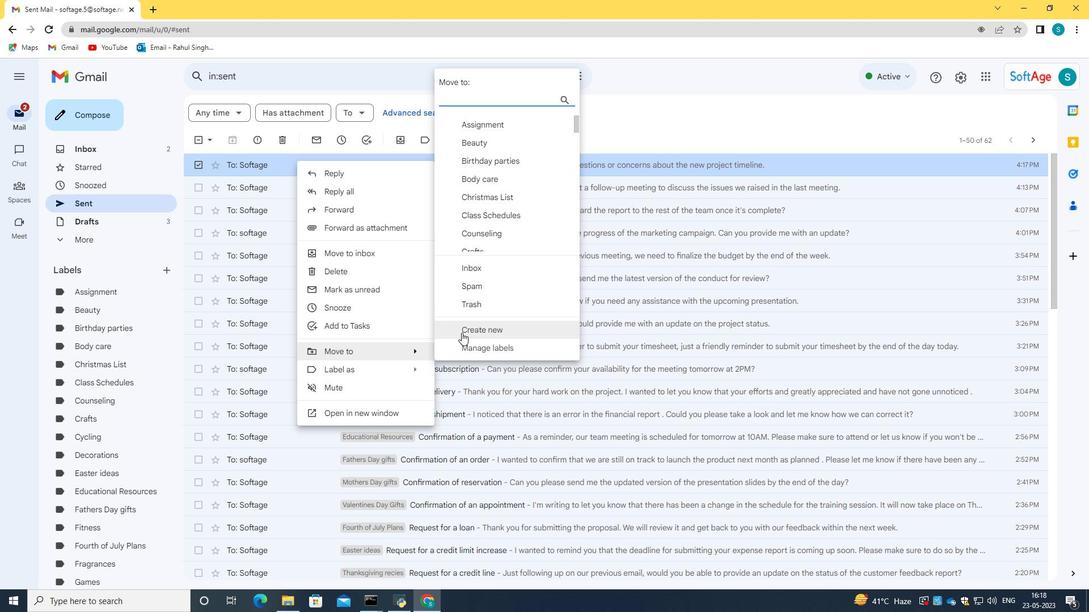 
Action: Mouse moved to (462, 317)
Screenshot: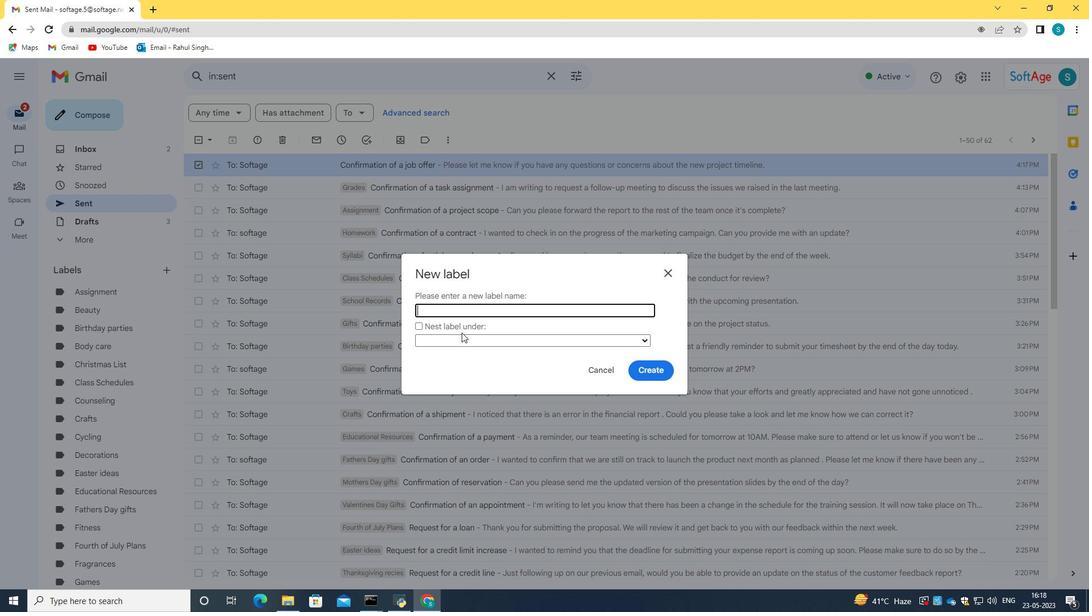 
Action: Key pressed <Key.shift>Test<Key.space><Key.shift>Score
Screenshot: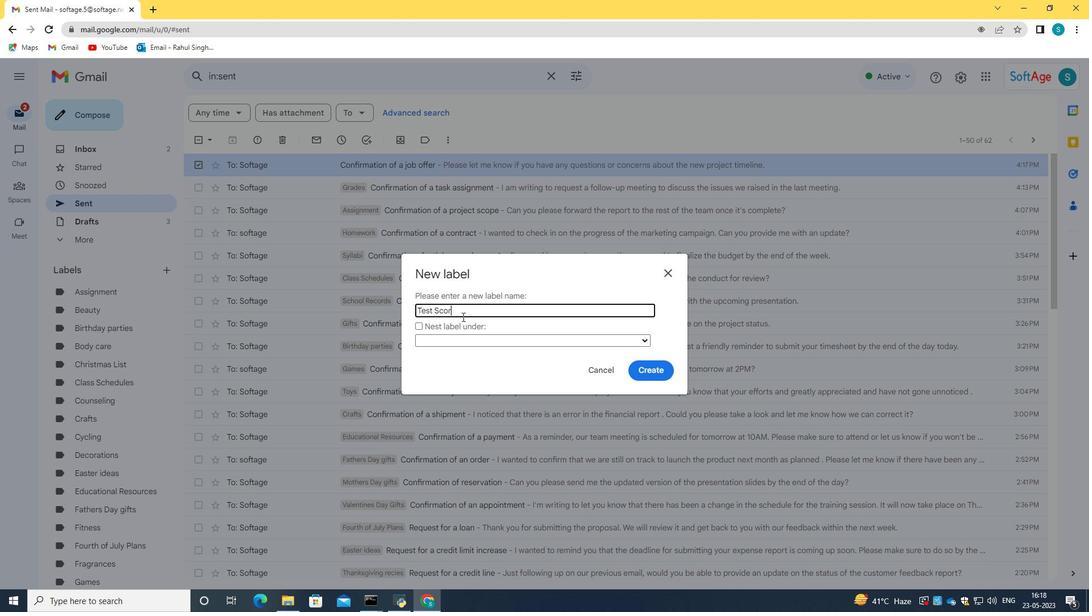 
Action: Mouse moved to (650, 369)
Screenshot: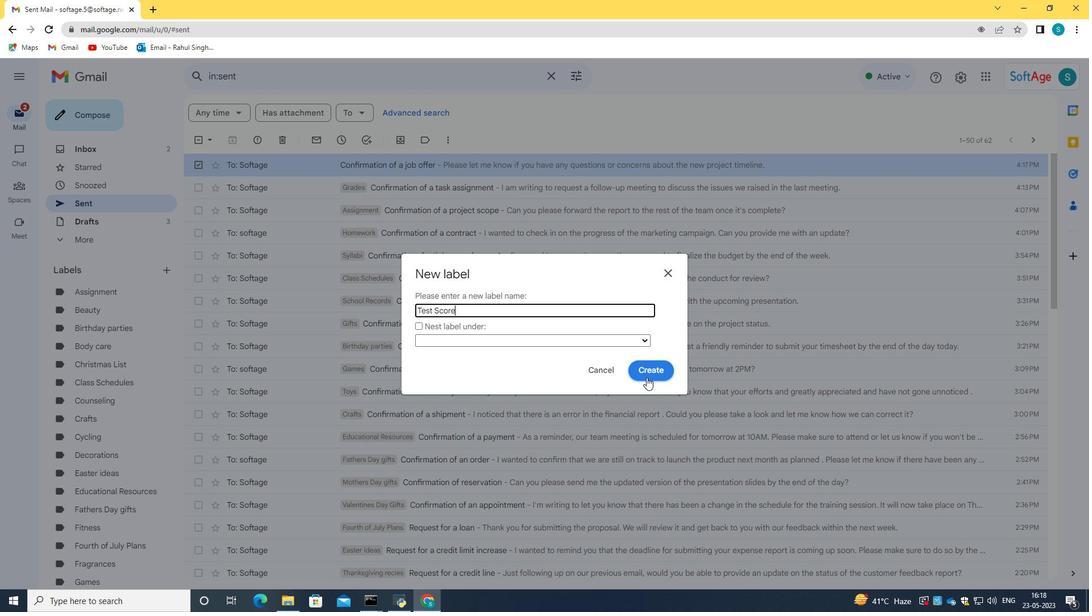
Action: Mouse pressed left at (650, 369)
Screenshot: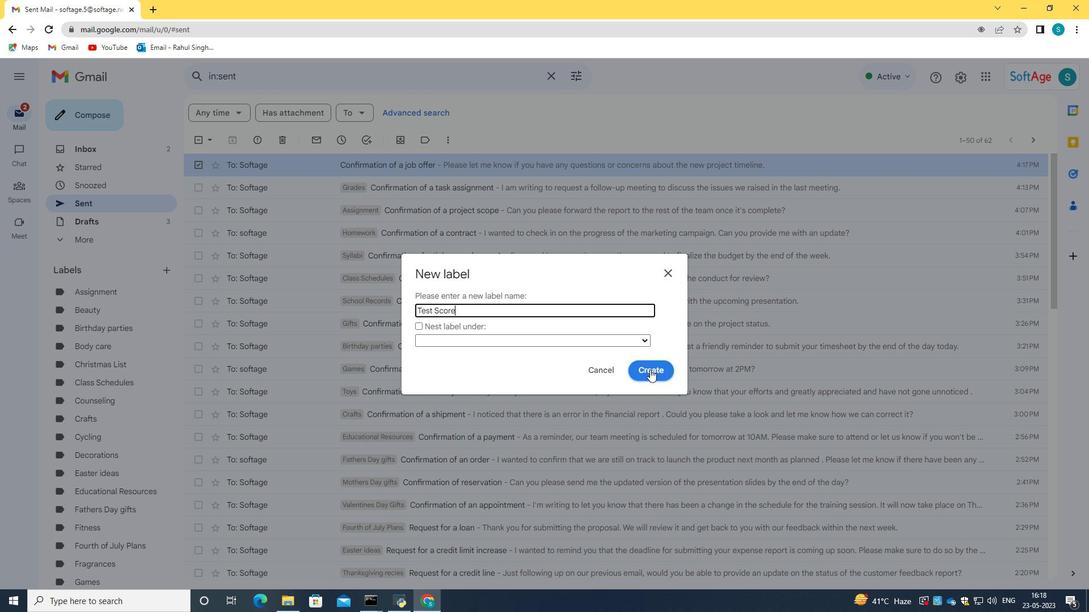 
Action: Mouse moved to (342, 270)
Screenshot: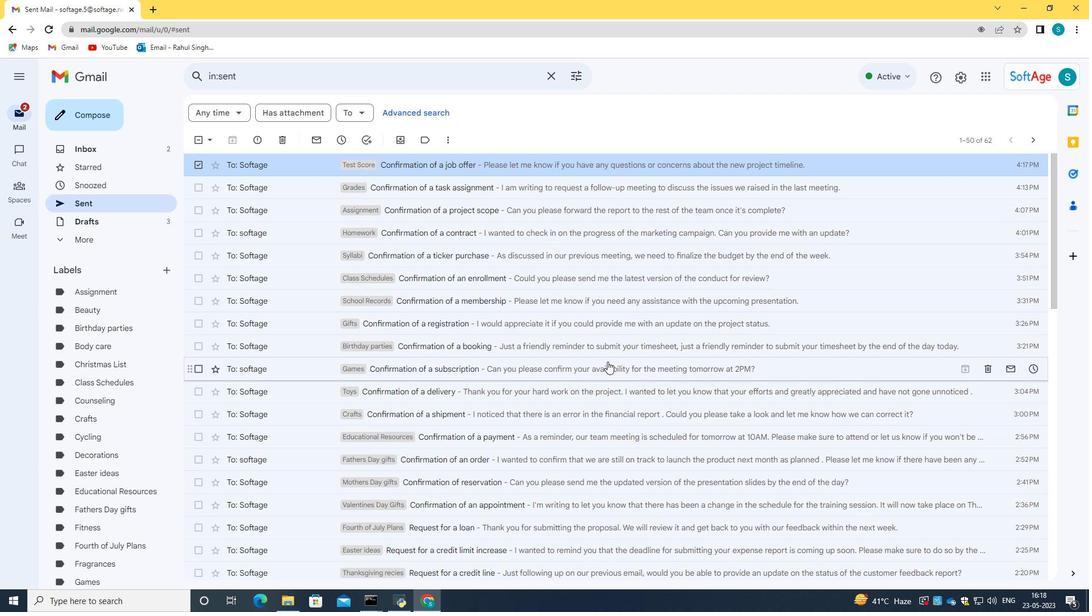 
Action: Mouse scrolled (342, 271) with delta (0, 0)
Screenshot: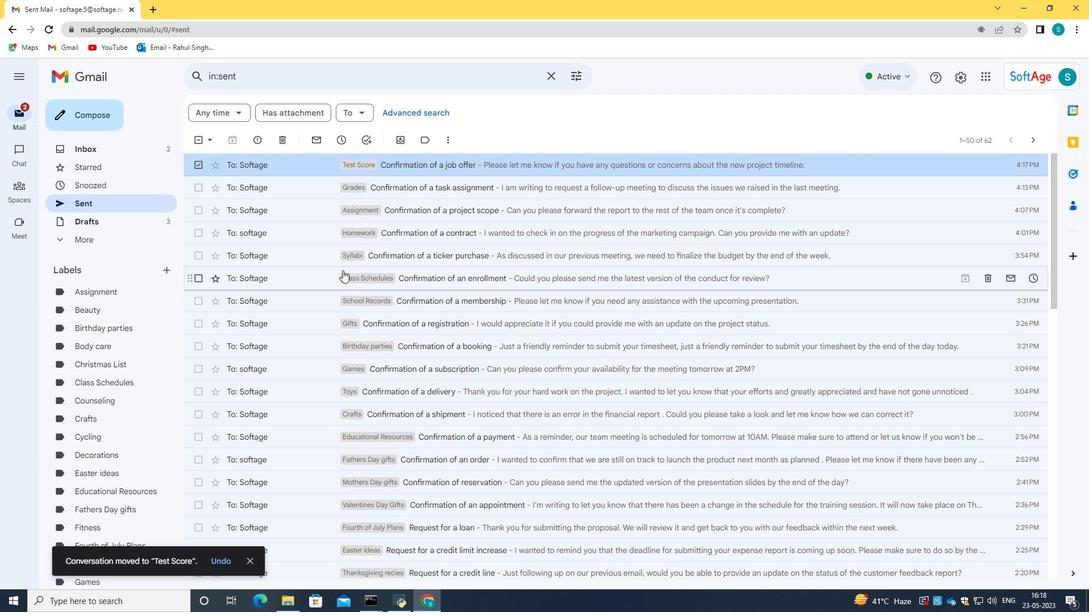 
Action: Mouse moved to (466, 71)
Screenshot: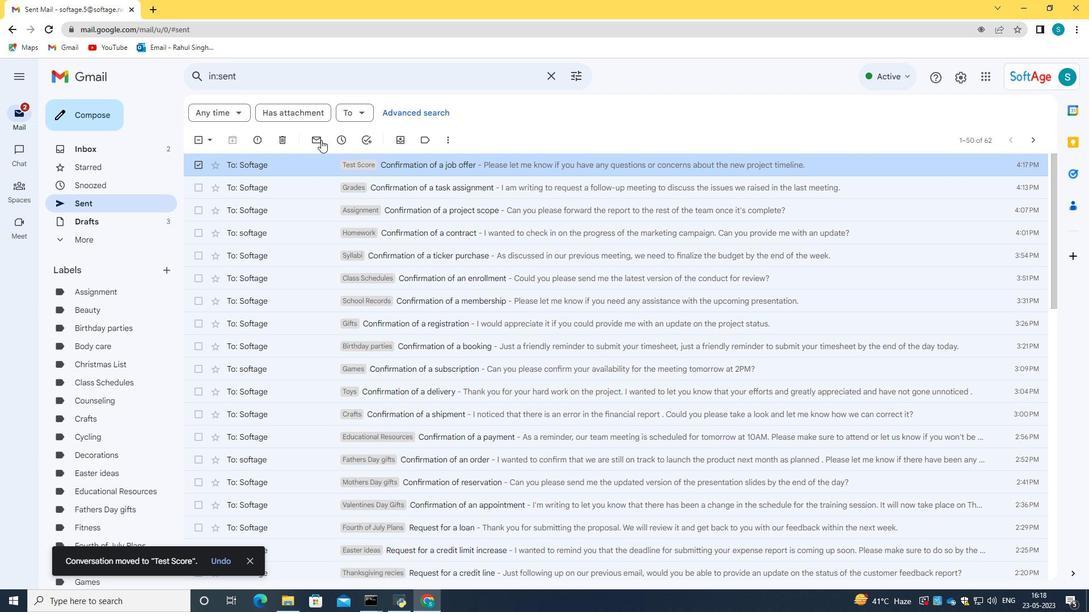 
